 Task: Look for space in El Dorado, United States from 12th July, 2023 to 16th July, 2023 for 8 adults in price range Rs.10000 to Rs.16000. Place can be private room with 8 bedrooms having 8 beds and 8 bathrooms. Property type can be house, flat, guest house, hotel. Amenities needed are: wifi, TV, free parkinig on premises, gym, breakfast. Booking option can be shelf check-in. Required host language is English.
Action: Mouse moved to (442, 99)
Screenshot: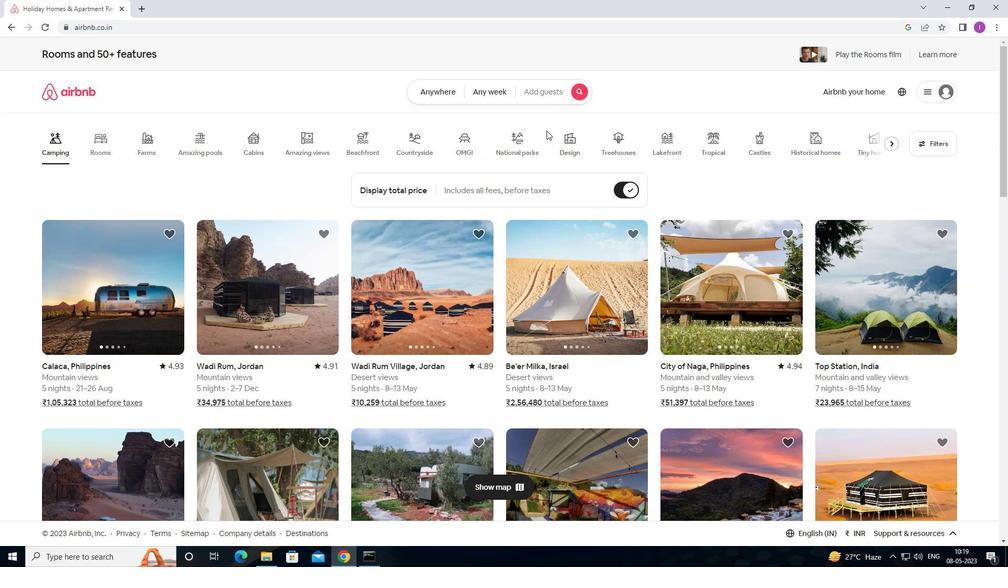 
Action: Mouse pressed left at (442, 99)
Screenshot: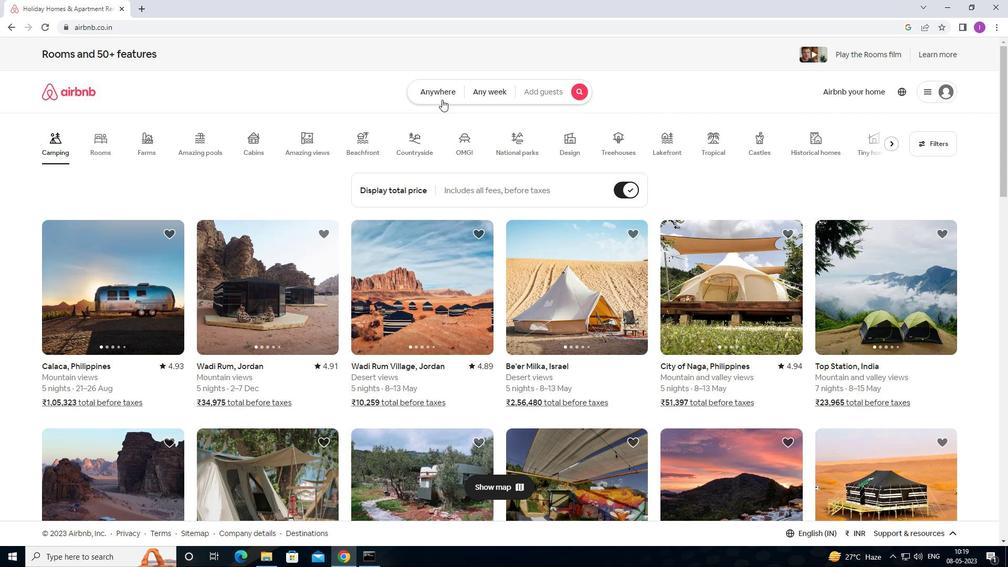 
Action: Mouse moved to (403, 139)
Screenshot: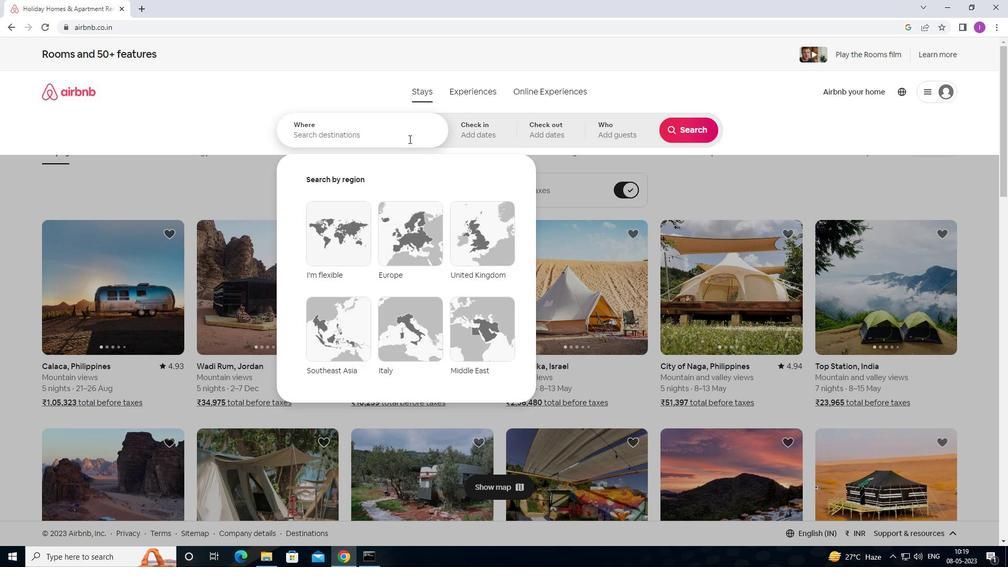 
Action: Mouse pressed left at (403, 139)
Screenshot: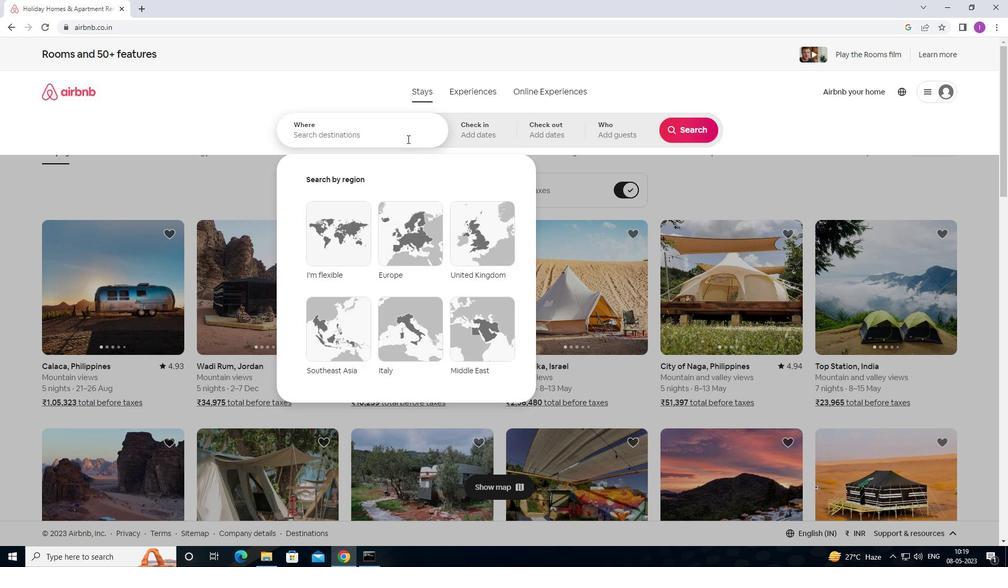 
Action: Mouse moved to (403, 139)
Screenshot: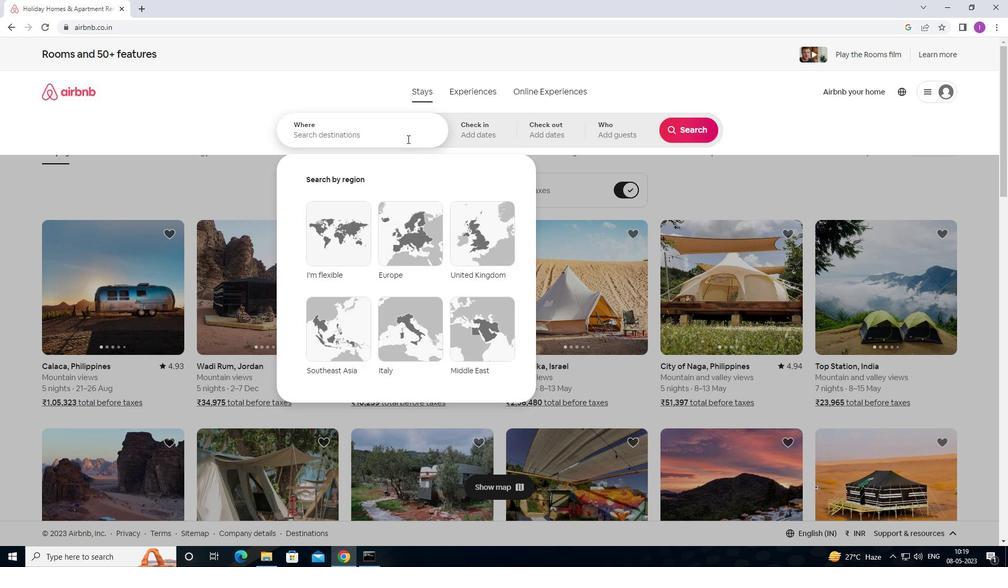 
Action: Key pressed <Key.shift><Key.shift><Key.shift><Key.shift><Key.shift>E<Key.shift>ctrl+L<Key.backspace>L<Key.space><Key.shift>DORADO,<Key.shift><Key.shift><Key.shift>UNITED<Key.space>STAATES
Screenshot: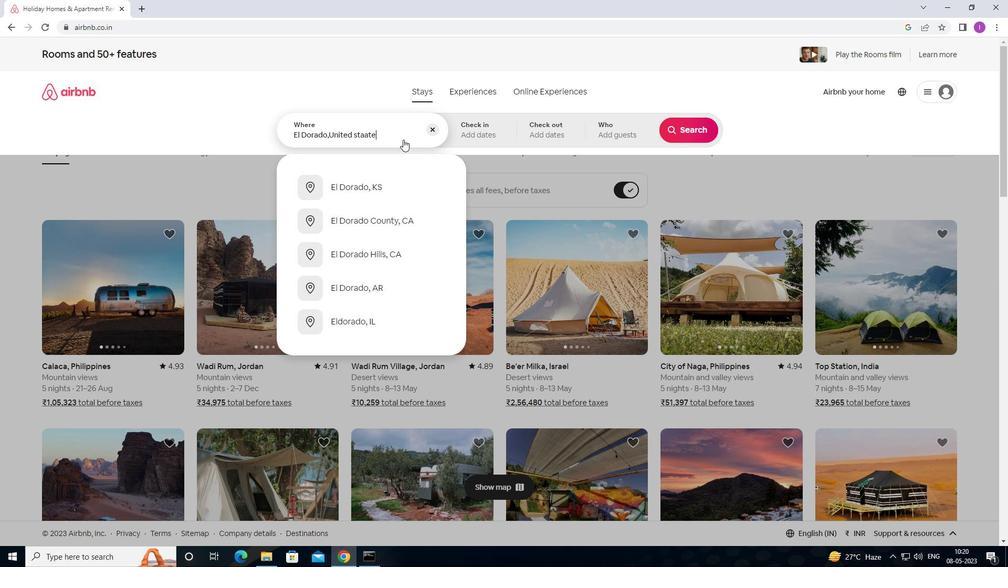 
Action: Mouse moved to (363, 135)
Screenshot: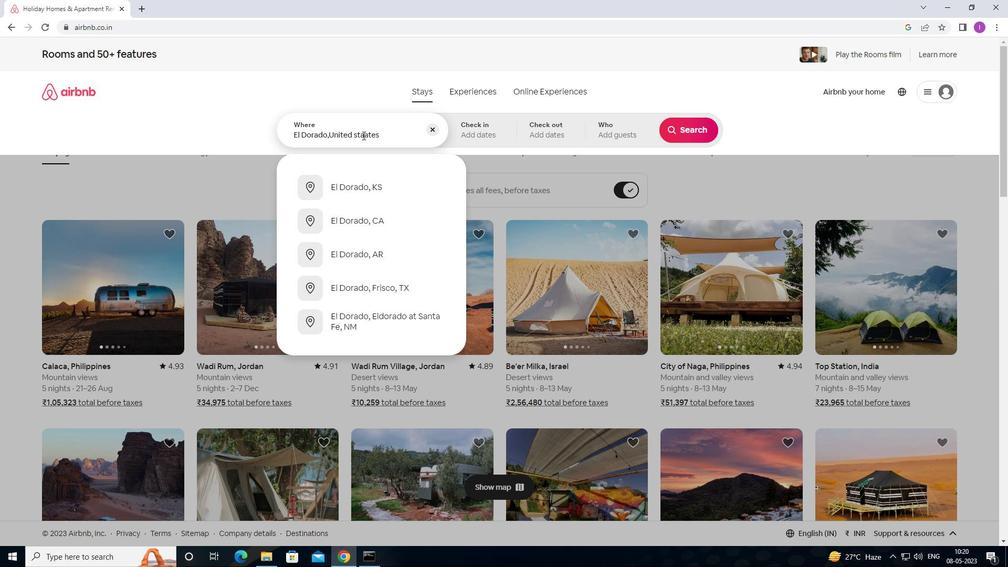 
Action: Mouse pressed left at (363, 135)
Screenshot: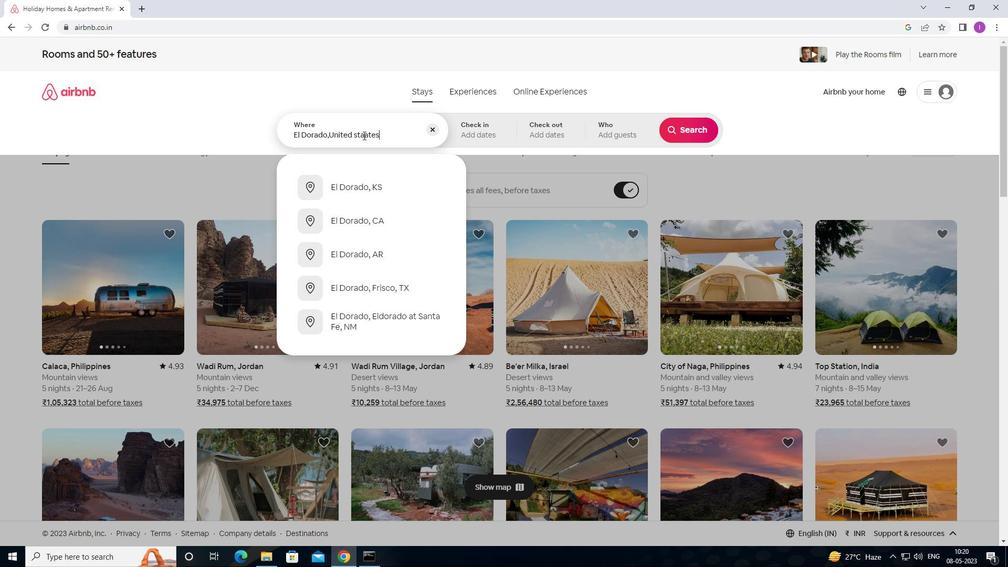
Action: Mouse moved to (363, 136)
Screenshot: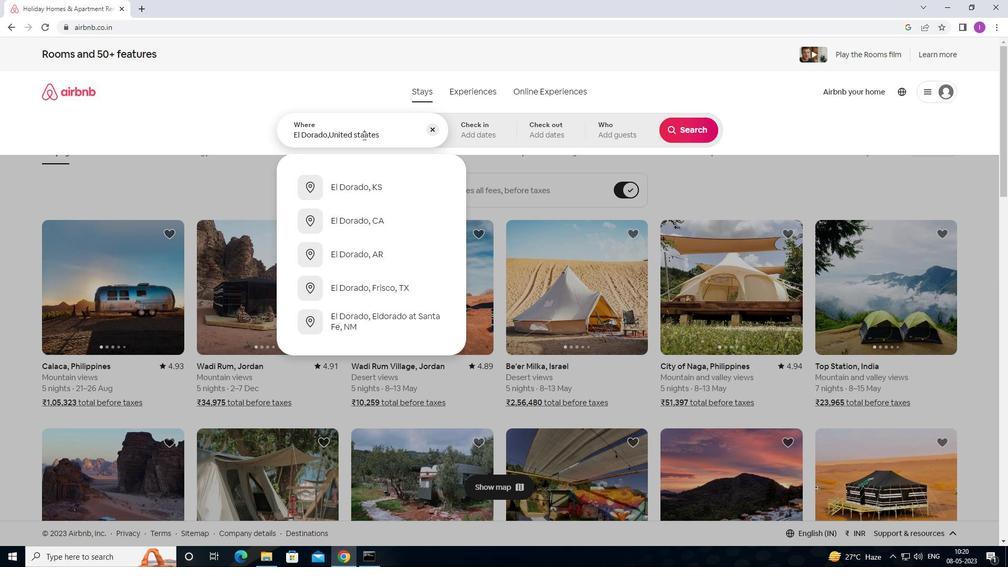
Action: Key pressed <Key.backspace>
Screenshot: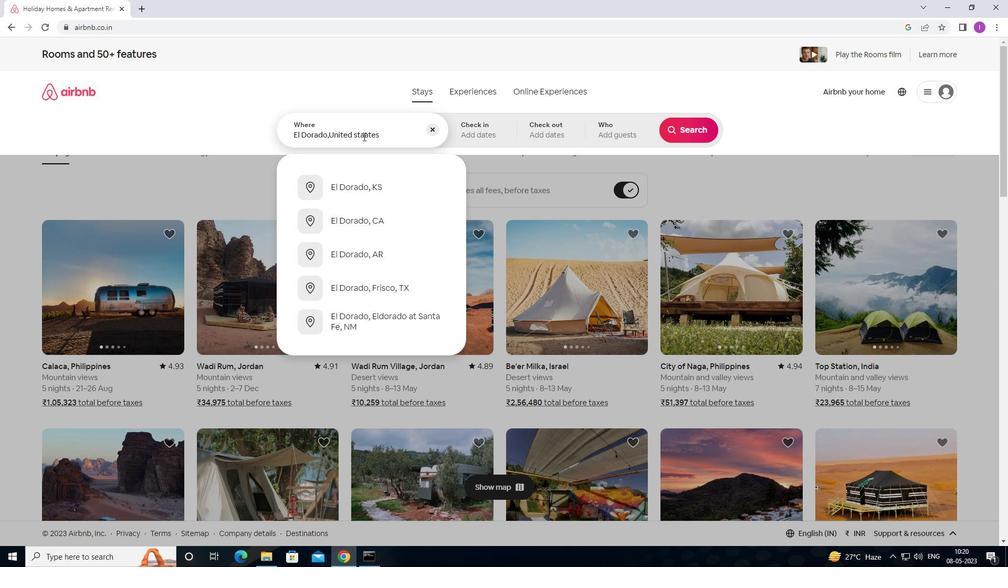 
Action: Mouse moved to (467, 131)
Screenshot: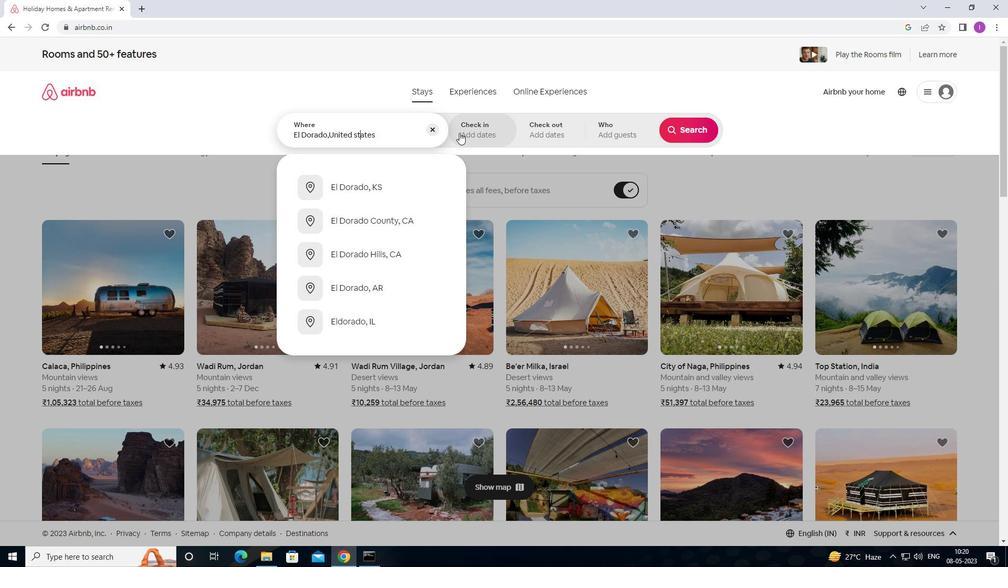 
Action: Mouse pressed left at (467, 131)
Screenshot: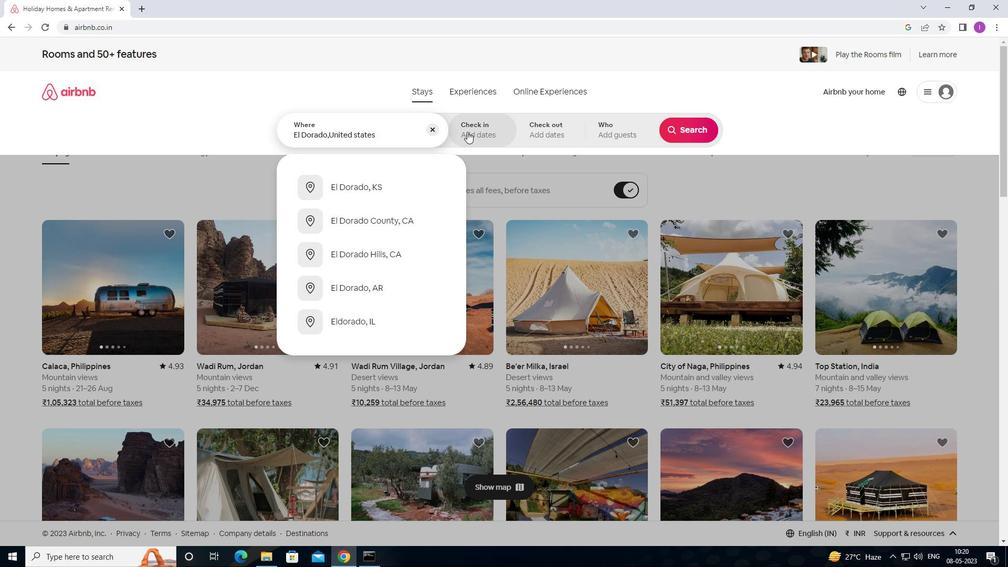 
Action: Mouse moved to (688, 213)
Screenshot: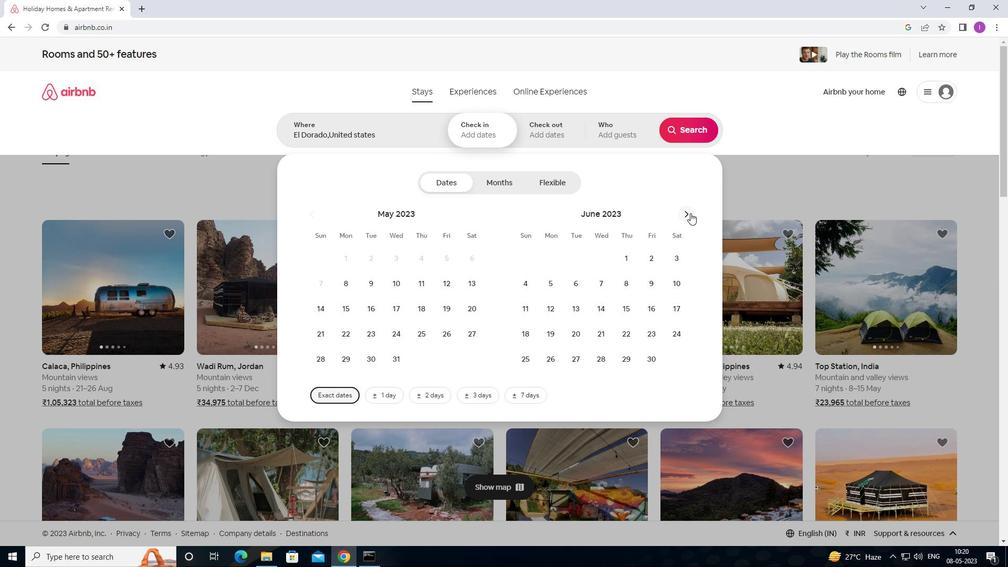 
Action: Mouse pressed left at (688, 213)
Screenshot: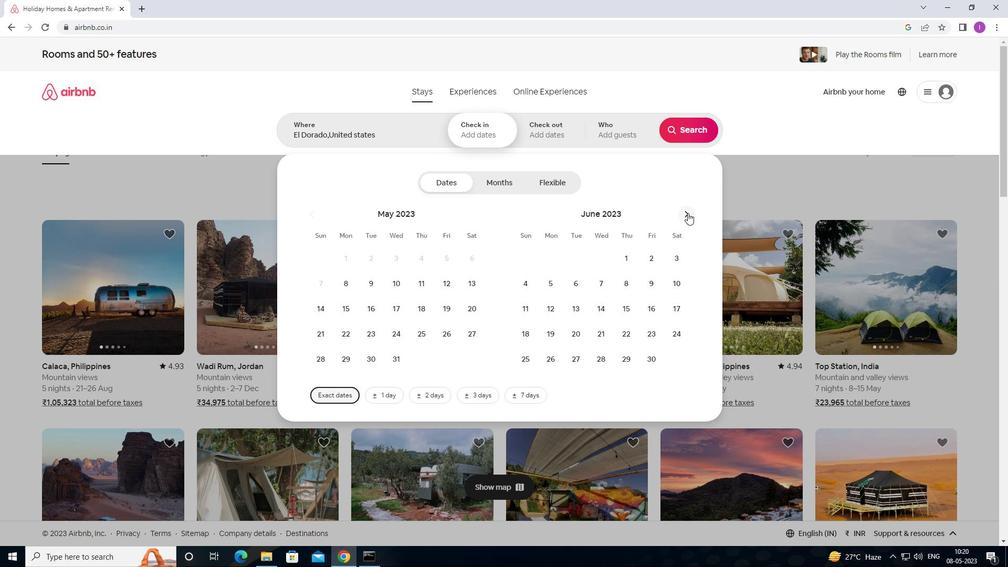 
Action: Mouse pressed left at (688, 213)
Screenshot: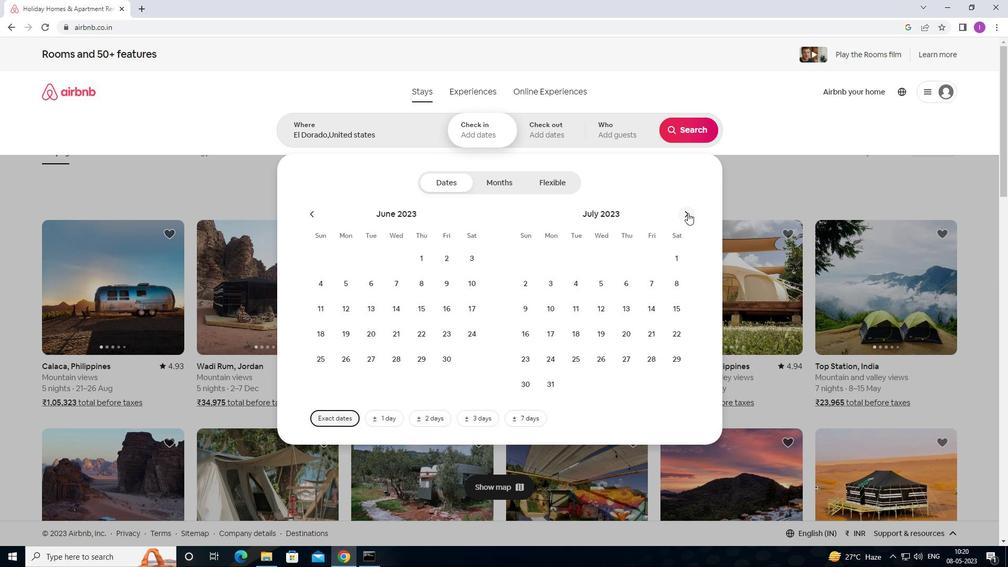 
Action: Mouse moved to (391, 313)
Screenshot: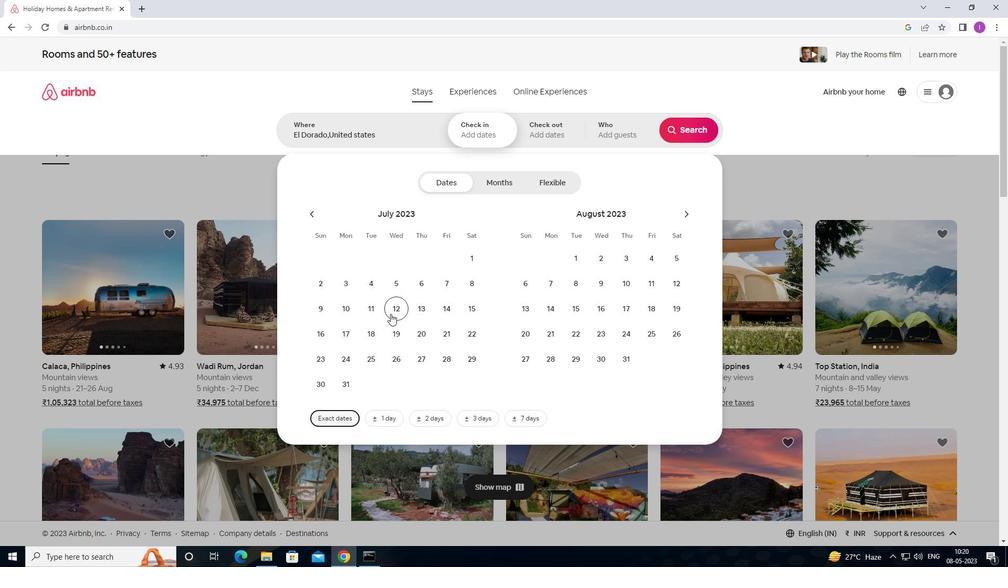 
Action: Mouse pressed left at (391, 313)
Screenshot: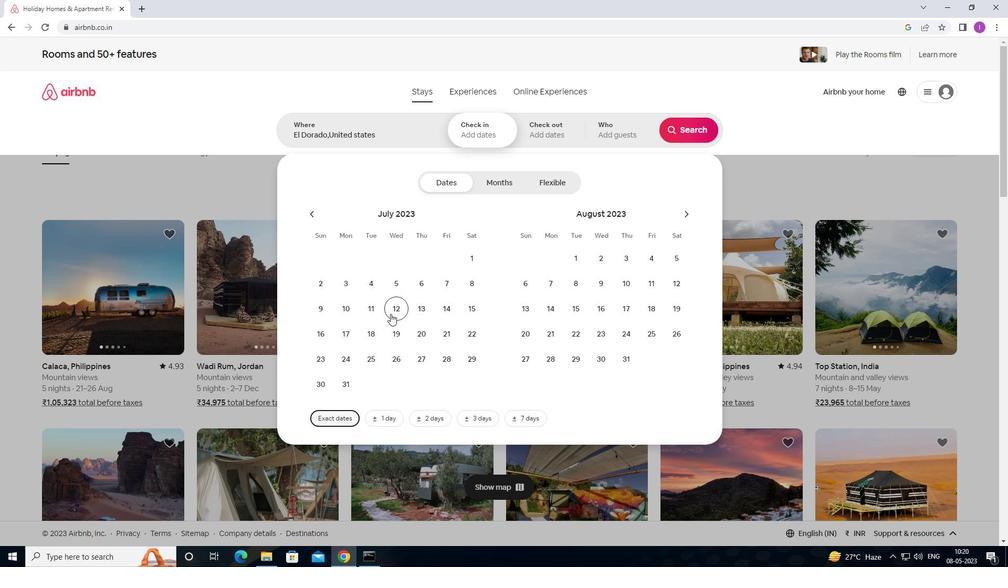 
Action: Mouse moved to (322, 338)
Screenshot: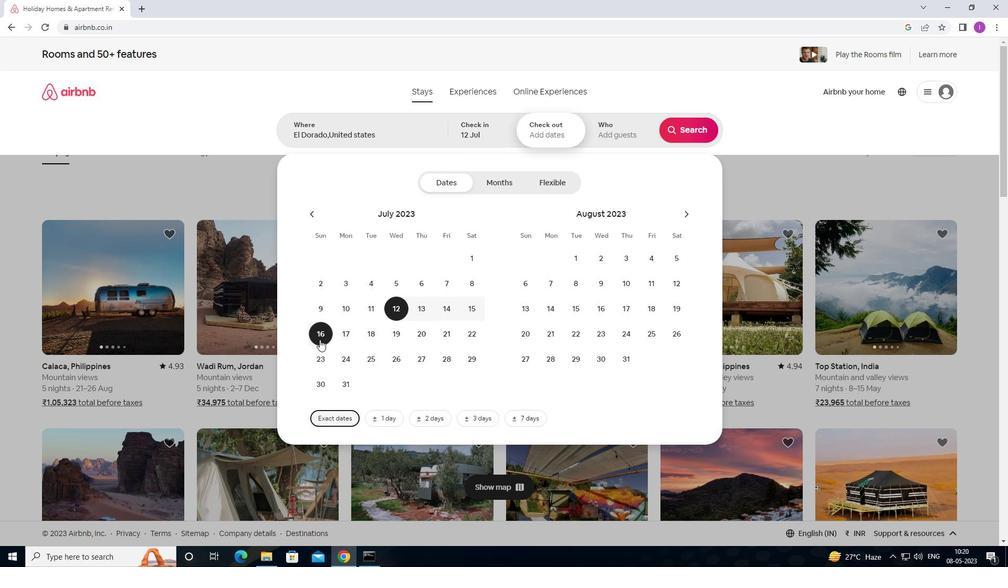 
Action: Mouse pressed left at (322, 338)
Screenshot: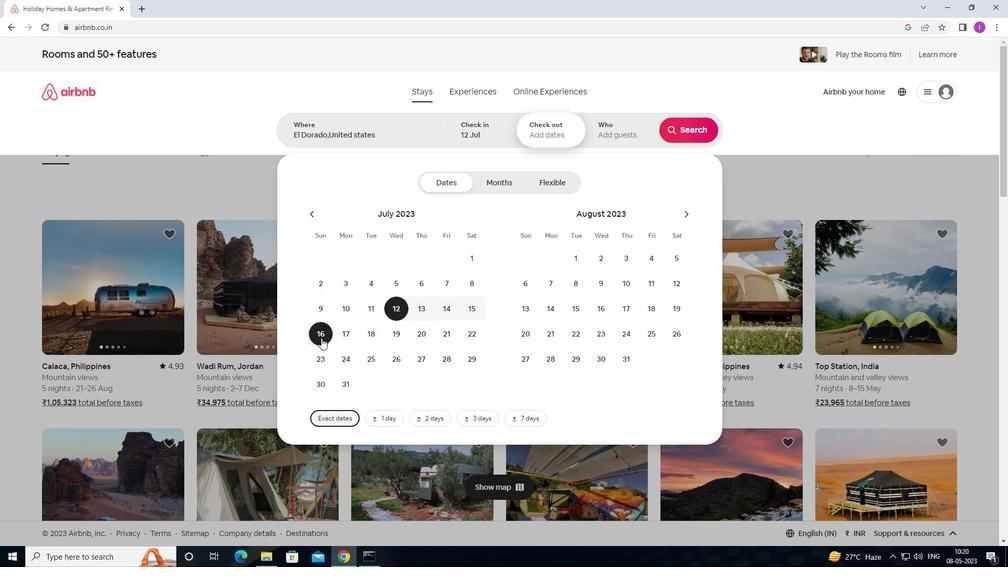 
Action: Mouse moved to (635, 137)
Screenshot: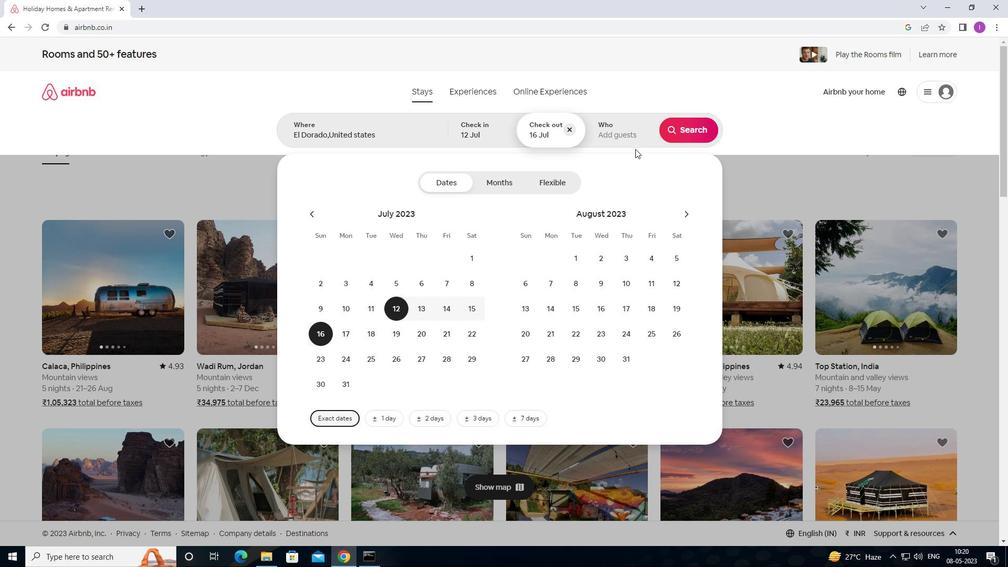 
Action: Mouse pressed left at (635, 137)
Screenshot: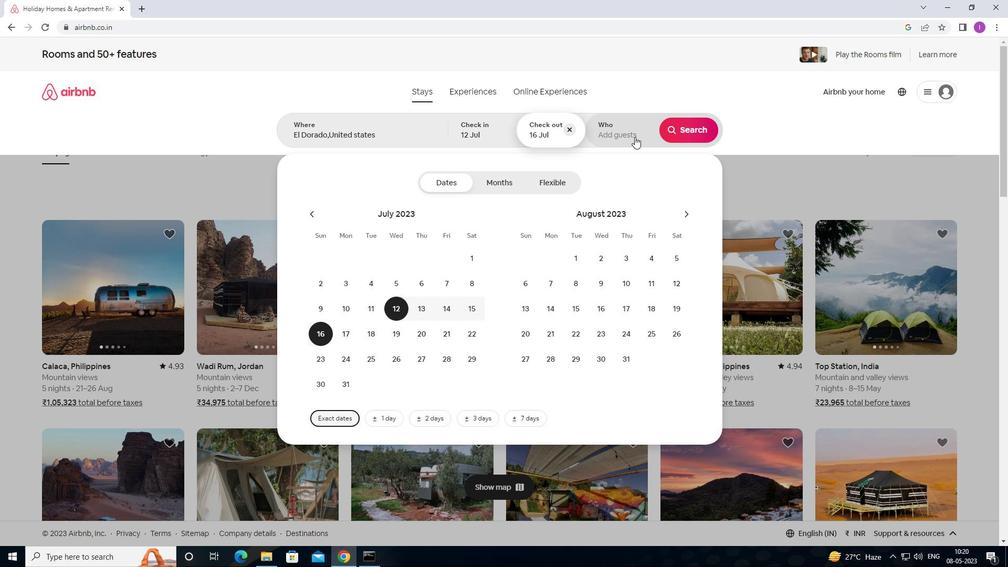 
Action: Mouse moved to (694, 181)
Screenshot: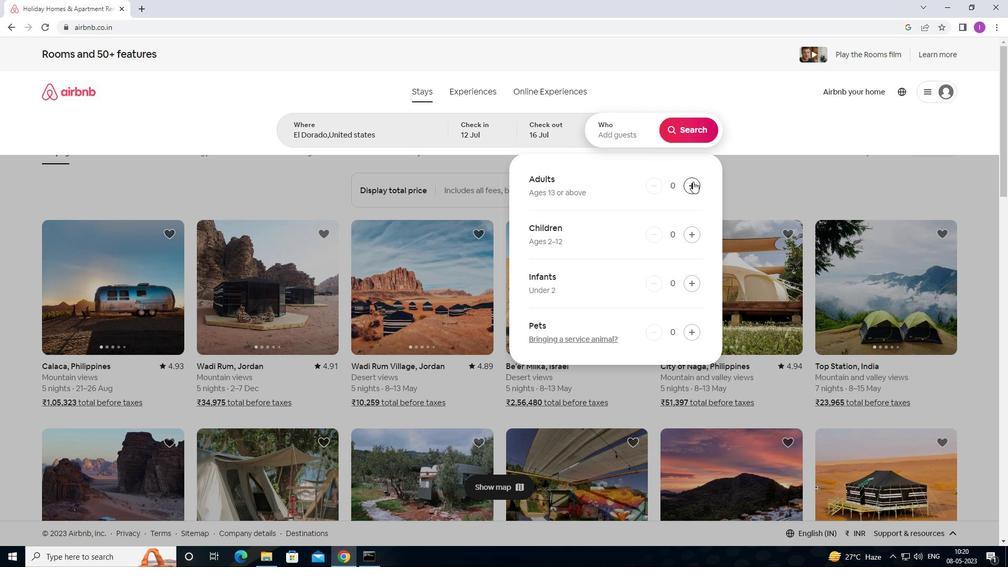 
Action: Mouse pressed left at (694, 181)
Screenshot: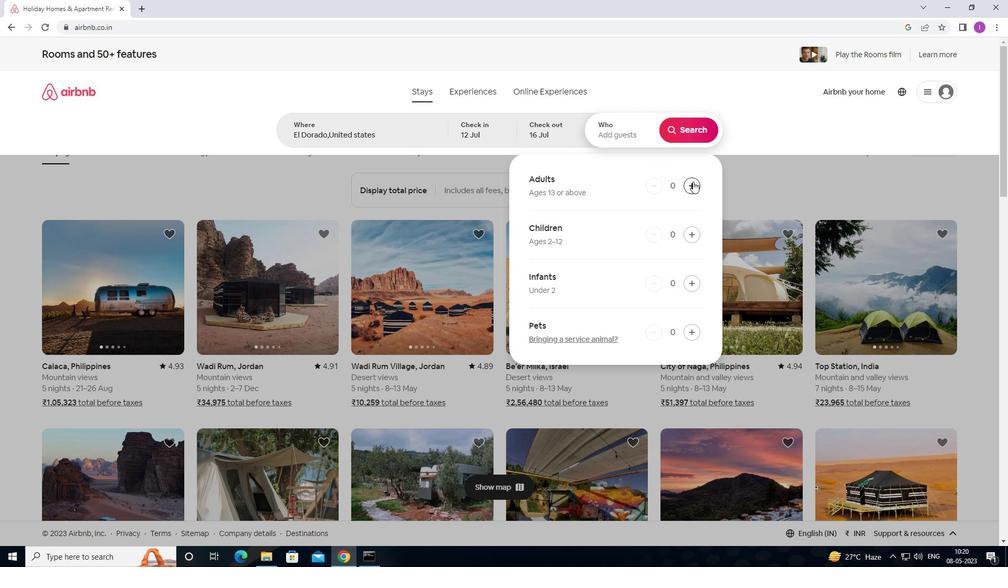 
Action: Mouse moved to (694, 181)
Screenshot: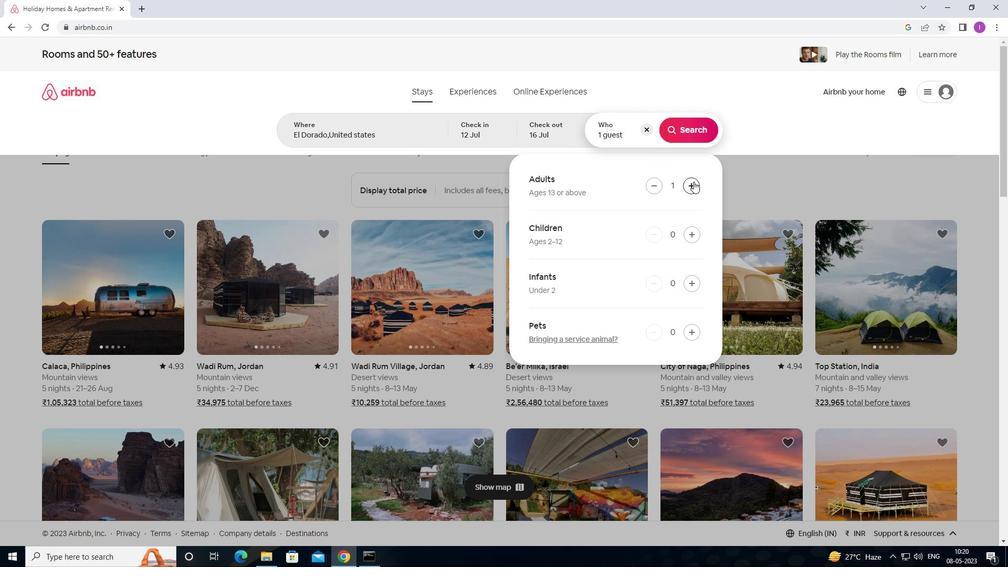 
Action: Mouse pressed left at (694, 181)
Screenshot: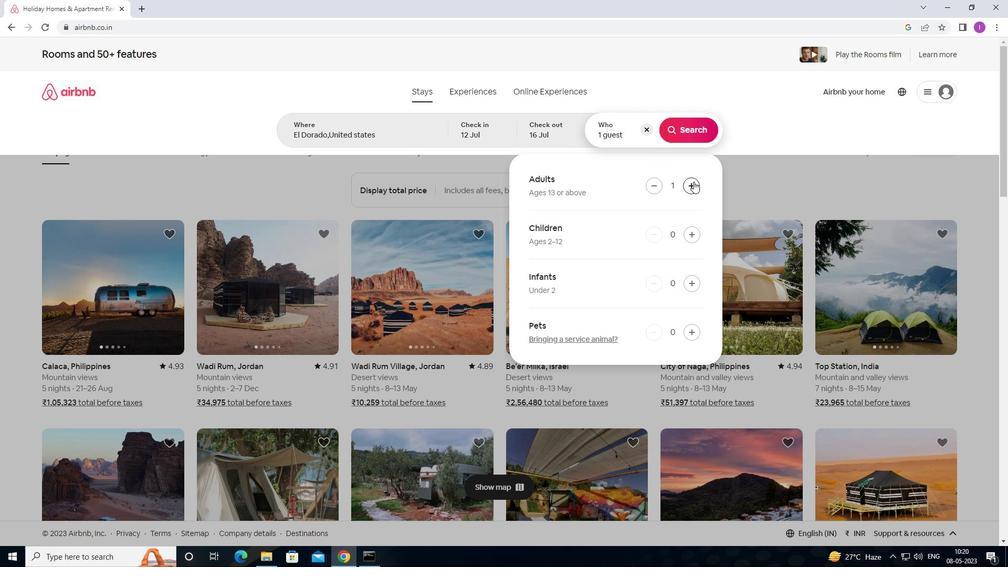 
Action: Mouse pressed left at (694, 181)
Screenshot: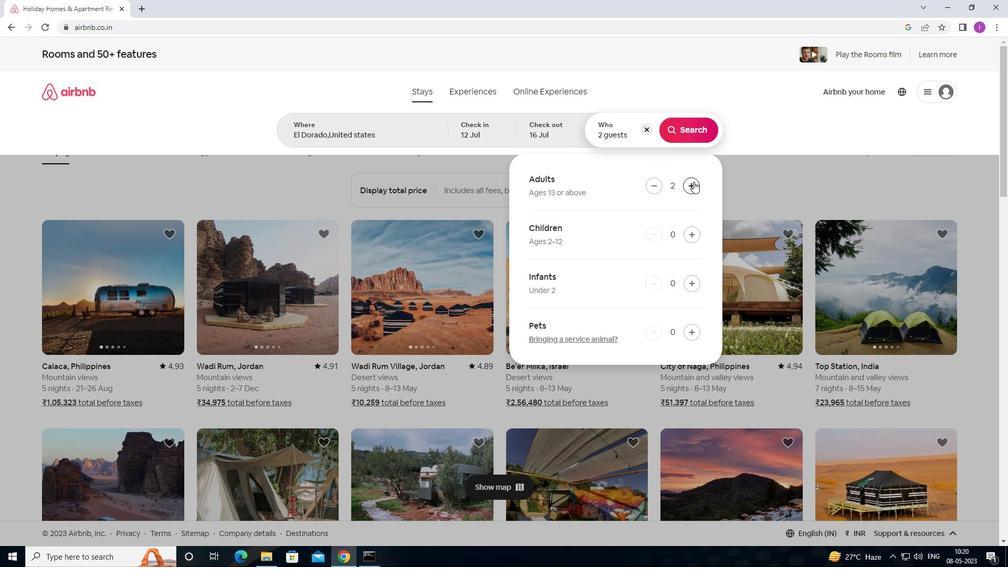 
Action: Mouse moved to (694, 181)
Screenshot: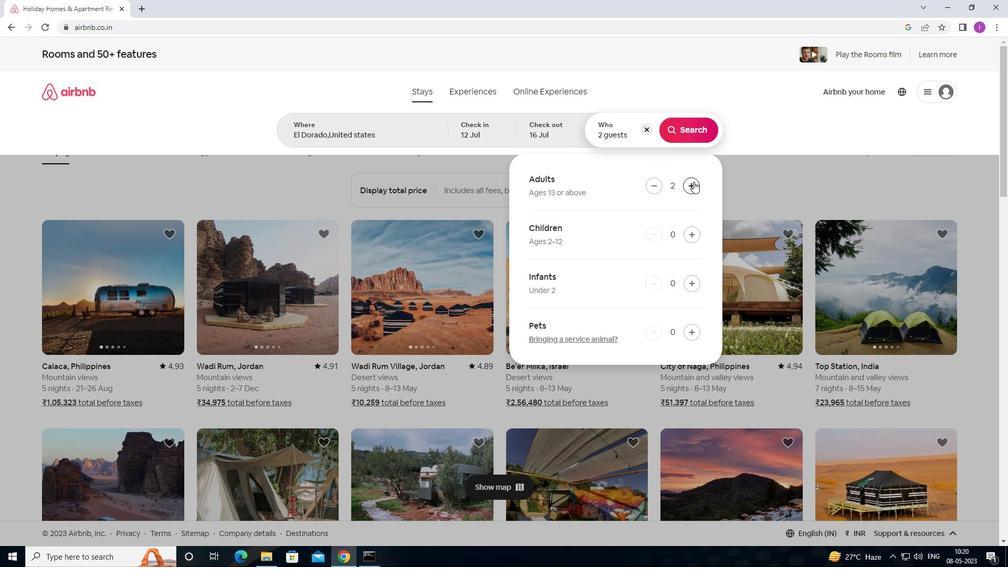 
Action: Mouse pressed left at (694, 181)
Screenshot: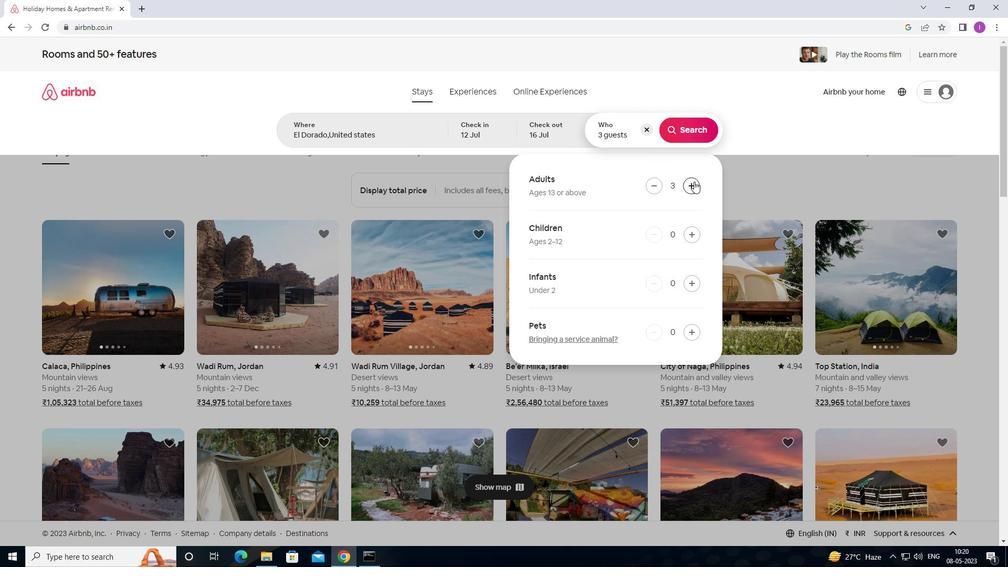 
Action: Mouse moved to (694, 181)
Screenshot: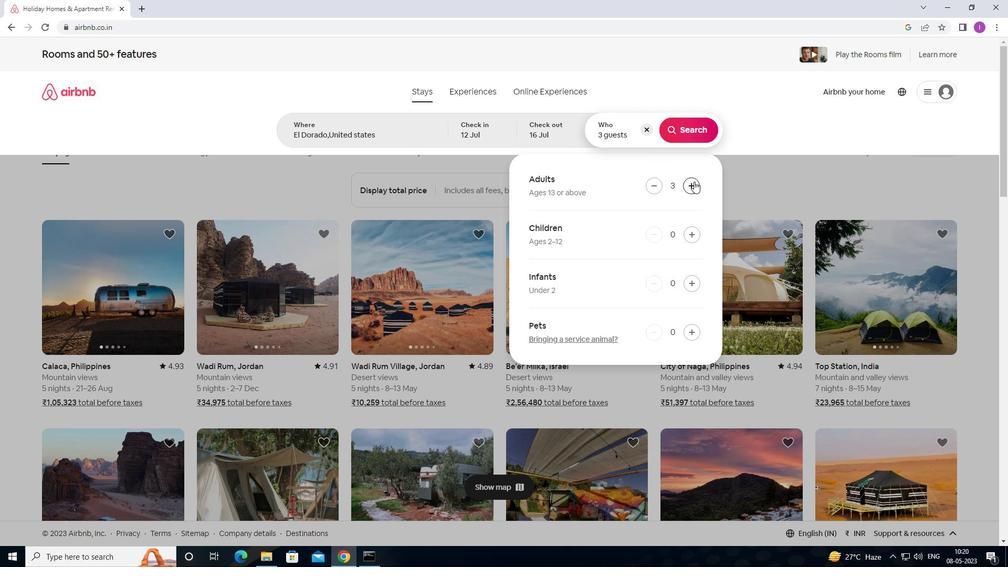 
Action: Mouse pressed left at (694, 181)
Screenshot: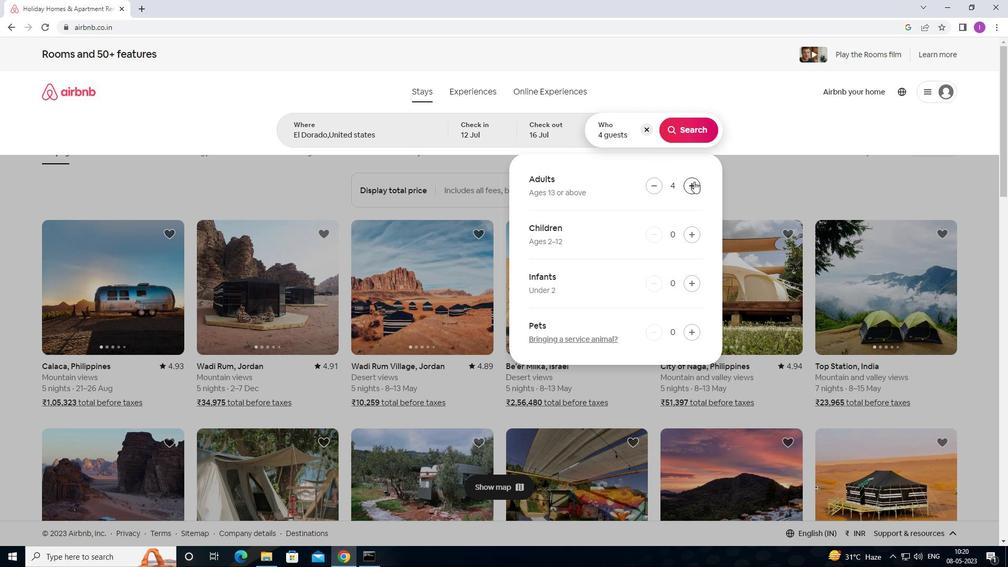 
Action: Mouse pressed left at (694, 181)
Screenshot: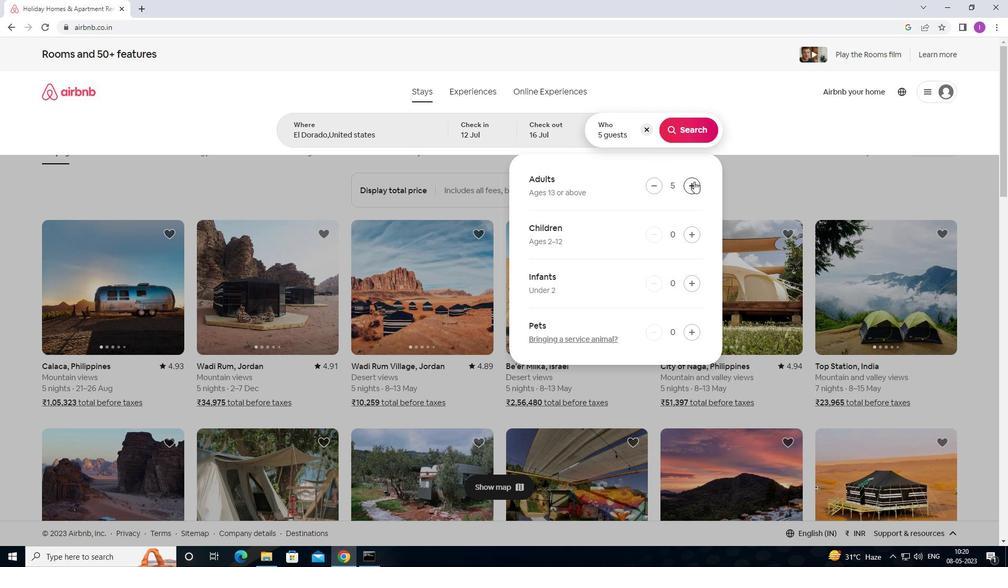 
Action: Mouse pressed left at (694, 181)
Screenshot: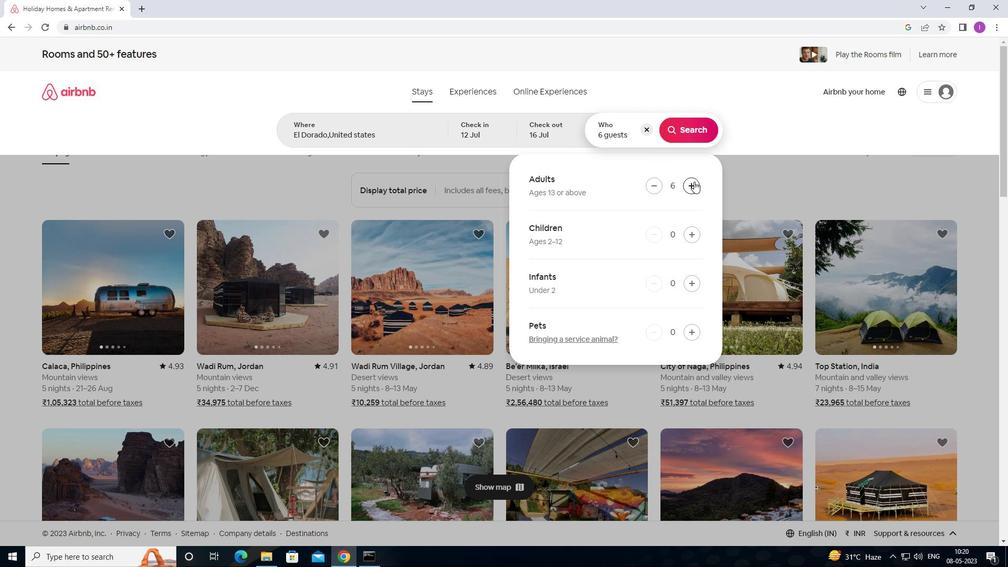 
Action: Mouse pressed left at (694, 181)
Screenshot: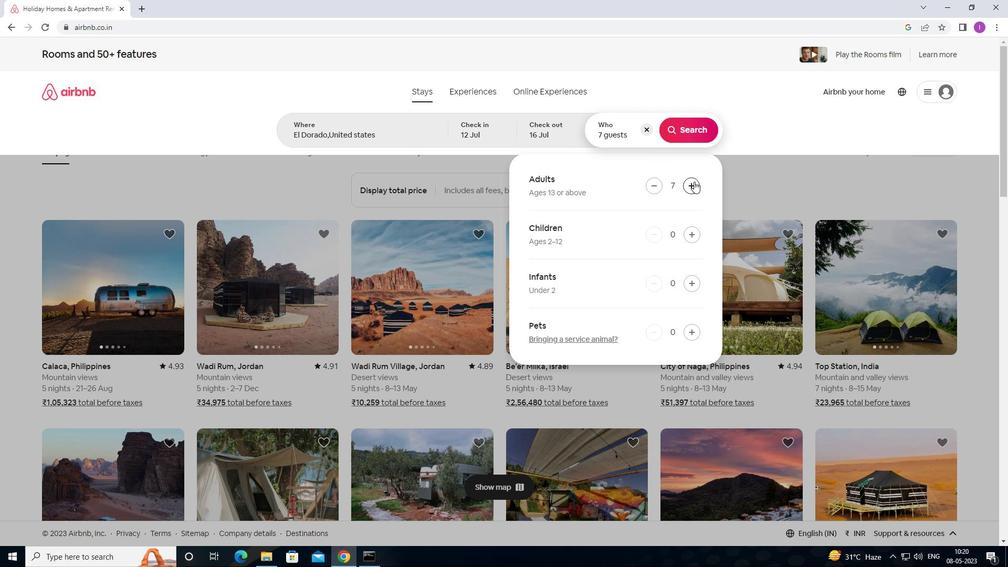 
Action: Mouse moved to (692, 136)
Screenshot: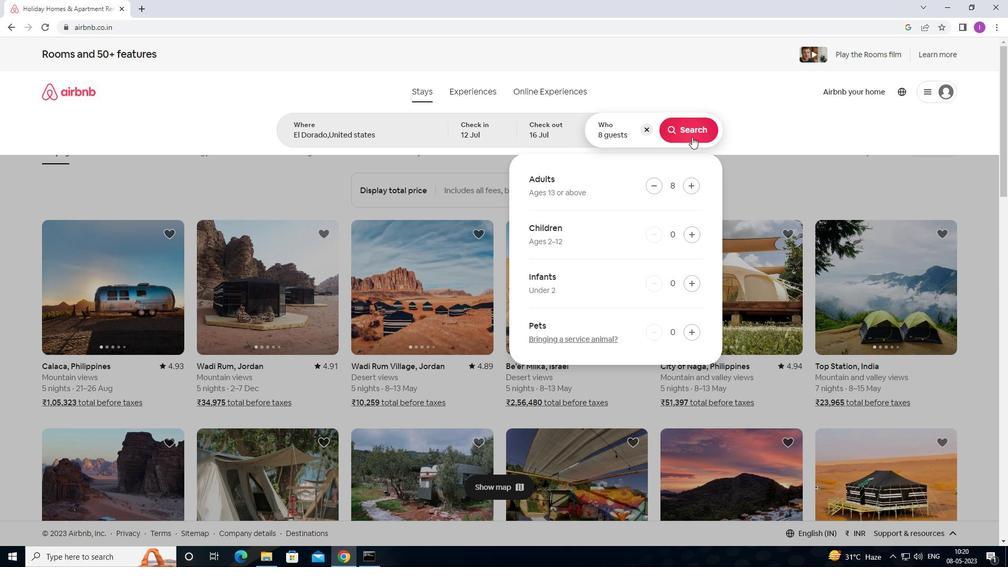 
Action: Mouse pressed left at (692, 136)
Screenshot: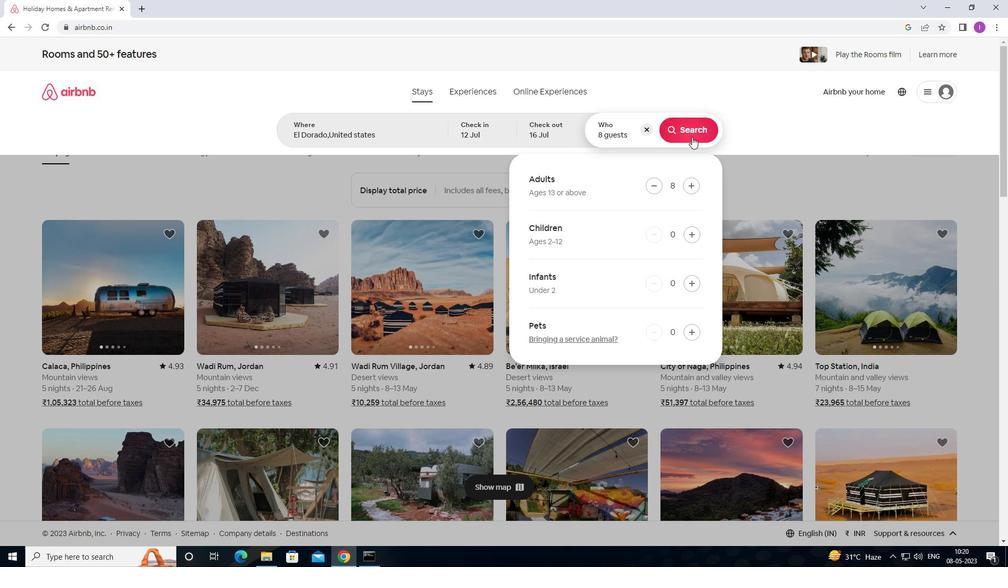 
Action: Mouse moved to (959, 104)
Screenshot: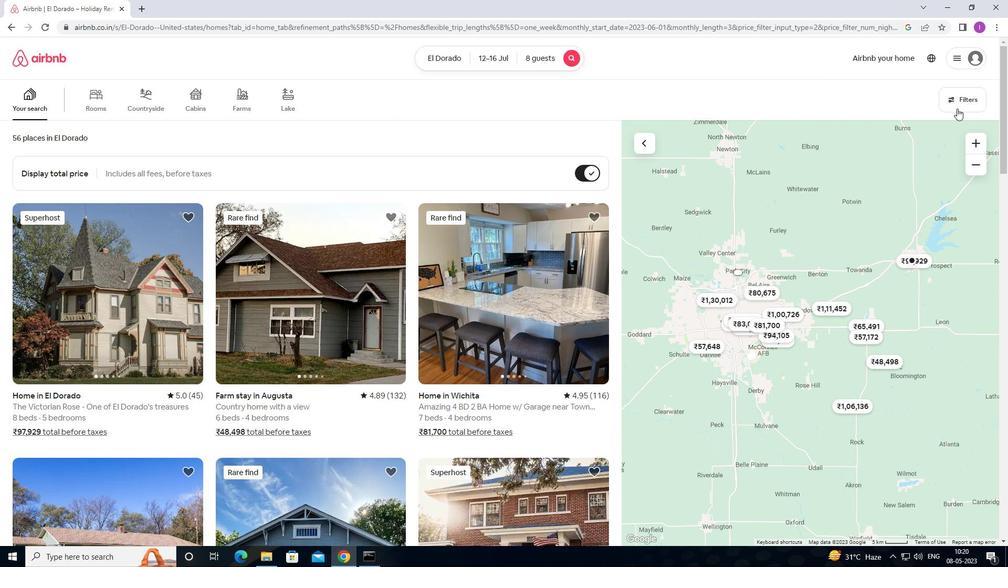 
Action: Mouse pressed left at (959, 104)
Screenshot: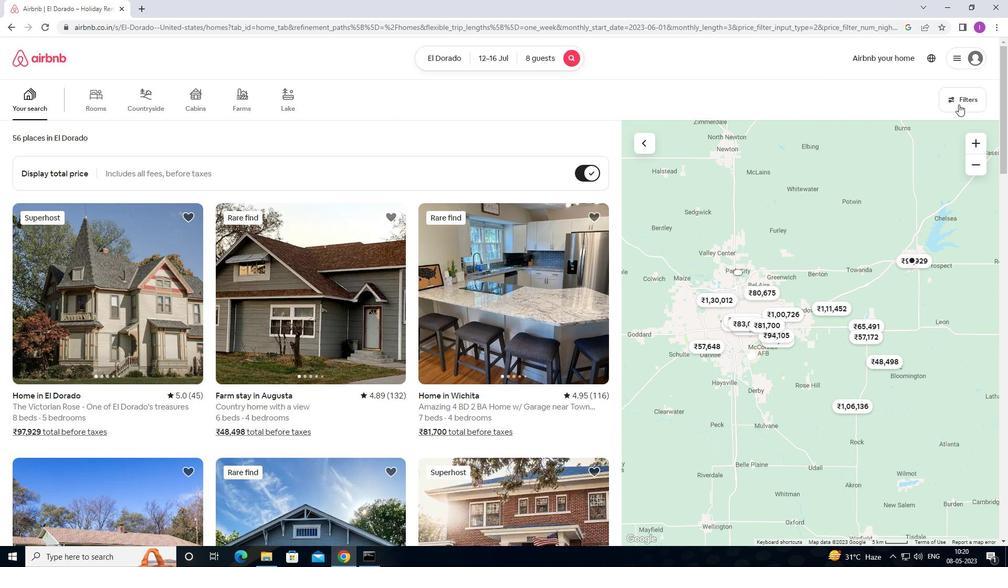 
Action: Mouse moved to (378, 359)
Screenshot: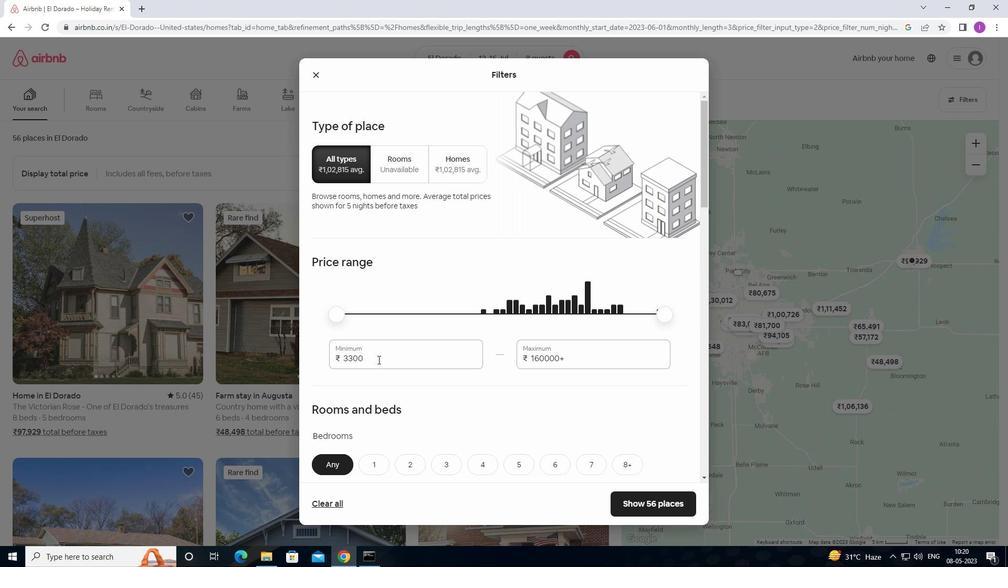 
Action: Mouse pressed left at (378, 359)
Screenshot: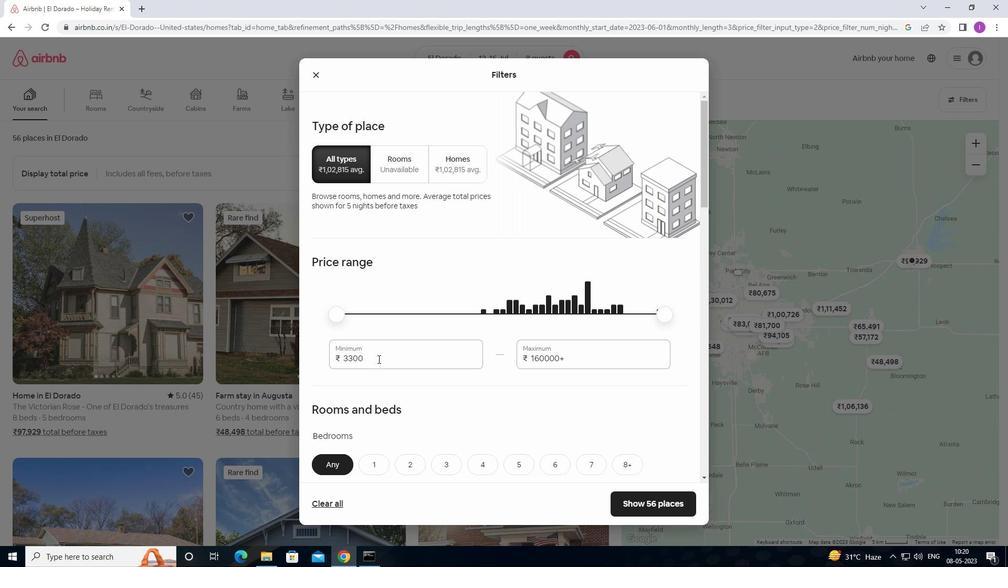 
Action: Mouse moved to (324, 360)
Screenshot: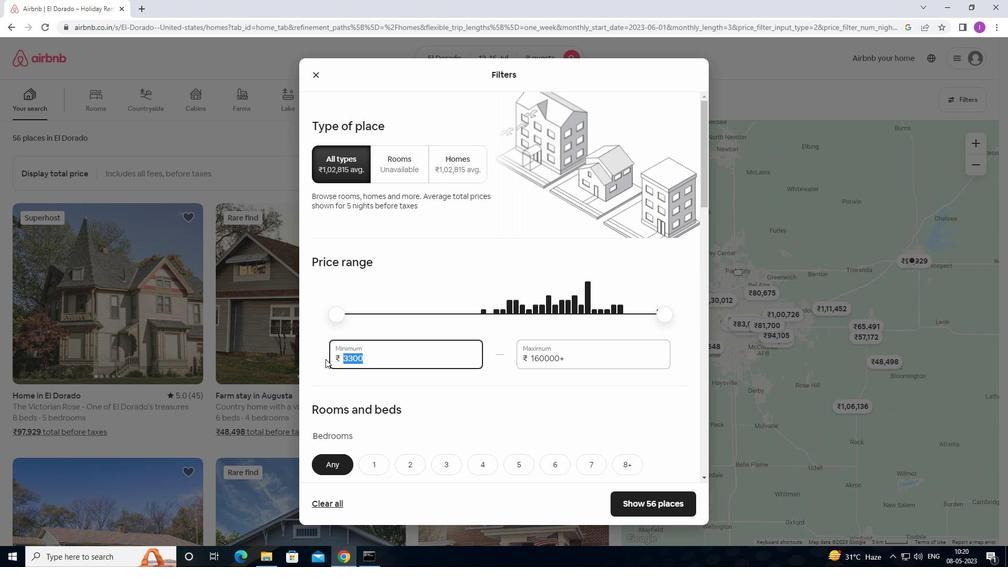 
Action: Key pressed 10000
Screenshot: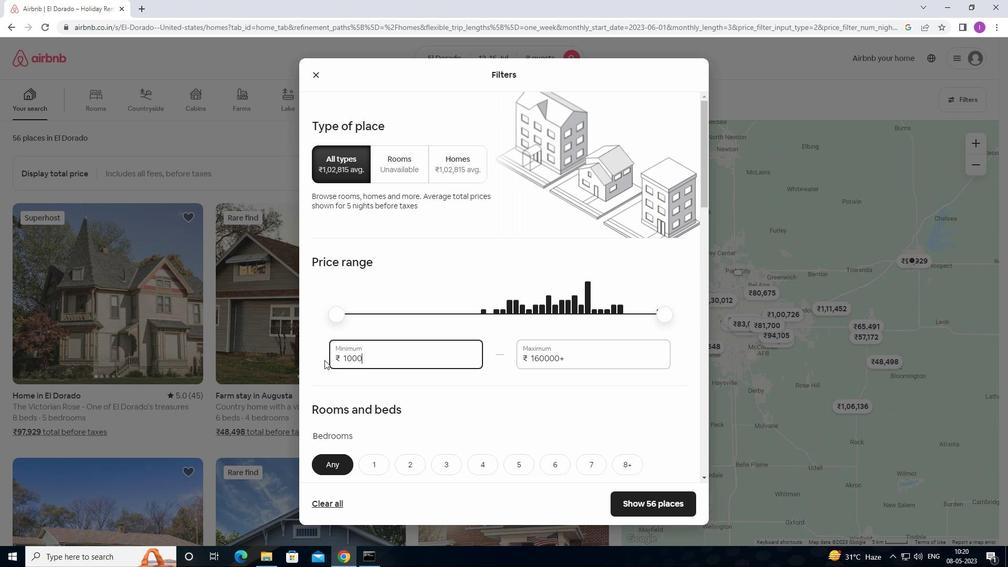 
Action: Mouse moved to (573, 360)
Screenshot: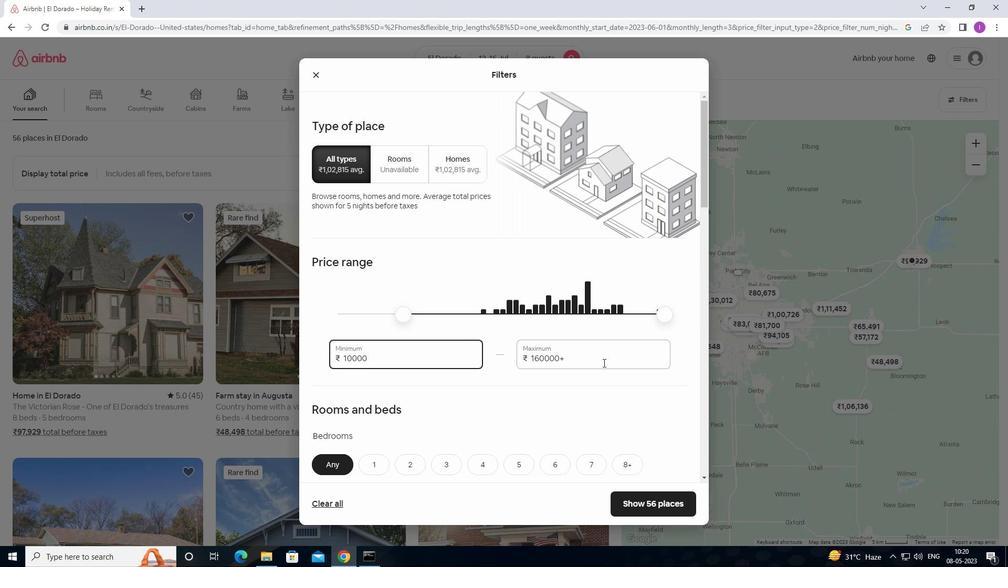 
Action: Mouse pressed left at (573, 360)
Screenshot: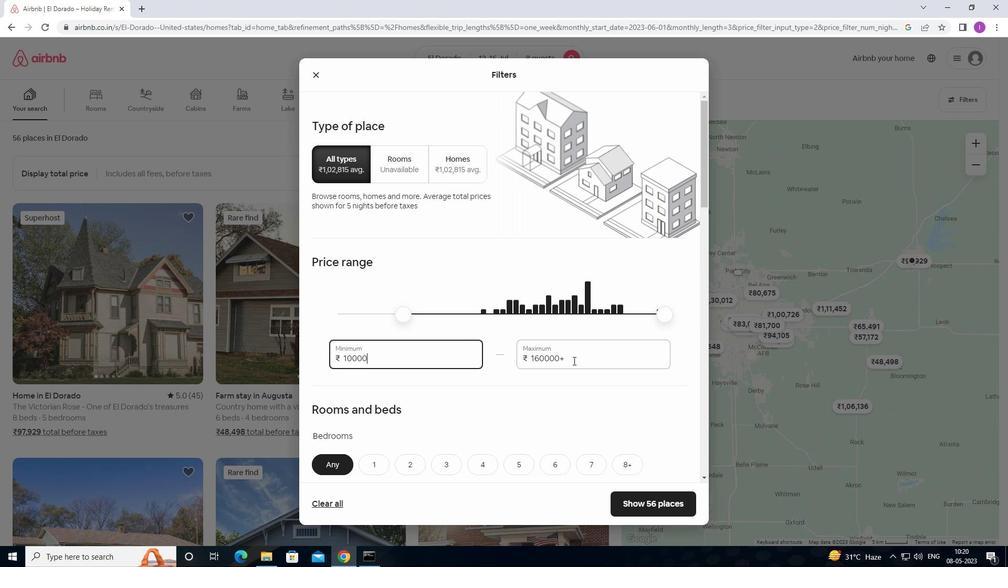 
Action: Mouse moved to (584, 346)
Screenshot: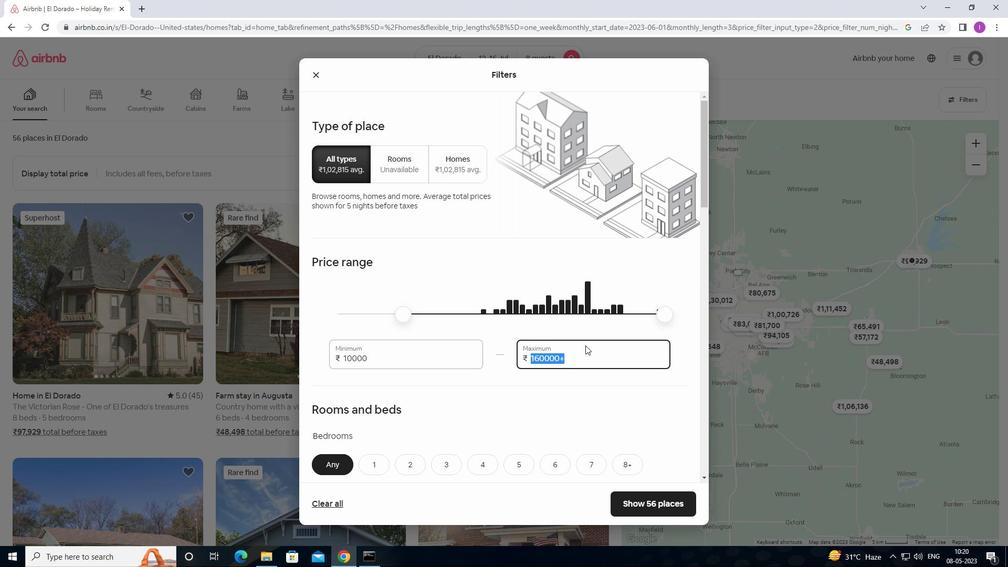
Action: Key pressed 16000
Screenshot: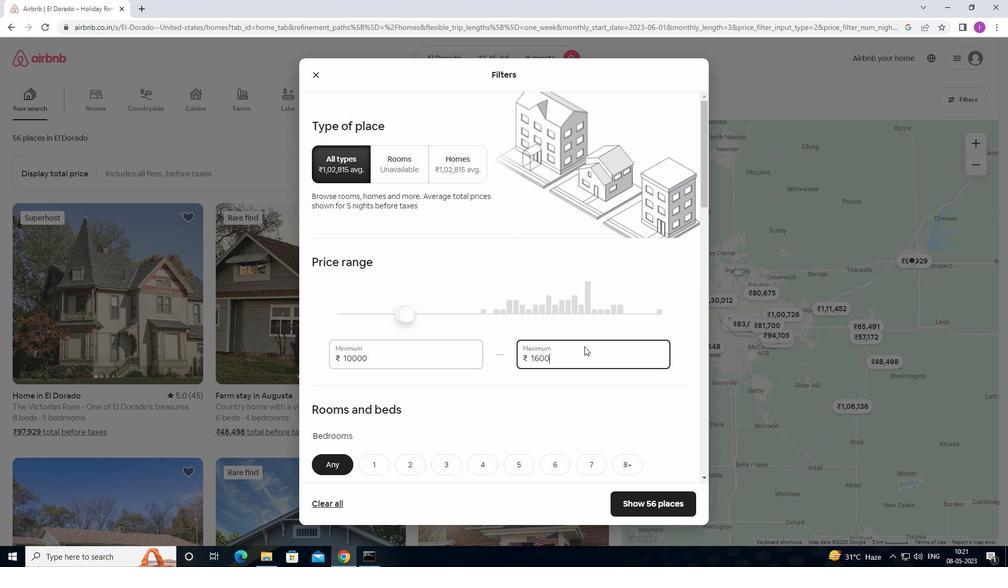 
Action: Mouse moved to (578, 346)
Screenshot: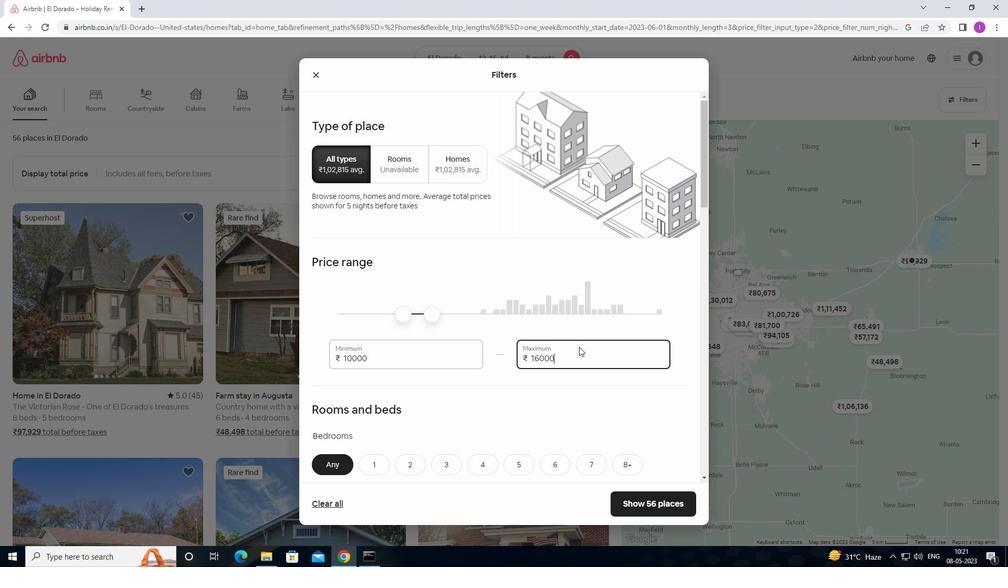 
Action: Mouse scrolled (578, 345) with delta (0, 0)
Screenshot: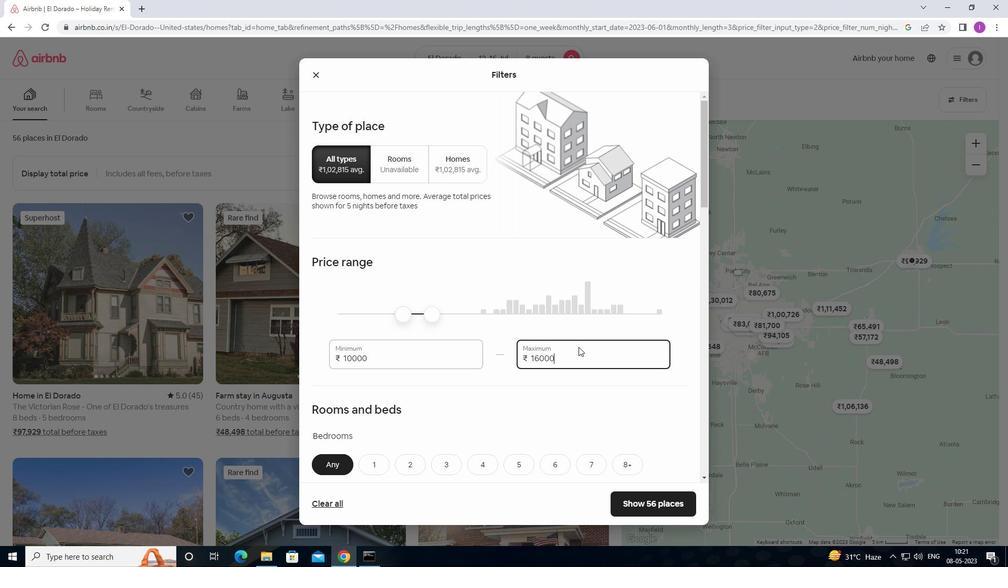 
Action: Mouse moved to (570, 357)
Screenshot: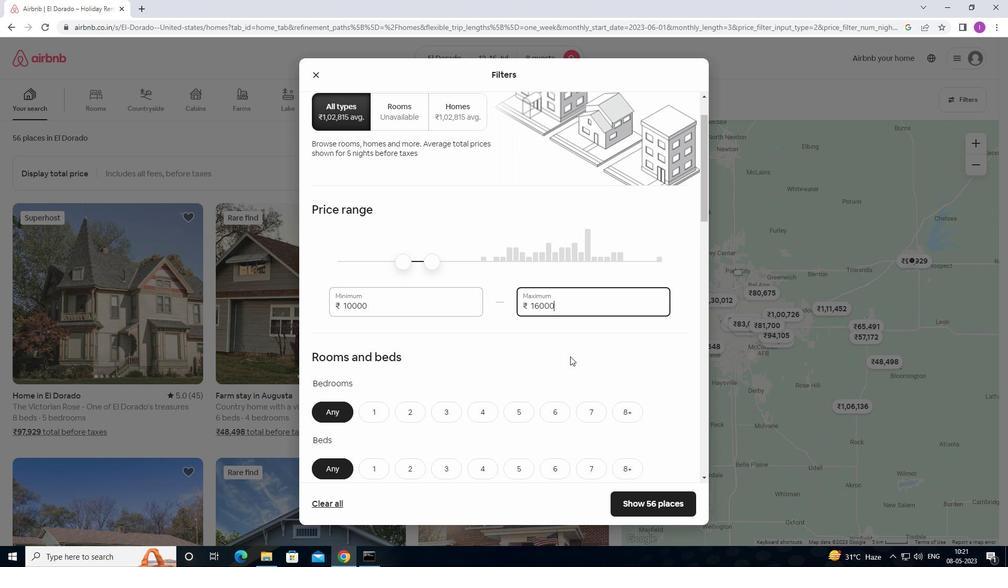 
Action: Mouse scrolled (570, 356) with delta (0, 0)
Screenshot: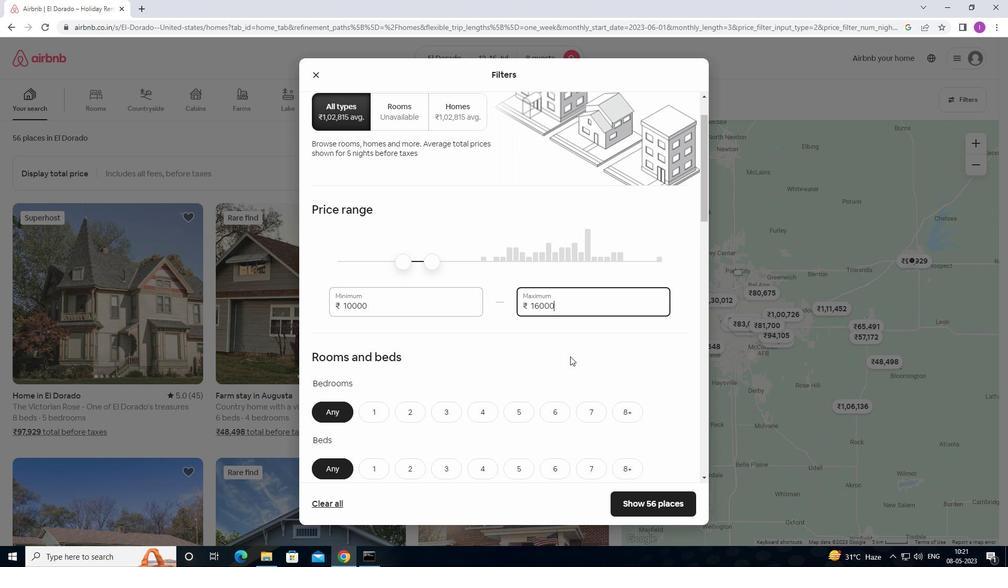 
Action: Mouse scrolled (570, 356) with delta (0, 0)
Screenshot: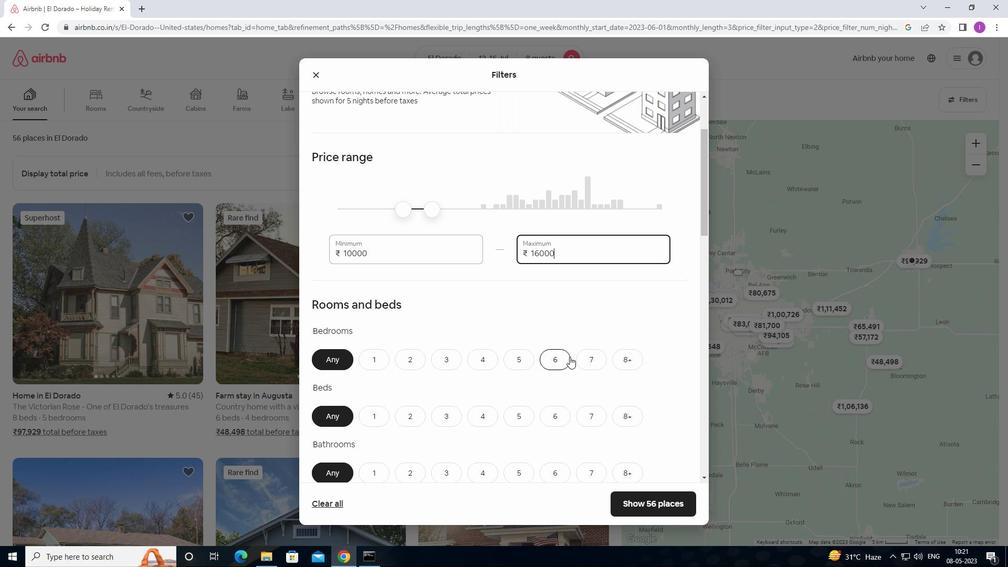 
Action: Mouse scrolled (570, 356) with delta (0, 0)
Screenshot: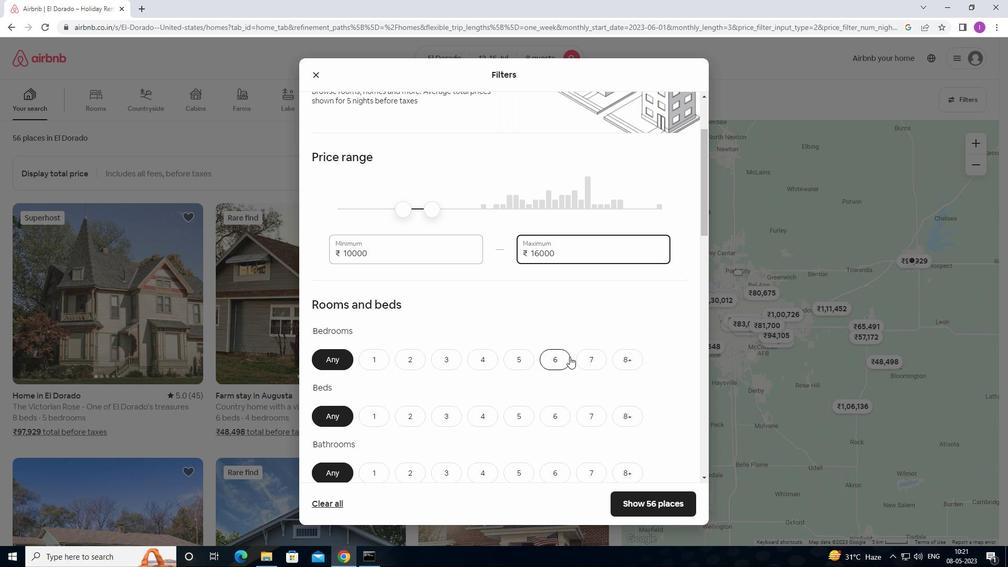 
Action: Mouse moved to (570, 357)
Screenshot: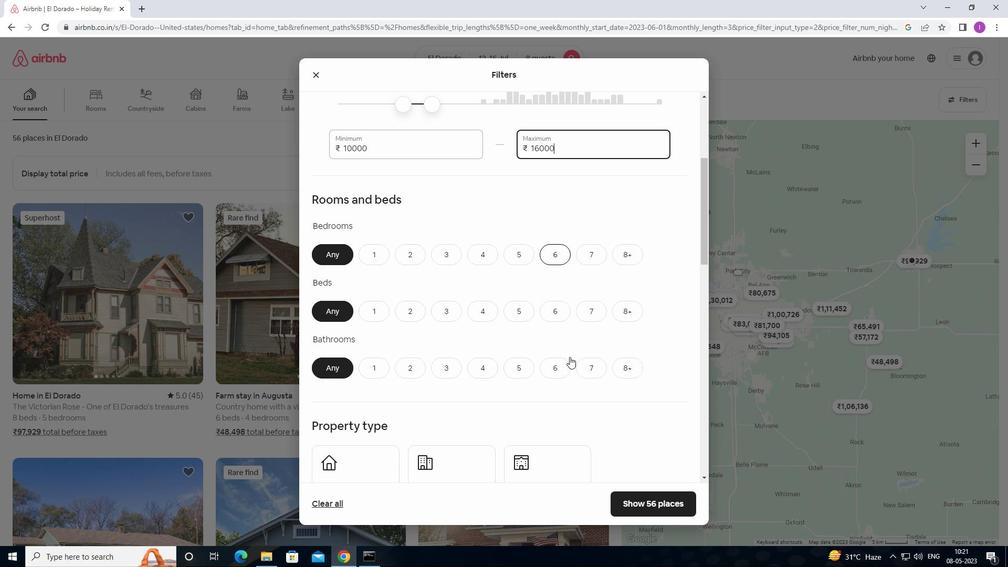 
Action: Mouse scrolled (570, 356) with delta (0, 0)
Screenshot: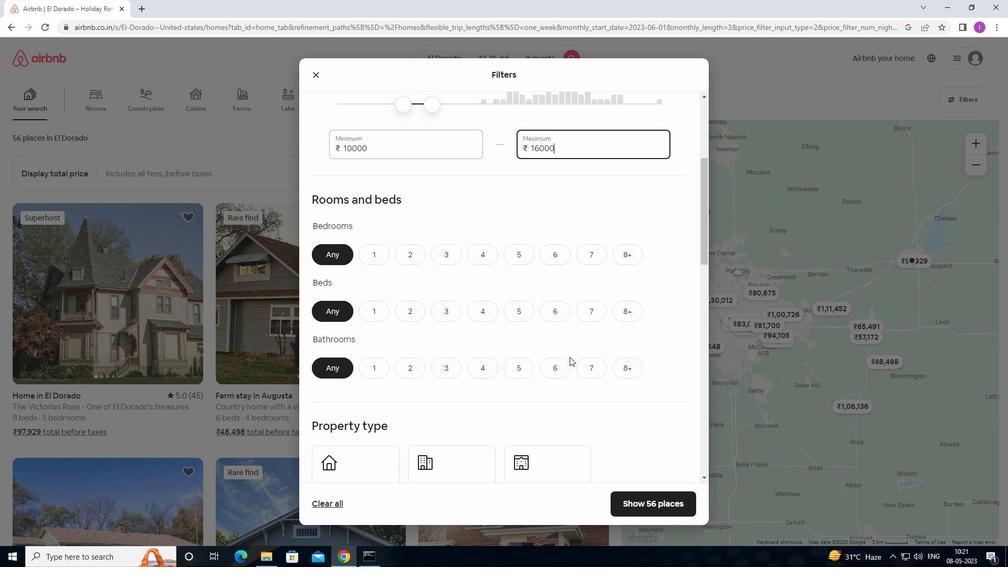 
Action: Mouse scrolled (570, 356) with delta (0, 0)
Screenshot: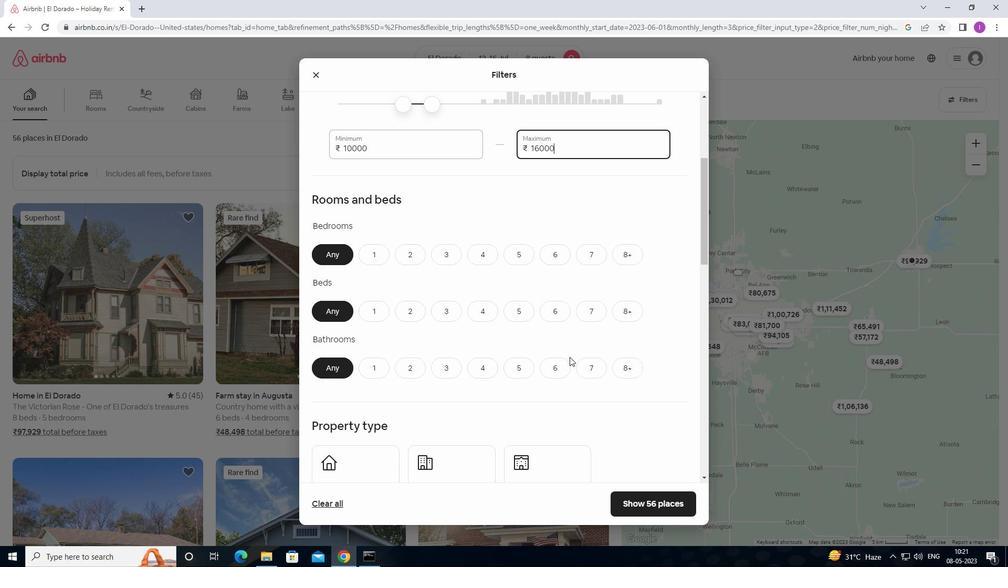
Action: Mouse moved to (629, 145)
Screenshot: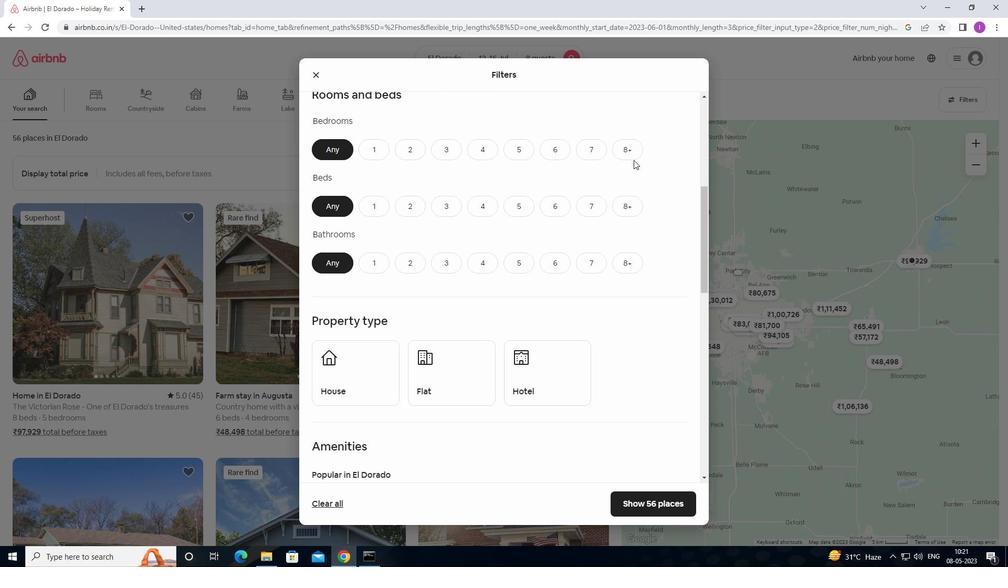 
Action: Mouse pressed left at (629, 145)
Screenshot: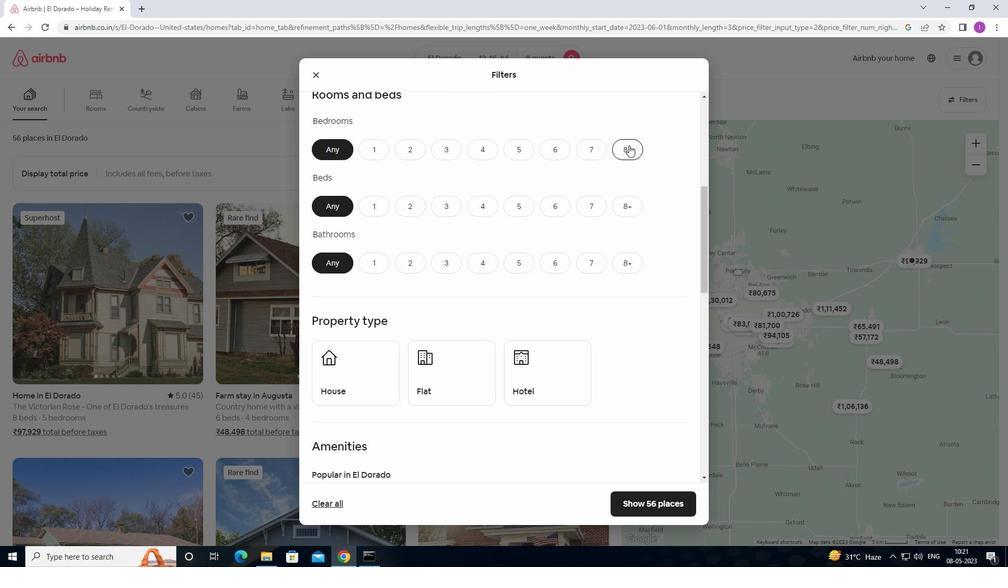 
Action: Mouse moved to (624, 203)
Screenshot: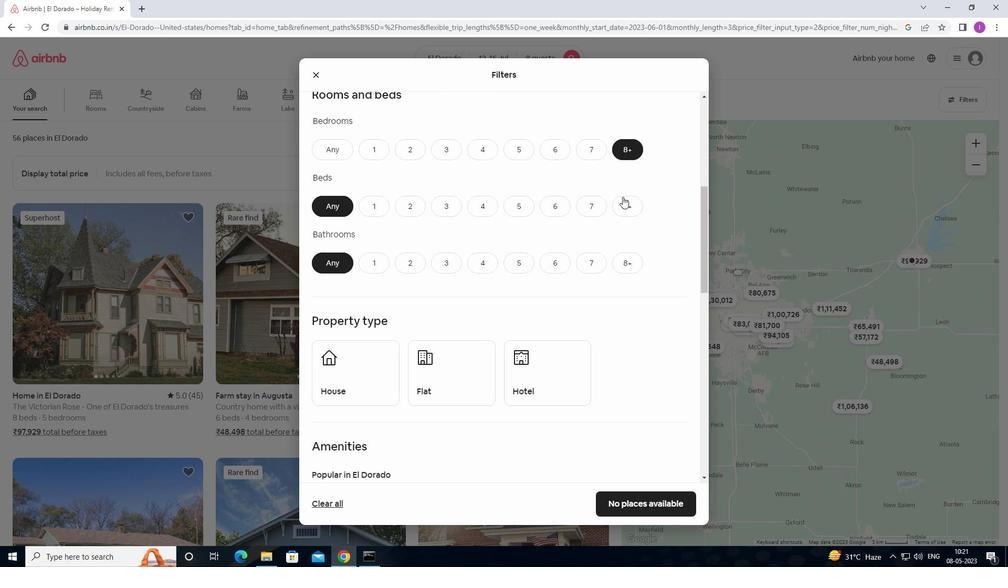 
Action: Mouse pressed left at (624, 203)
Screenshot: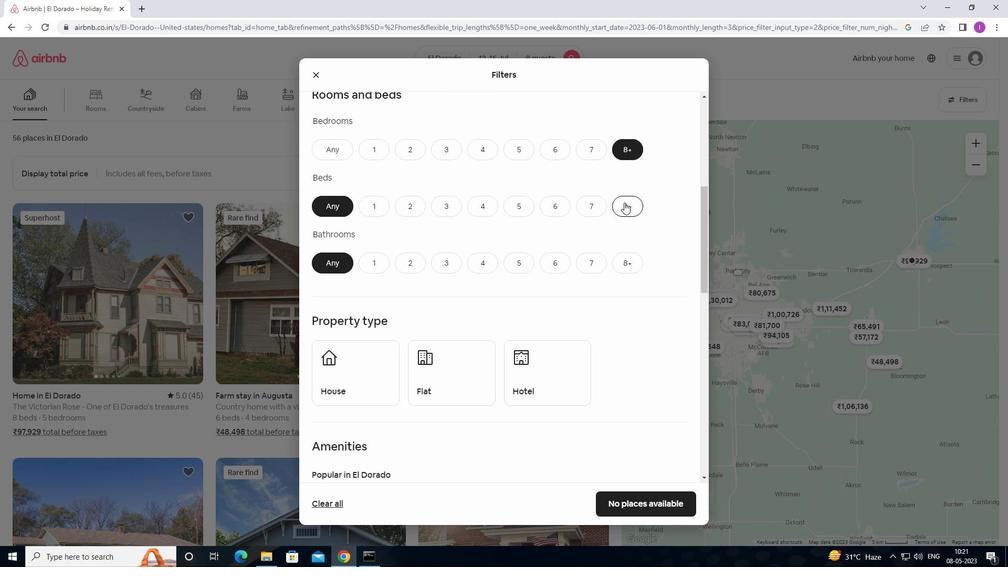 
Action: Mouse moved to (630, 266)
Screenshot: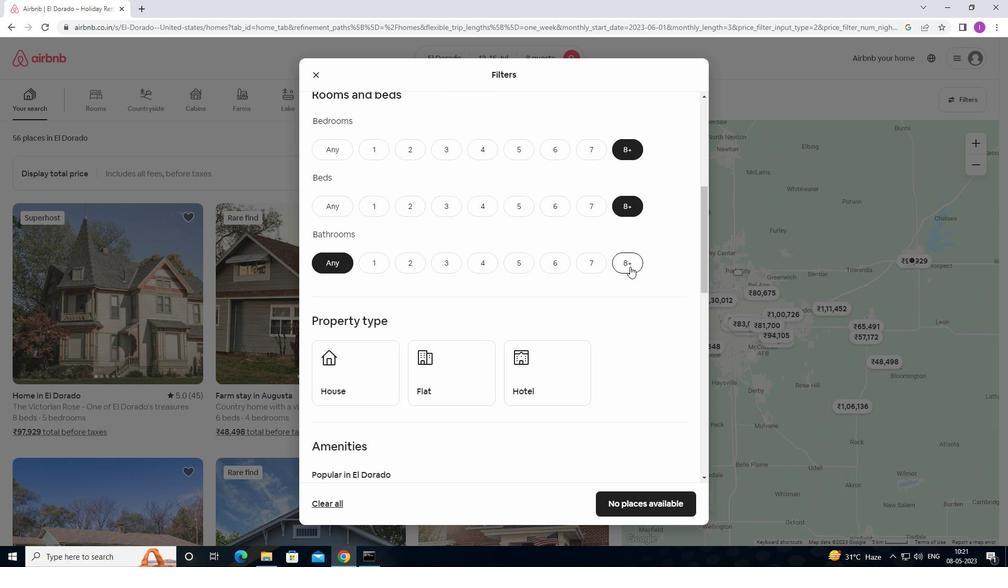 
Action: Mouse pressed left at (630, 266)
Screenshot: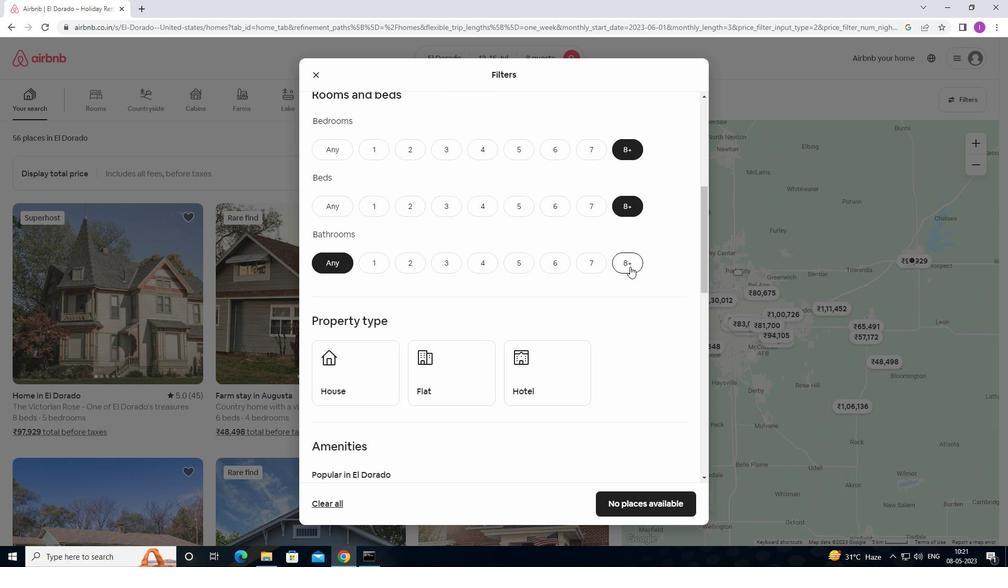
Action: Mouse moved to (530, 327)
Screenshot: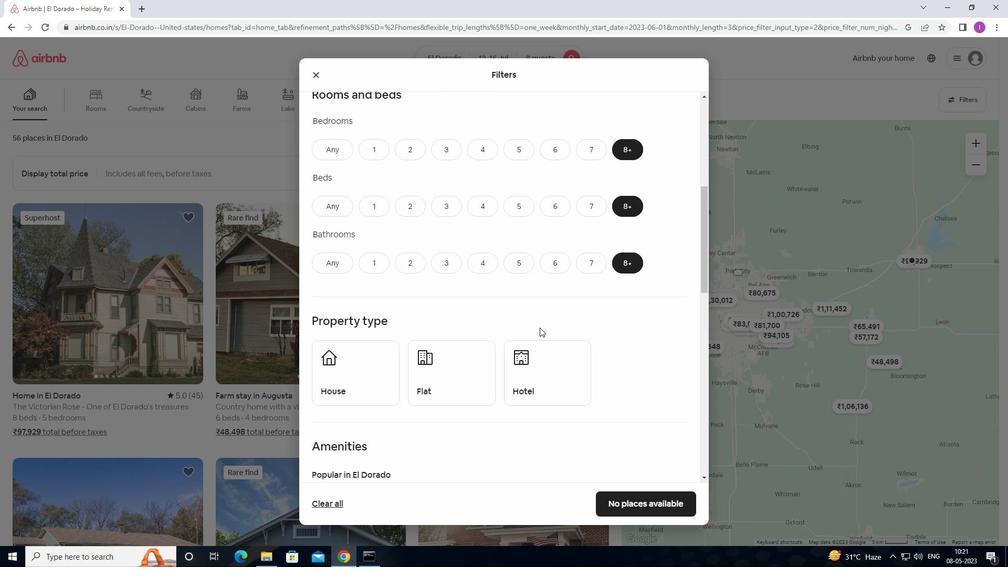 
Action: Mouse scrolled (530, 326) with delta (0, 0)
Screenshot: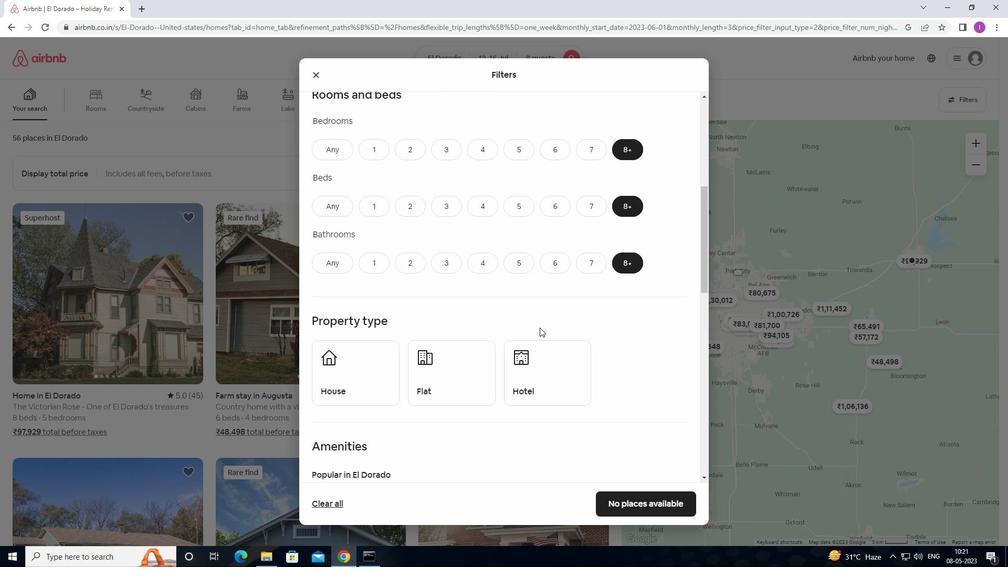 
Action: Mouse moved to (527, 325)
Screenshot: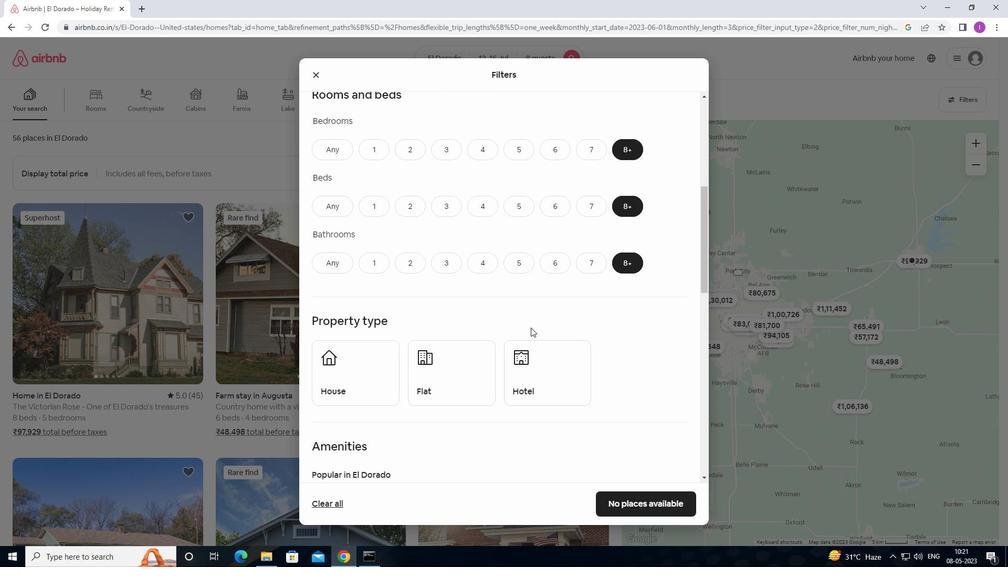 
Action: Mouse scrolled (527, 325) with delta (0, 0)
Screenshot: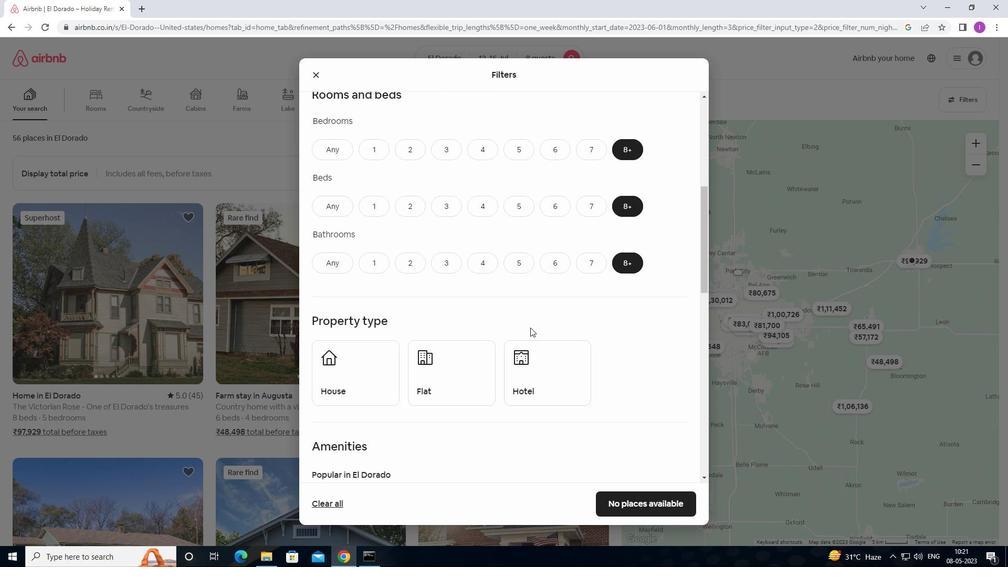 
Action: Mouse moved to (363, 293)
Screenshot: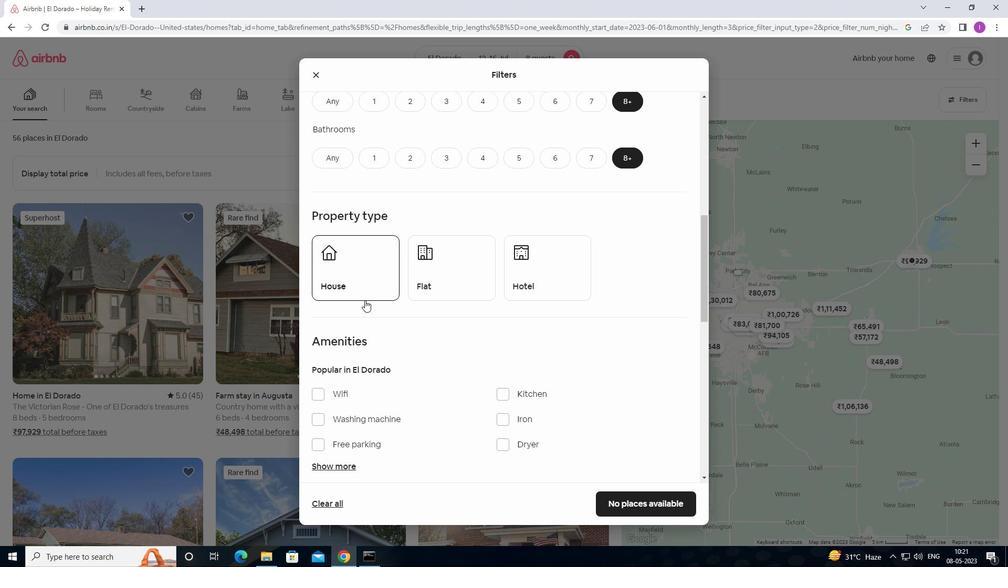 
Action: Mouse pressed left at (363, 293)
Screenshot: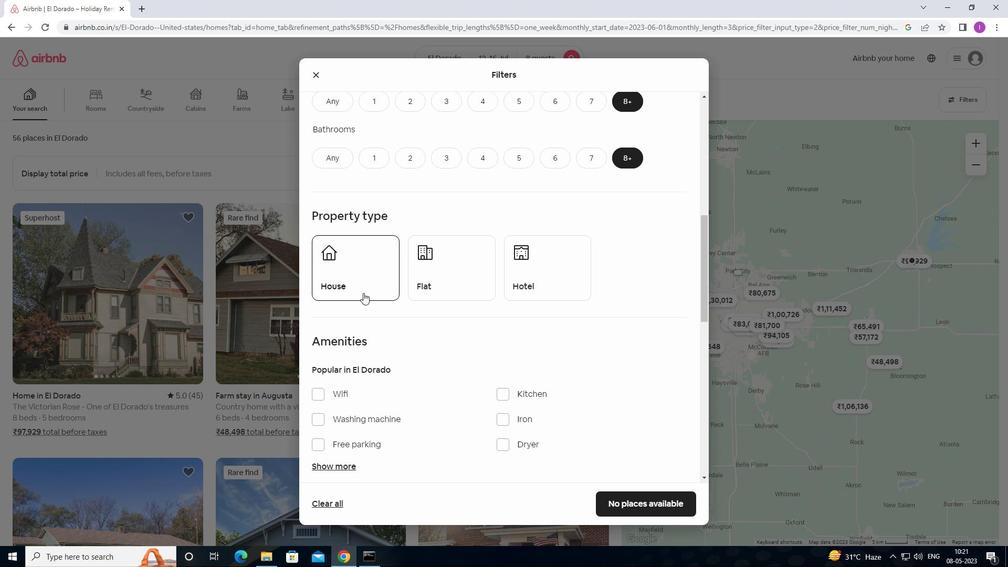 
Action: Mouse moved to (469, 288)
Screenshot: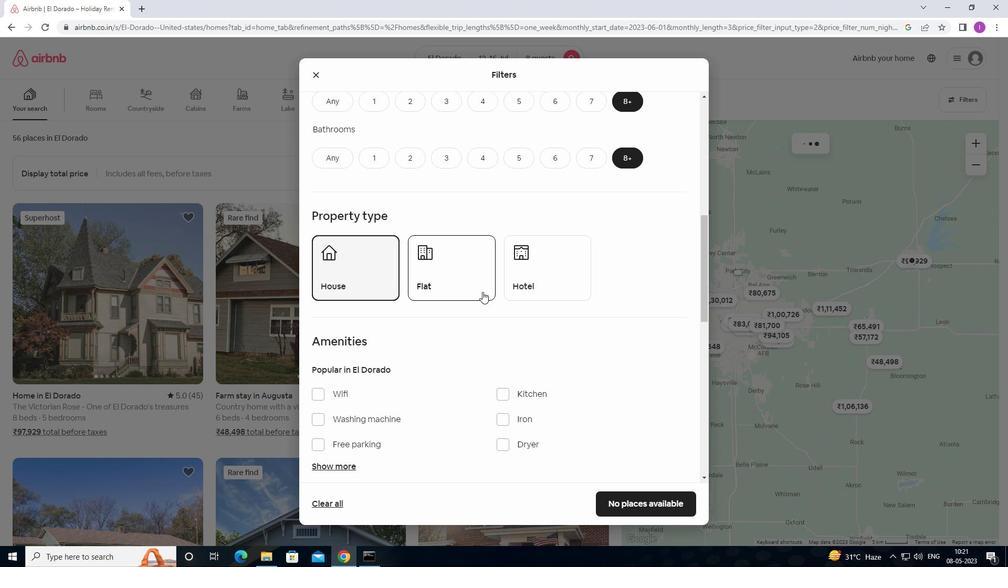 
Action: Mouse pressed left at (469, 288)
Screenshot: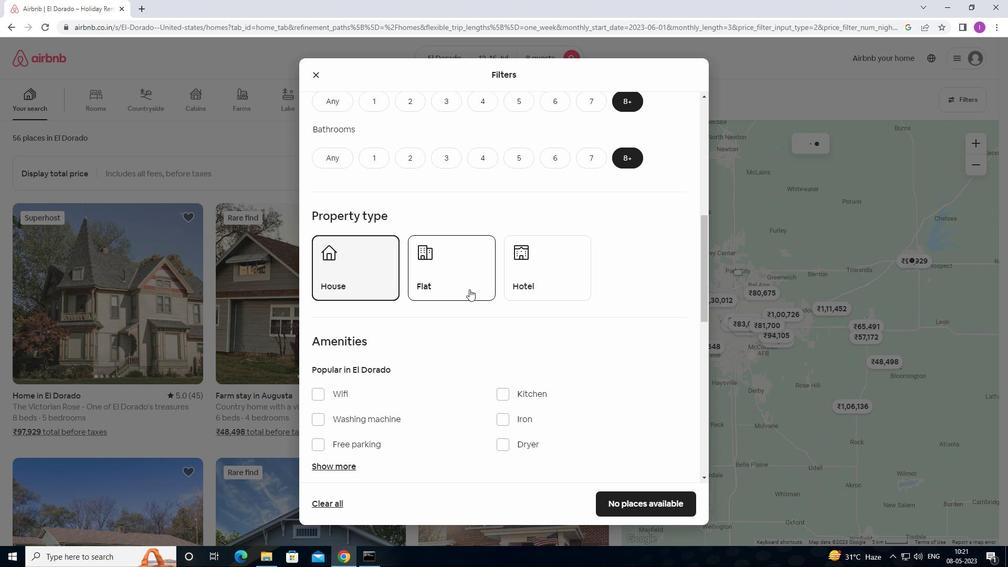 
Action: Mouse moved to (573, 283)
Screenshot: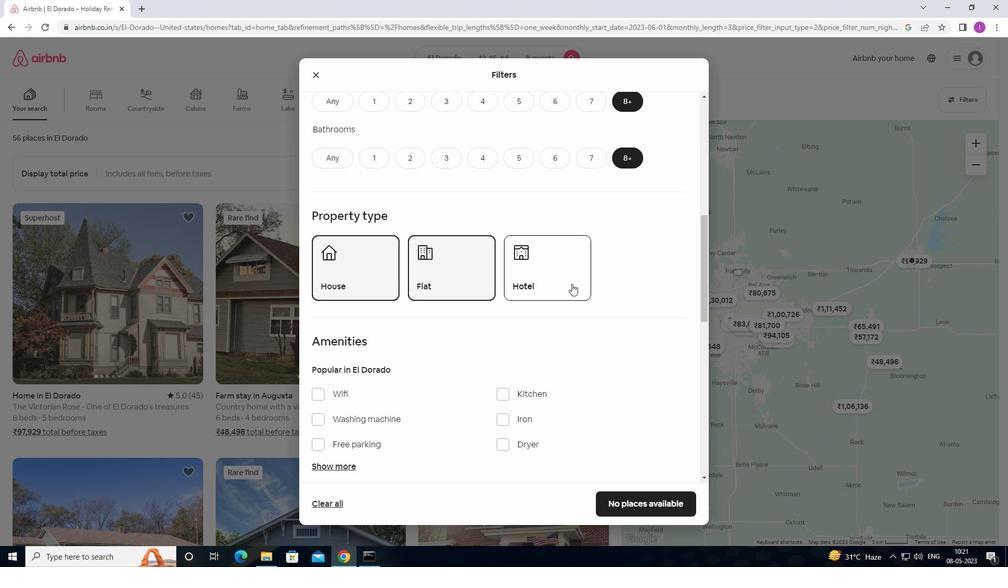 
Action: Mouse pressed left at (573, 283)
Screenshot: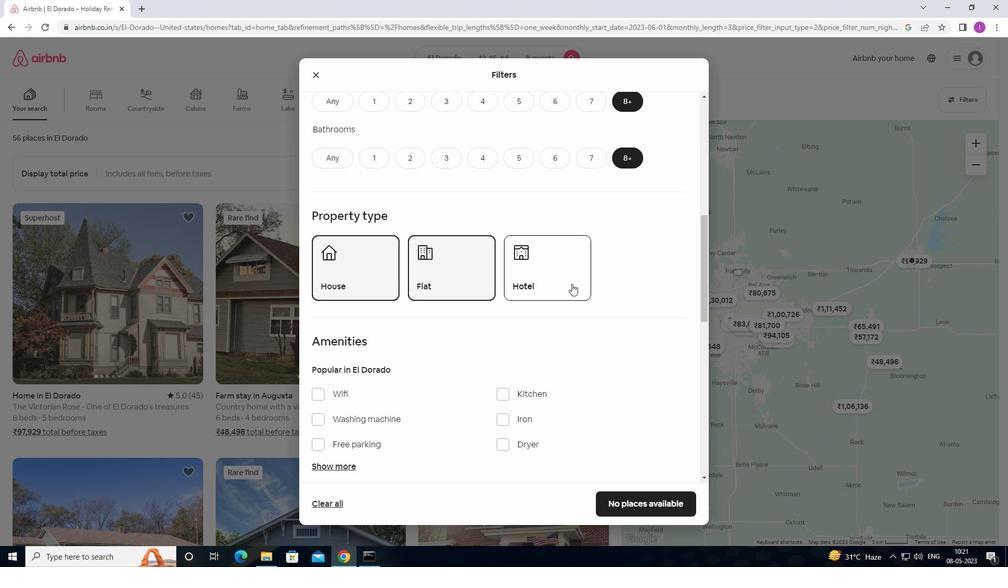 
Action: Mouse moved to (551, 319)
Screenshot: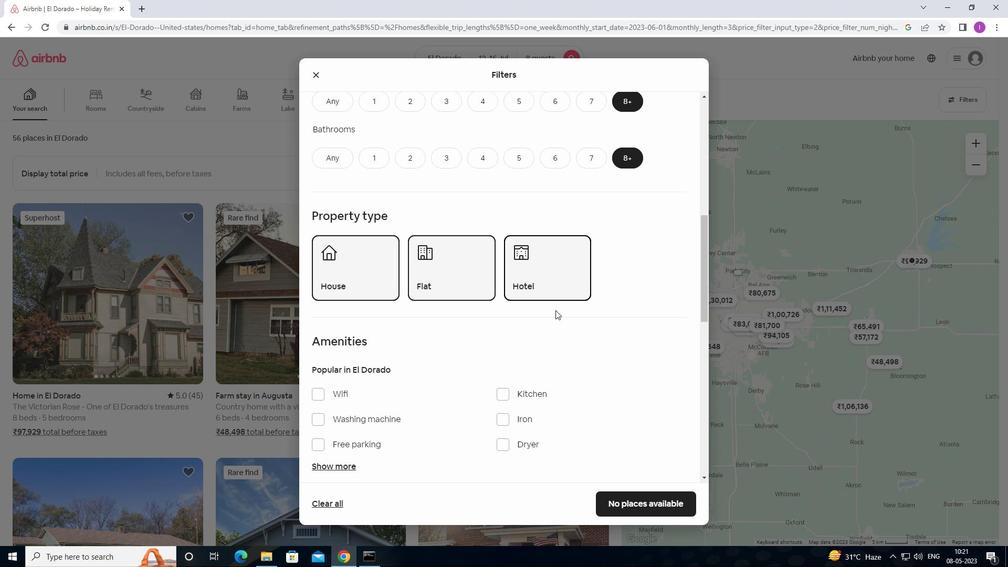 
Action: Mouse scrolled (551, 319) with delta (0, 0)
Screenshot: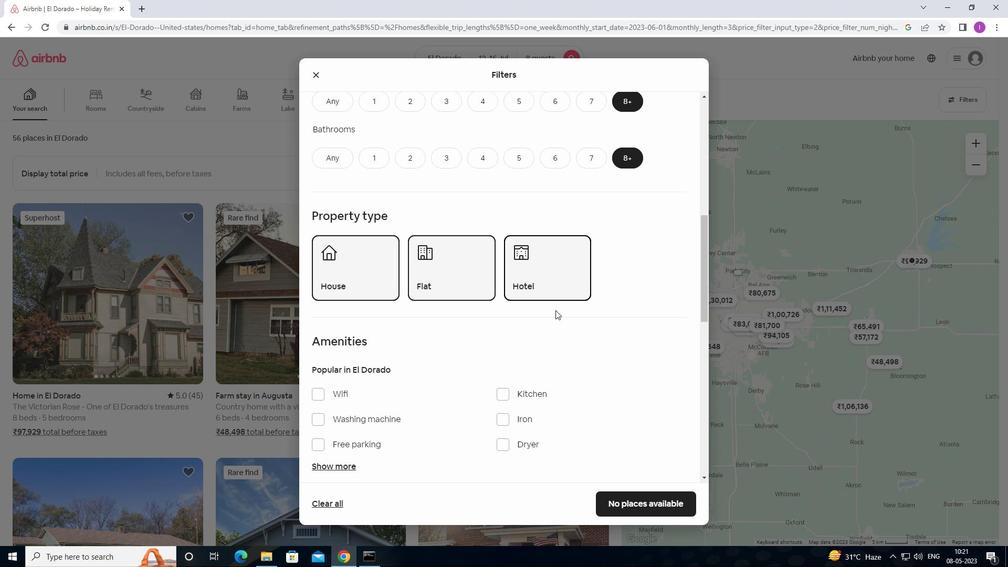
Action: Mouse moved to (550, 321)
Screenshot: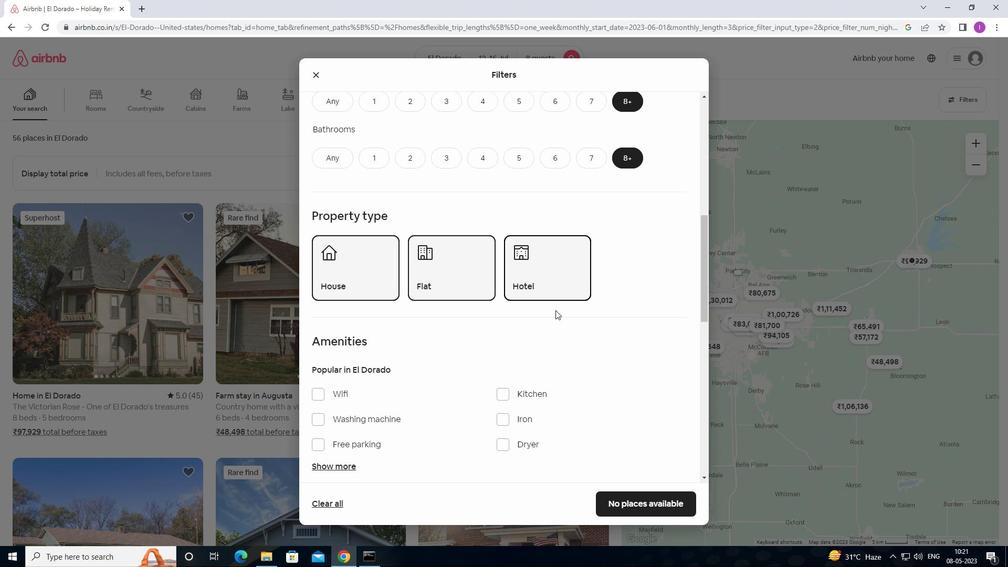 
Action: Mouse scrolled (550, 320) with delta (0, 0)
Screenshot: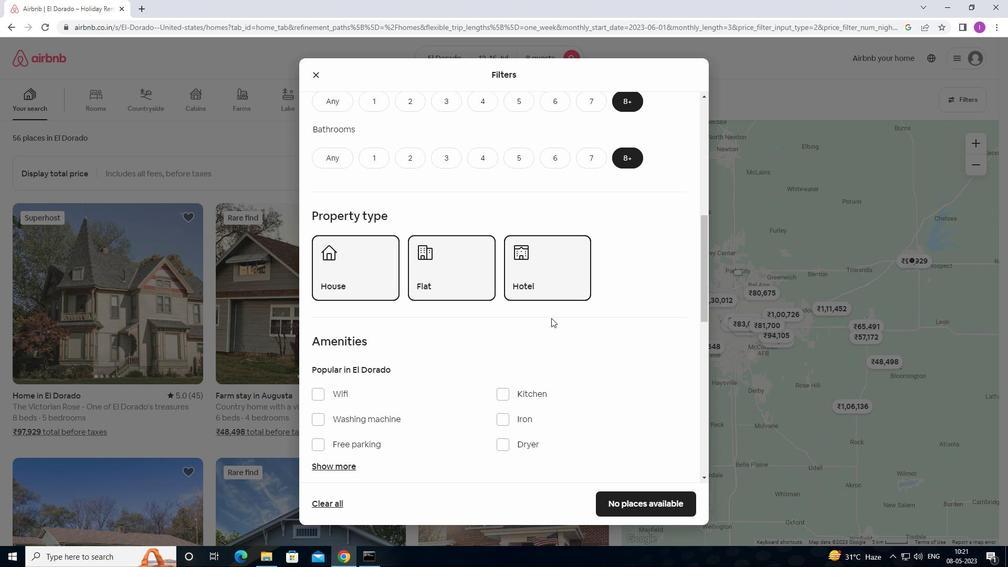 
Action: Mouse moved to (545, 324)
Screenshot: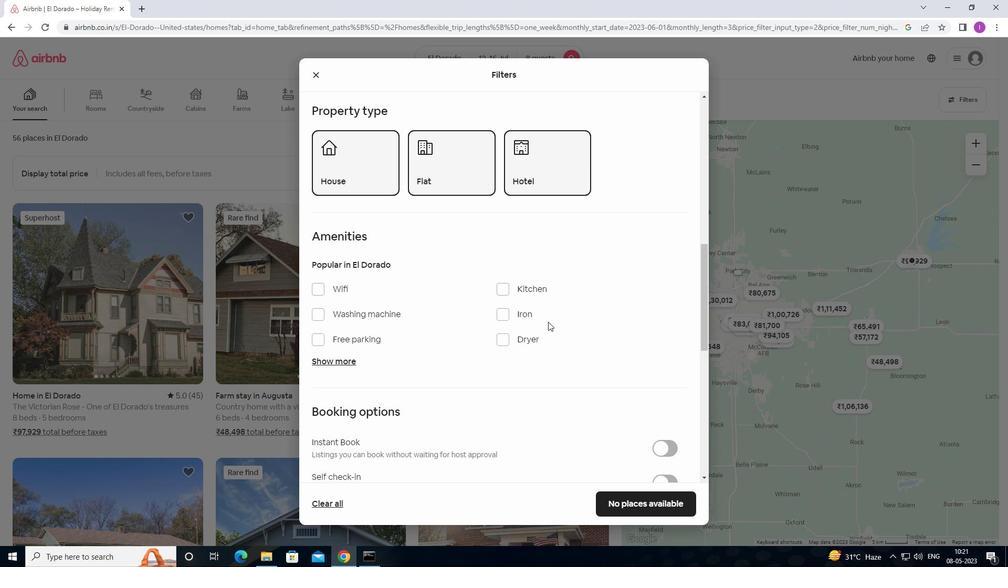 
Action: Mouse scrolled (545, 323) with delta (0, 0)
Screenshot: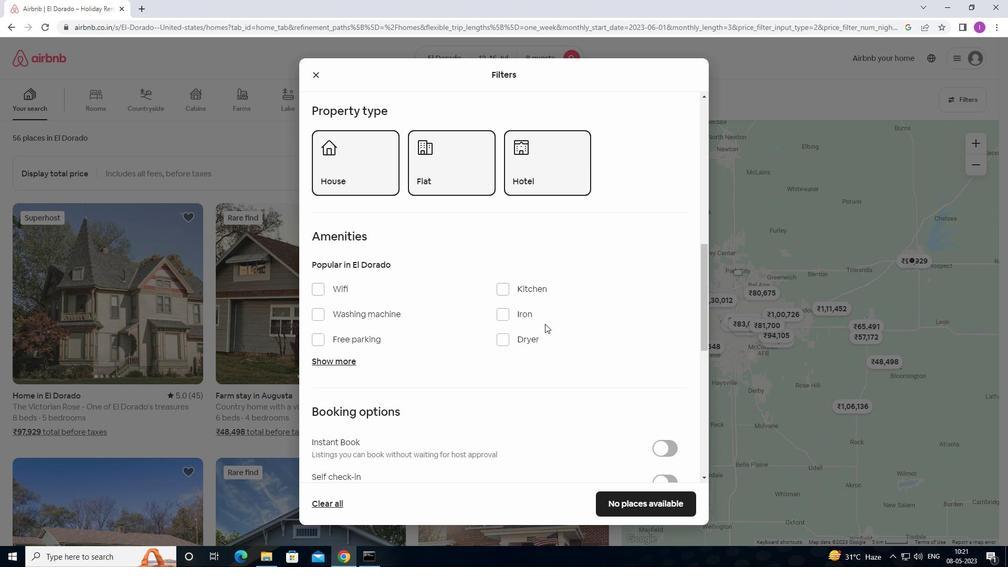 
Action: Mouse moved to (493, 345)
Screenshot: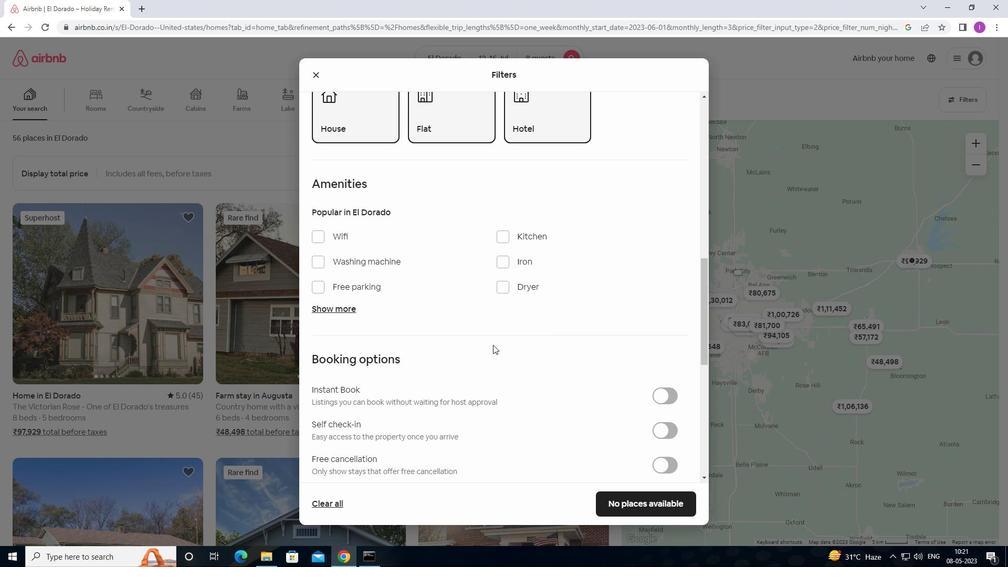 
Action: Mouse scrolled (493, 344) with delta (0, 0)
Screenshot: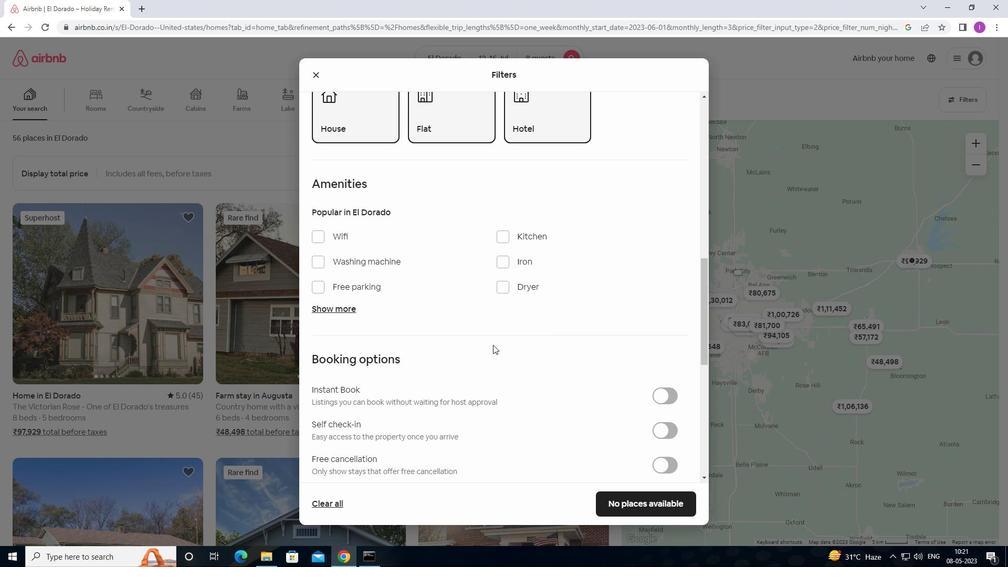 
Action: Mouse moved to (324, 184)
Screenshot: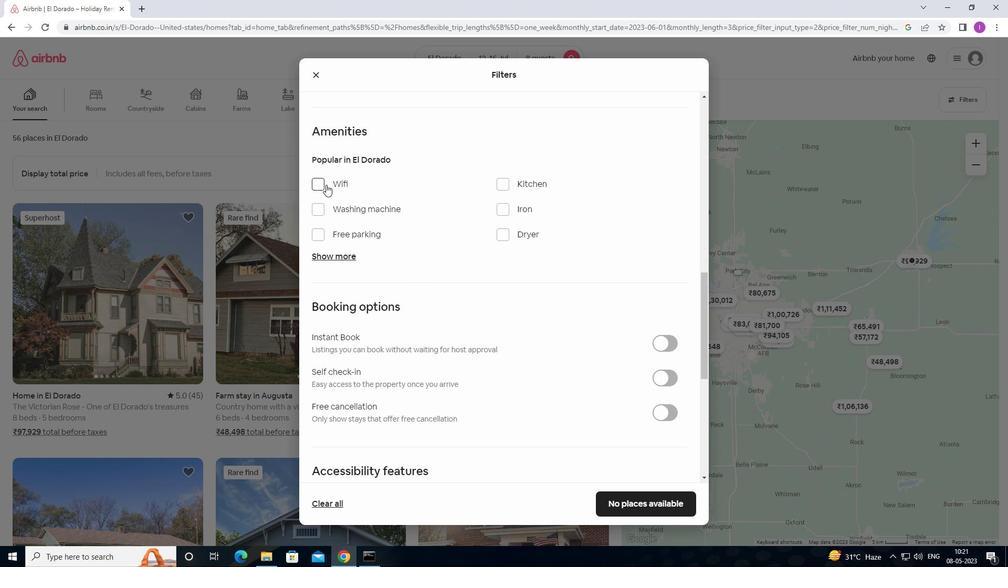 
Action: Mouse pressed left at (324, 184)
Screenshot: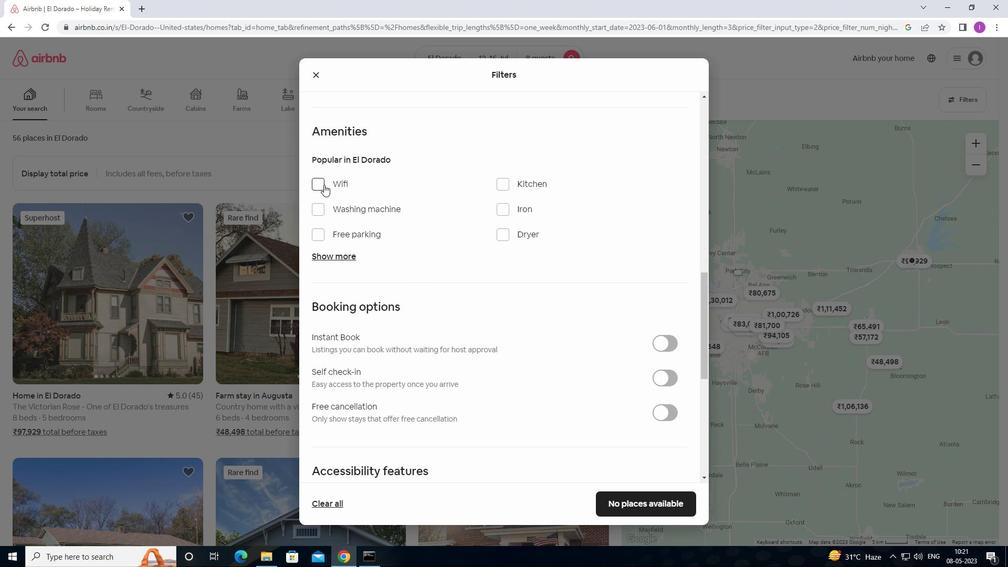 
Action: Mouse moved to (318, 238)
Screenshot: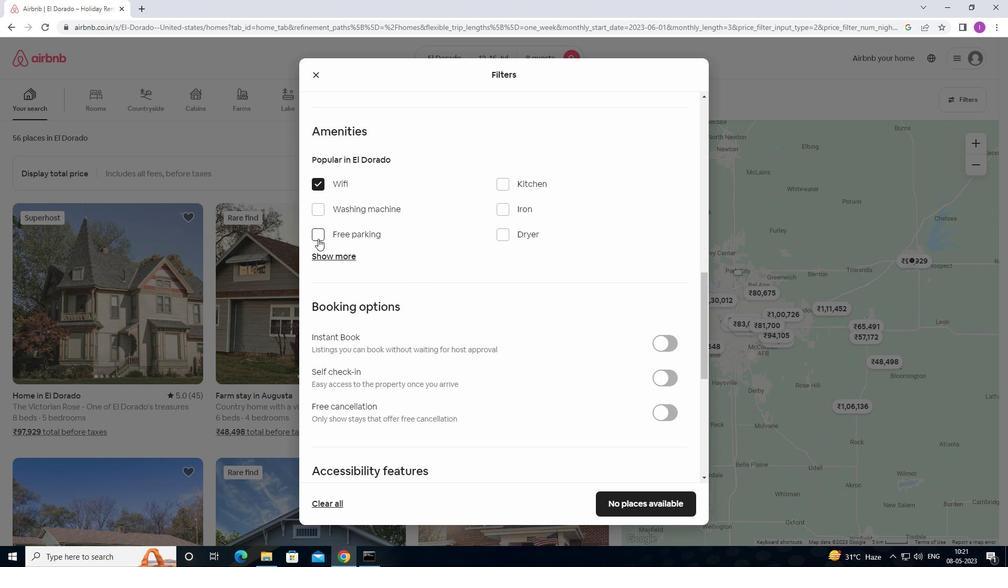 
Action: Mouse pressed left at (318, 238)
Screenshot: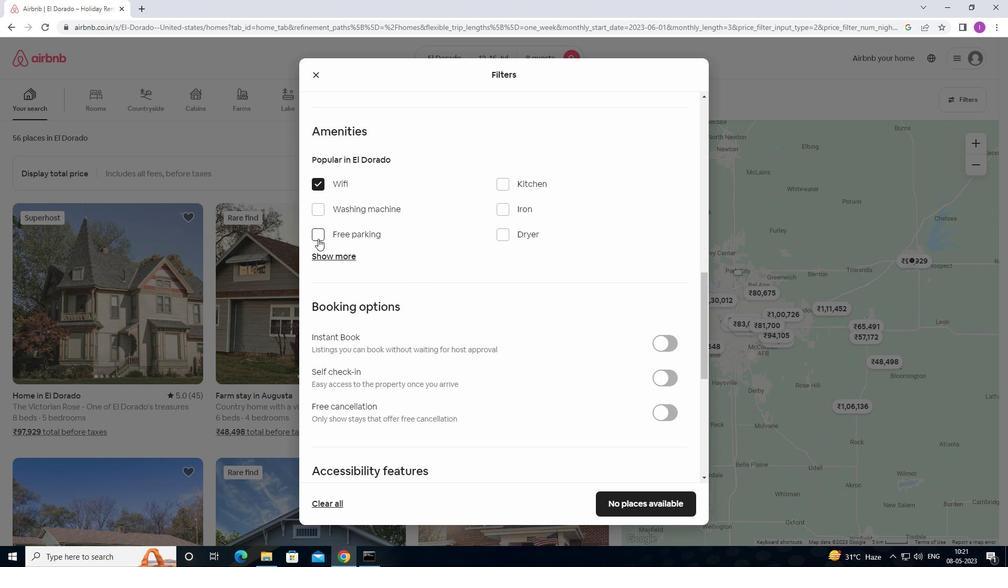 
Action: Mouse moved to (361, 258)
Screenshot: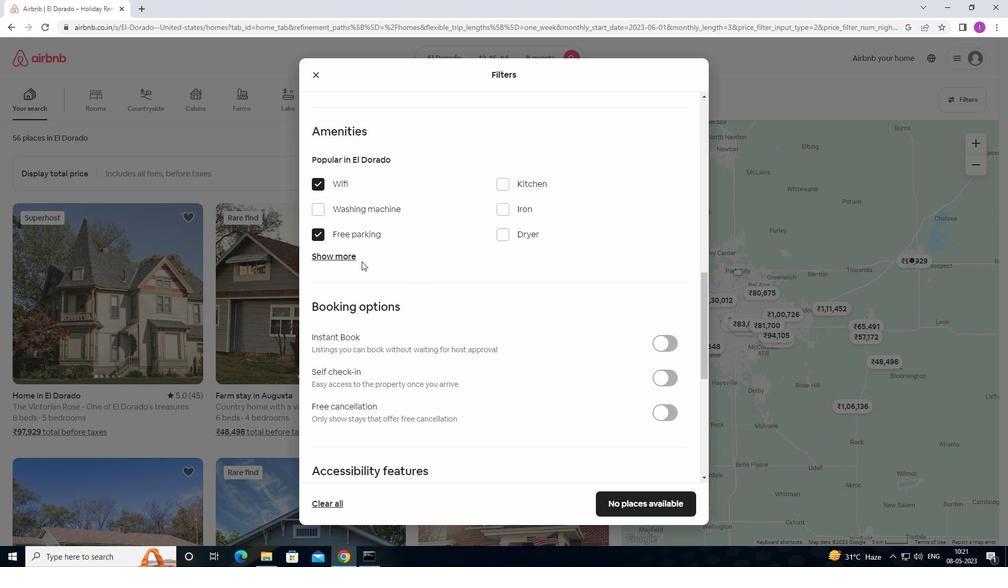 
Action: Mouse pressed left at (361, 258)
Screenshot: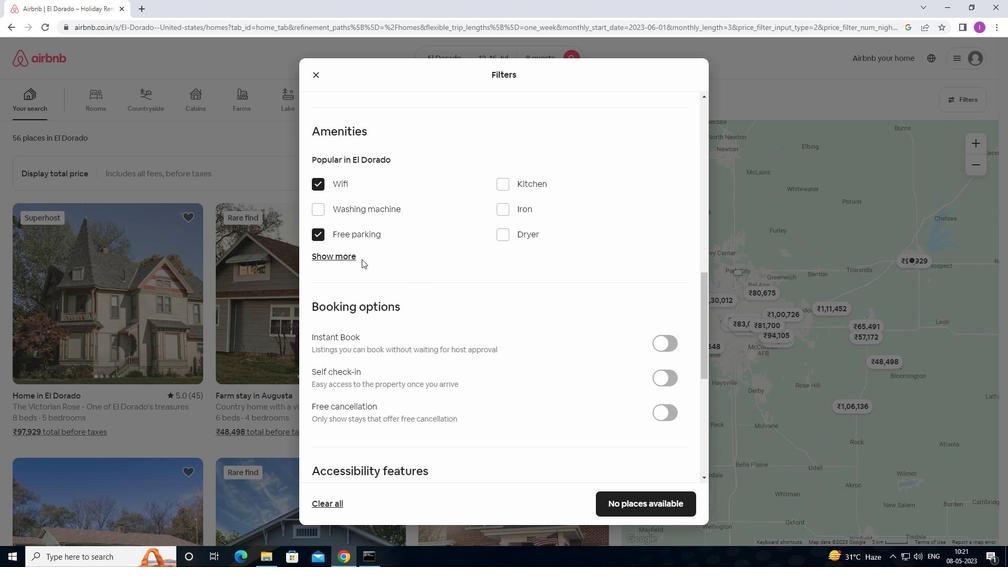 
Action: Mouse moved to (328, 253)
Screenshot: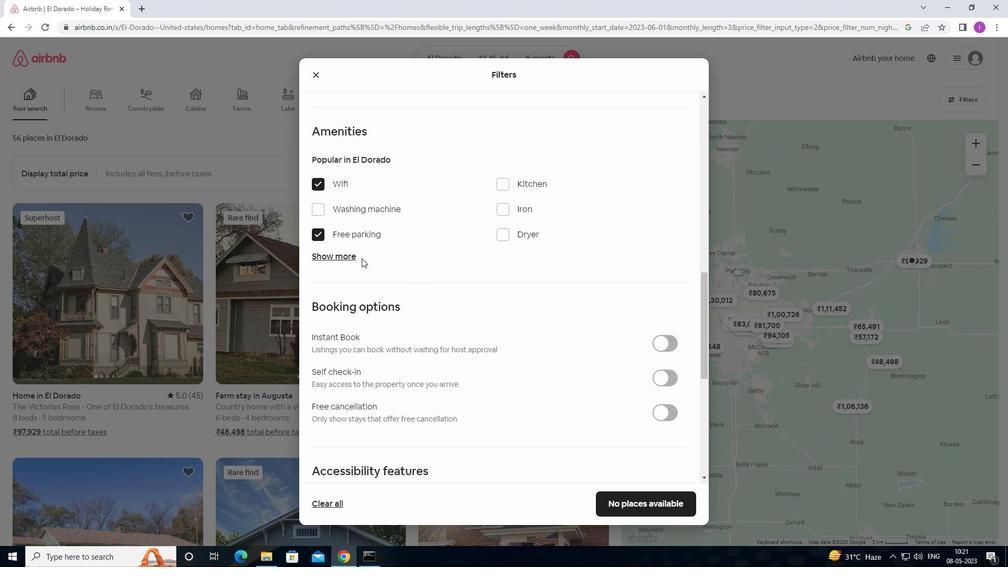 
Action: Mouse pressed left at (328, 253)
Screenshot: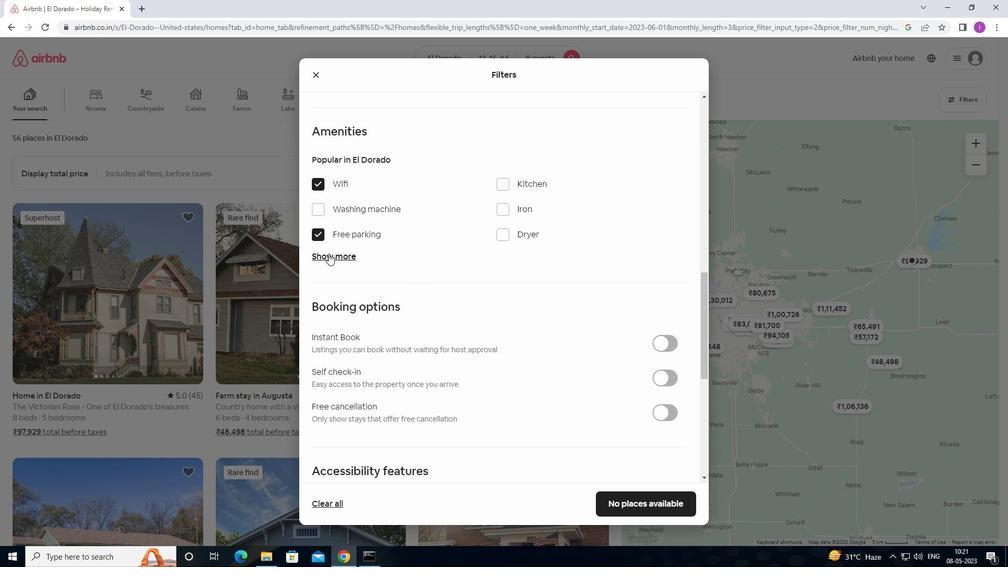 
Action: Mouse moved to (504, 315)
Screenshot: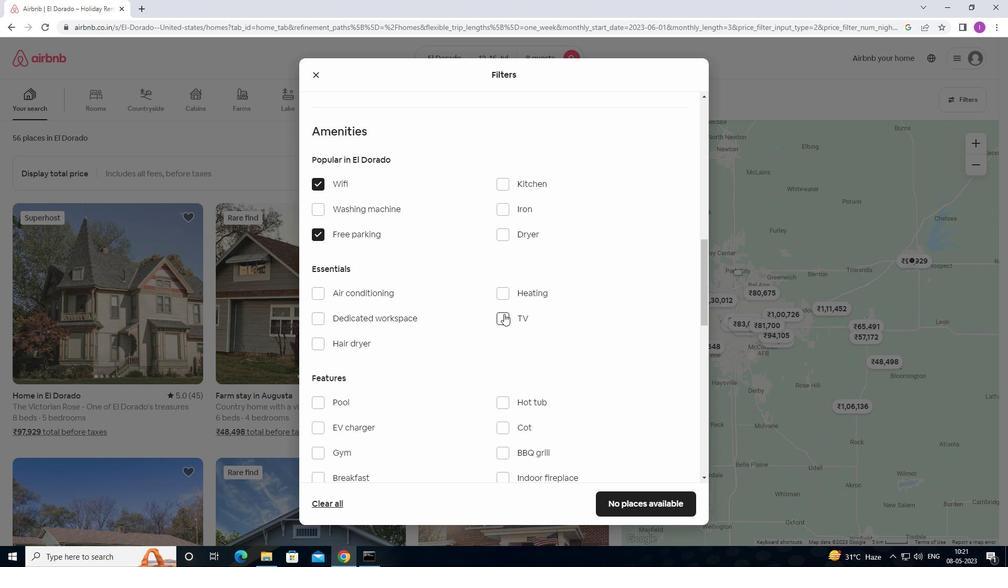 
Action: Mouse pressed left at (504, 315)
Screenshot: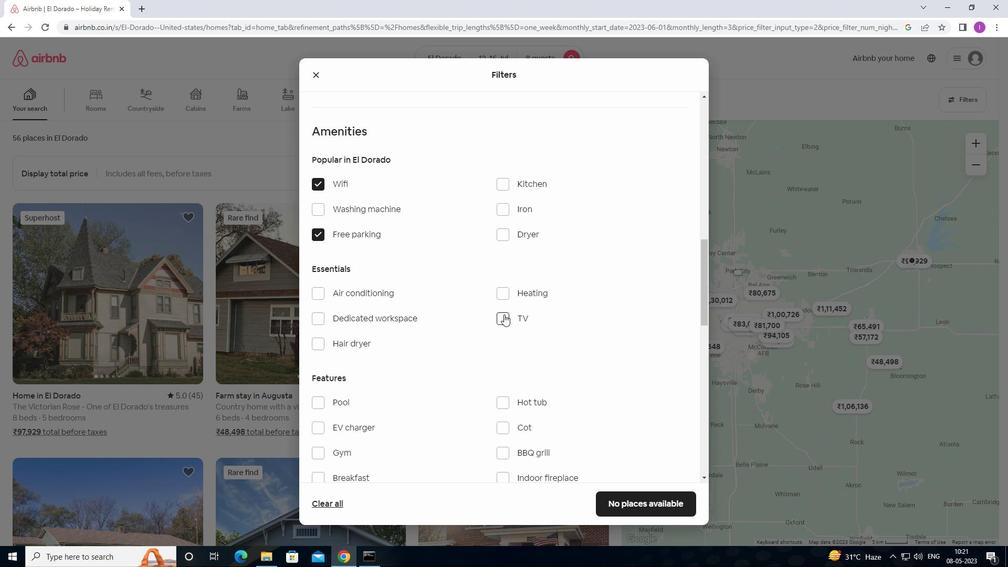 
Action: Mouse moved to (367, 329)
Screenshot: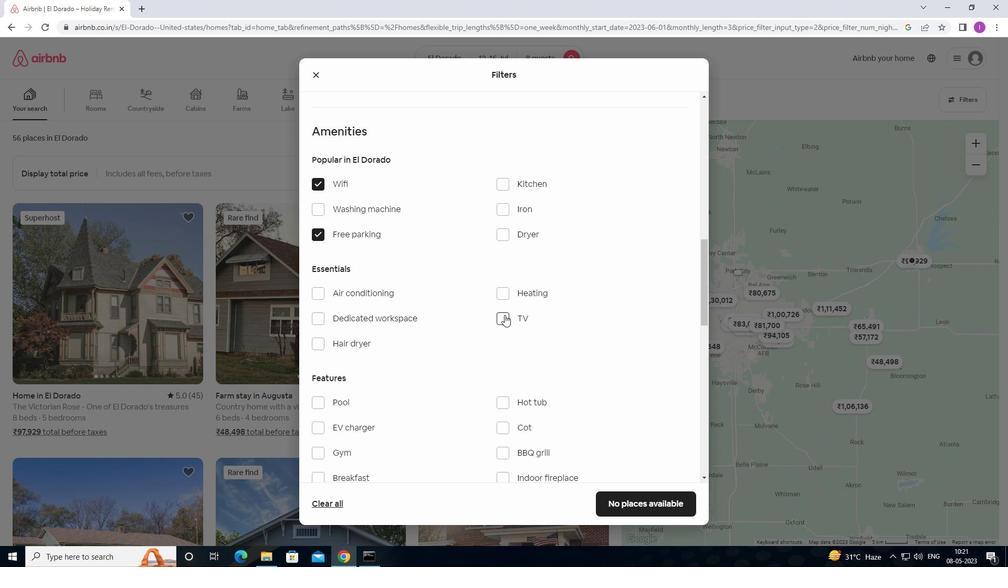 
Action: Mouse scrolled (367, 329) with delta (0, 0)
Screenshot: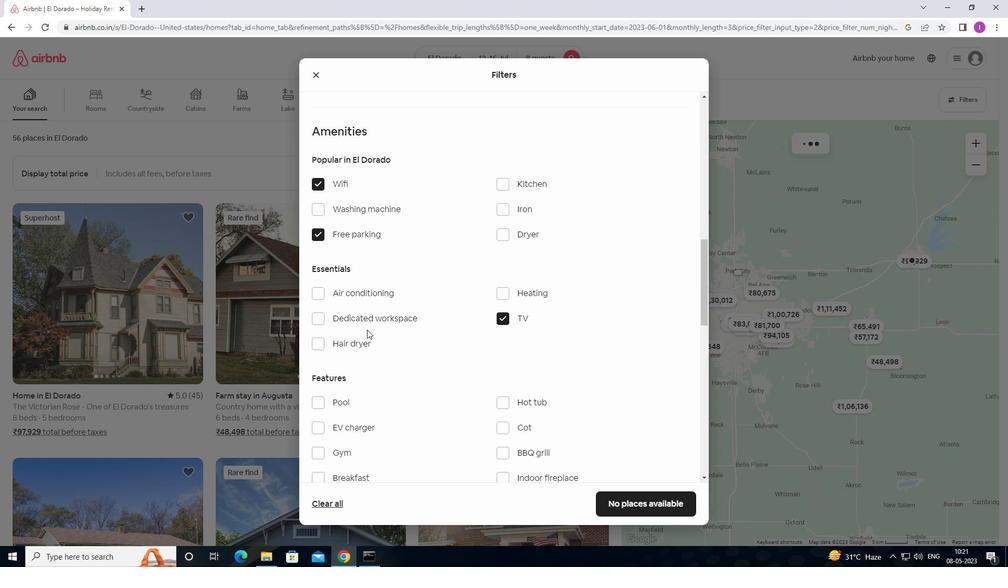 
Action: Mouse scrolled (367, 329) with delta (0, 0)
Screenshot: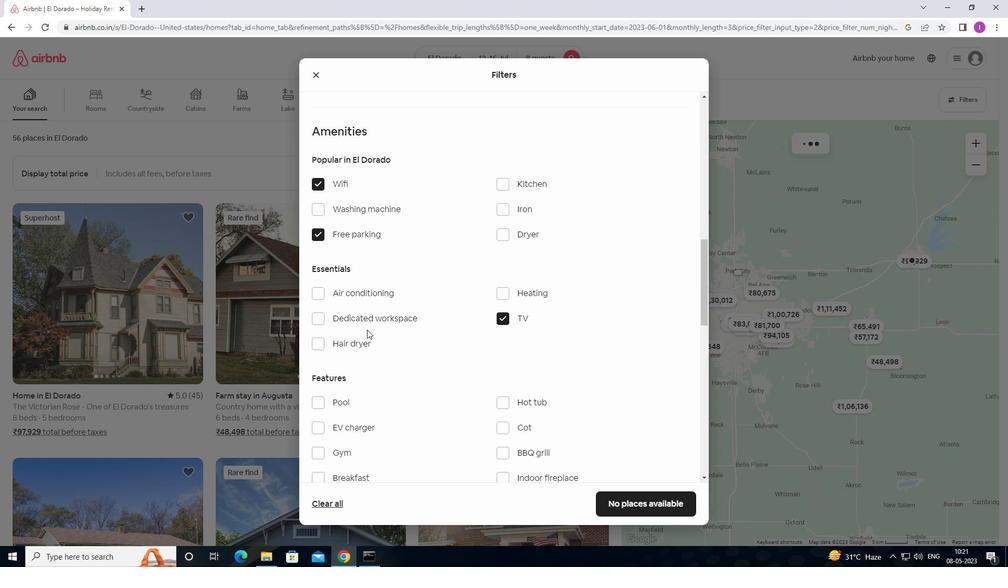 
Action: Mouse moved to (318, 343)
Screenshot: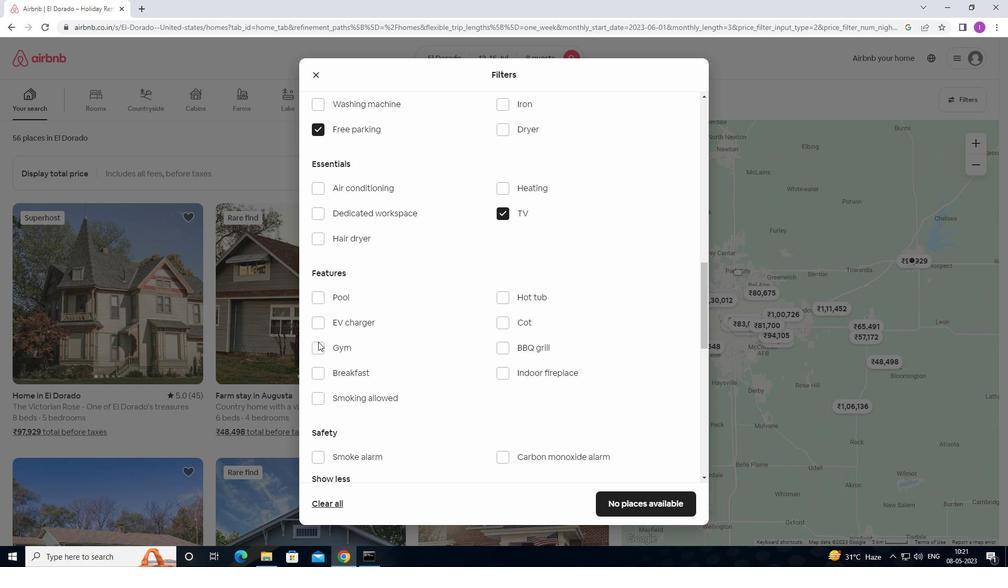 
Action: Mouse pressed left at (318, 343)
Screenshot: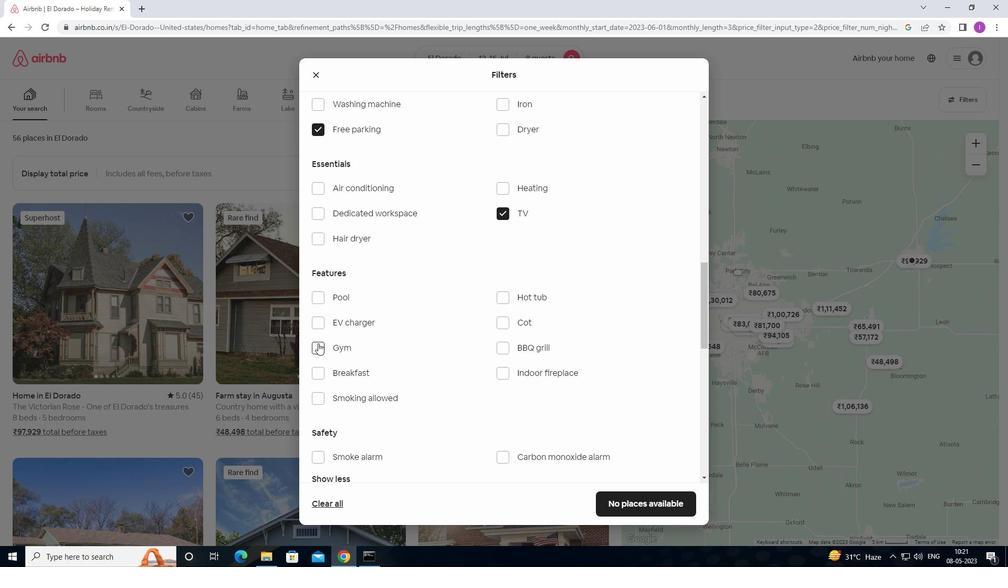 
Action: Mouse moved to (323, 371)
Screenshot: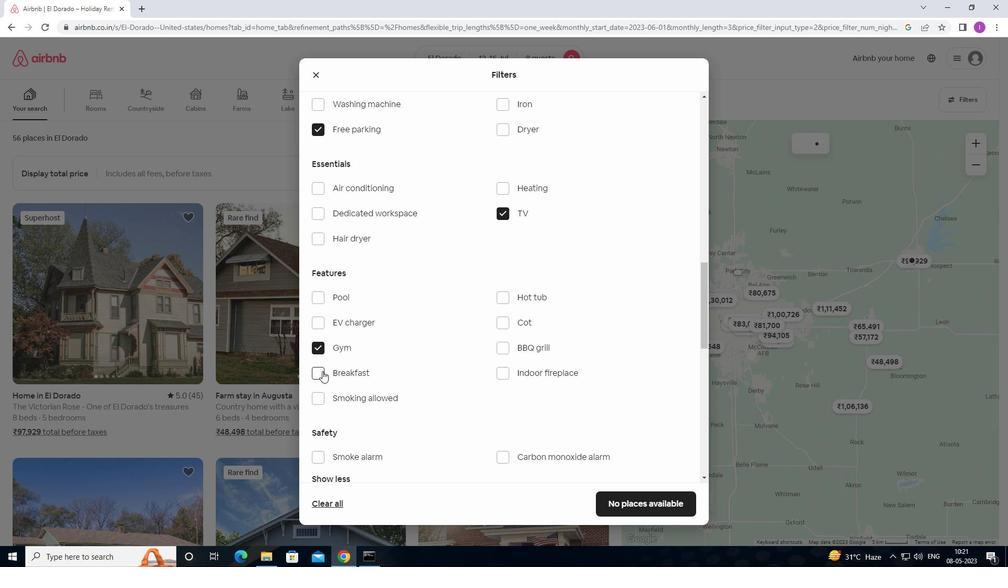 
Action: Mouse pressed left at (323, 371)
Screenshot: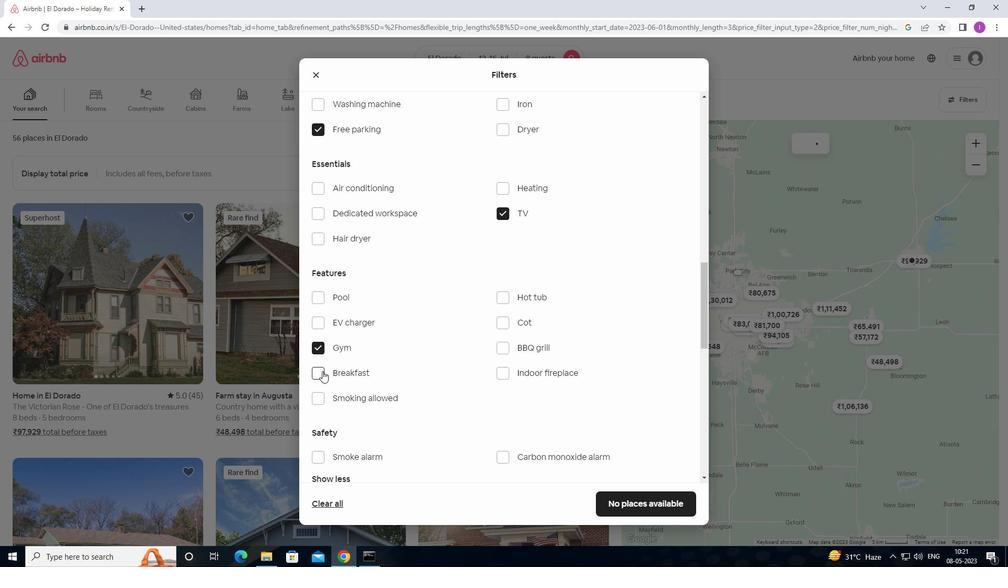 
Action: Mouse moved to (432, 366)
Screenshot: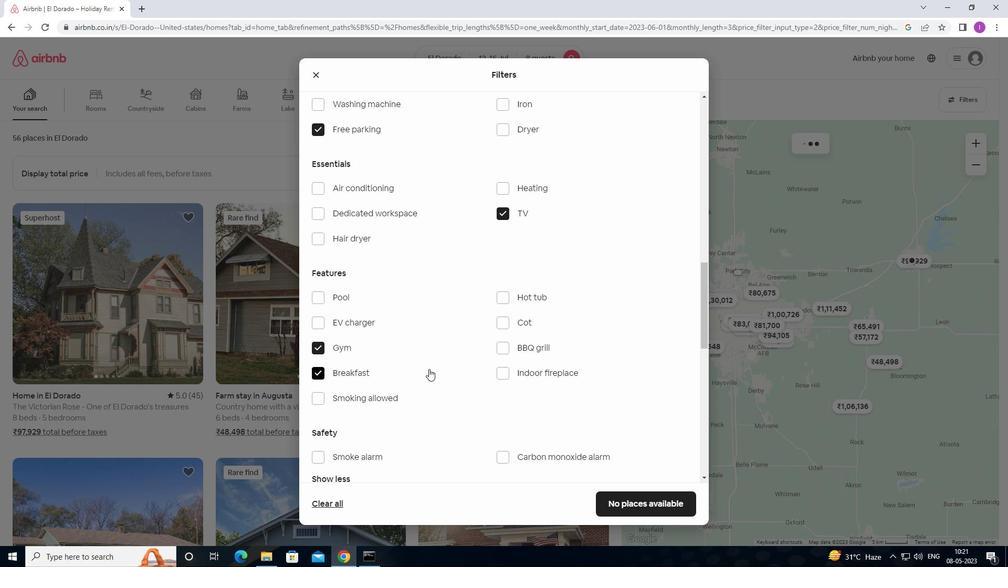 
Action: Mouse scrolled (432, 366) with delta (0, 0)
Screenshot: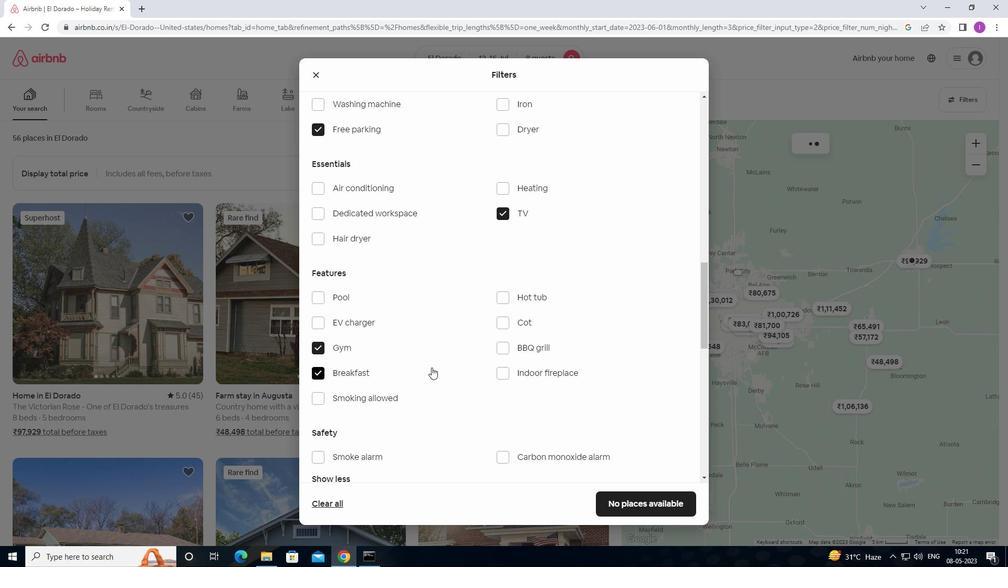 
Action: Mouse scrolled (432, 366) with delta (0, 0)
Screenshot: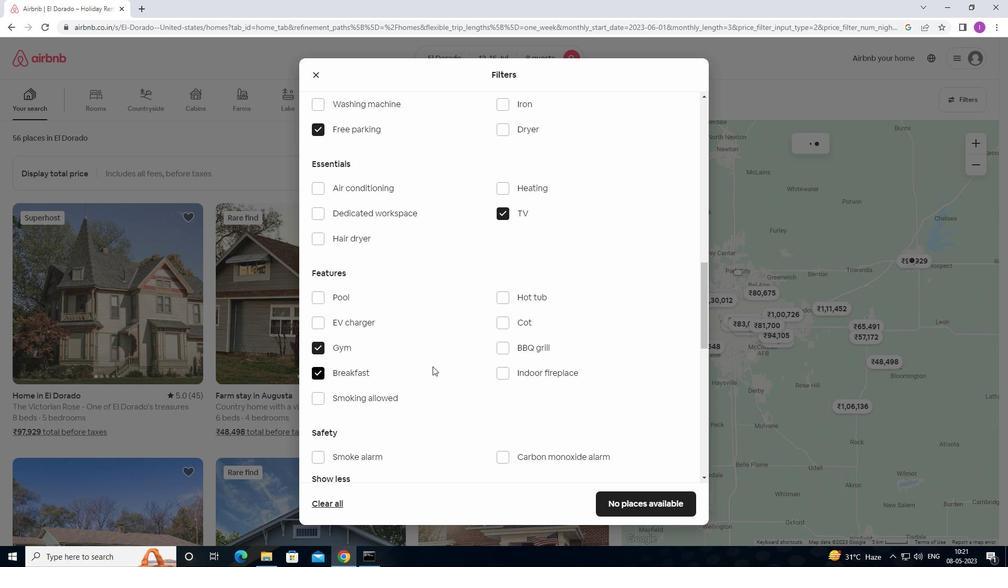 
Action: Mouse moved to (433, 364)
Screenshot: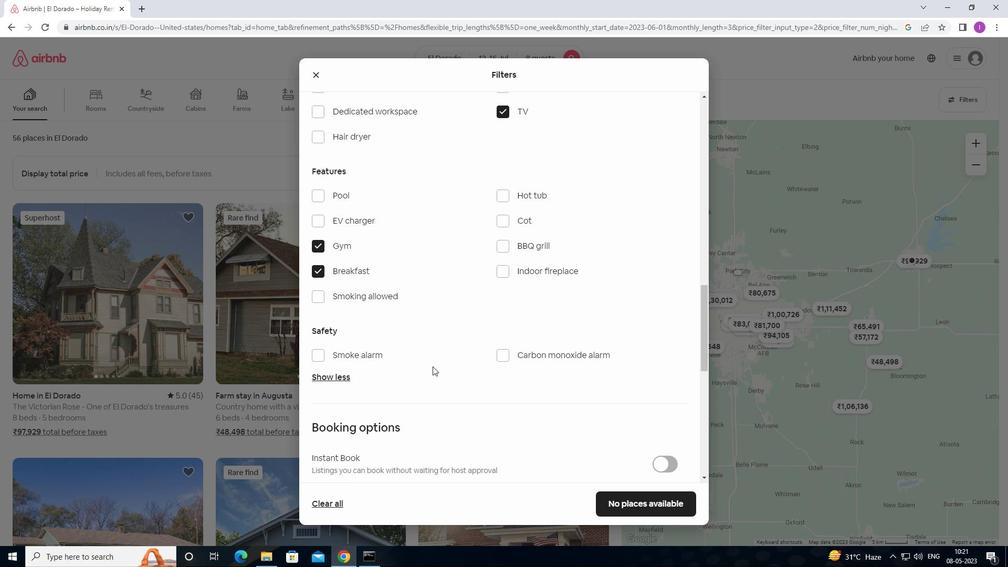 
Action: Mouse scrolled (433, 364) with delta (0, 0)
Screenshot: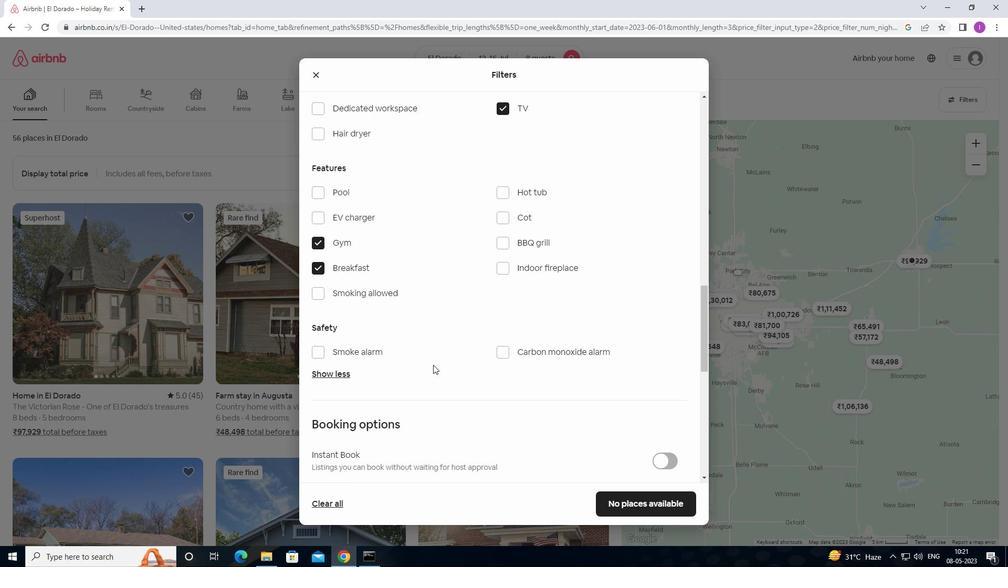 
Action: Mouse scrolled (433, 364) with delta (0, 0)
Screenshot: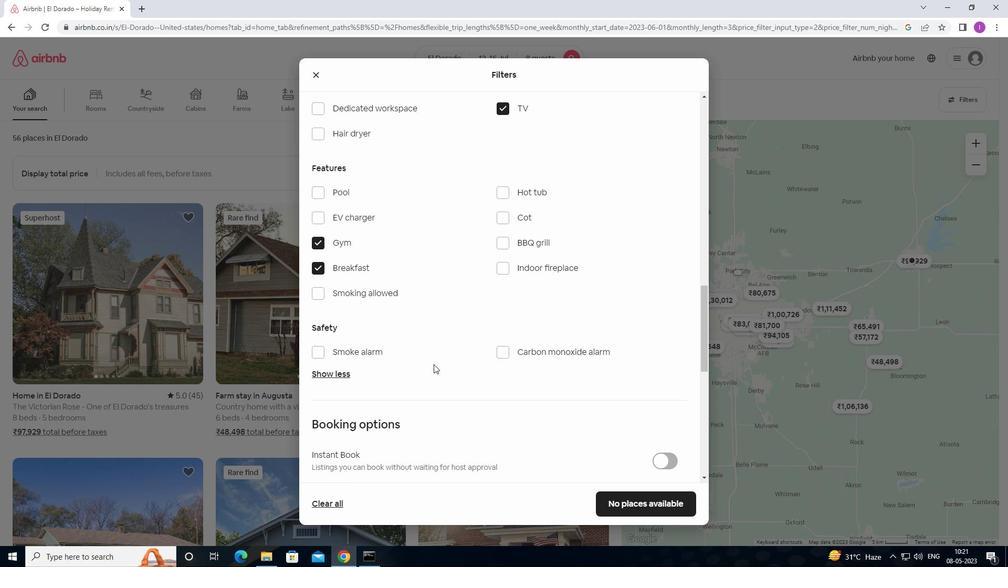 
Action: Mouse moved to (454, 355)
Screenshot: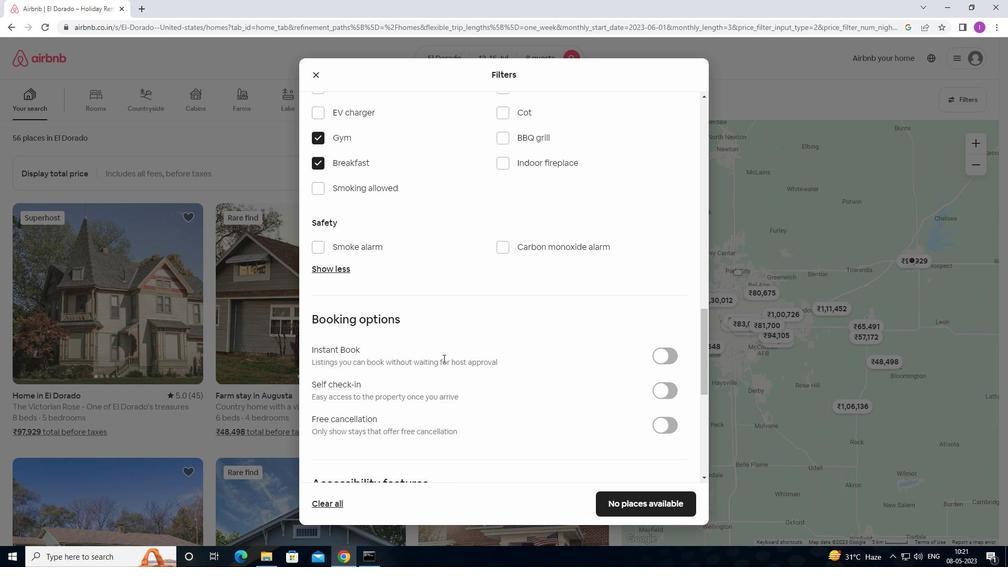 
Action: Mouse scrolled (454, 354) with delta (0, 0)
Screenshot: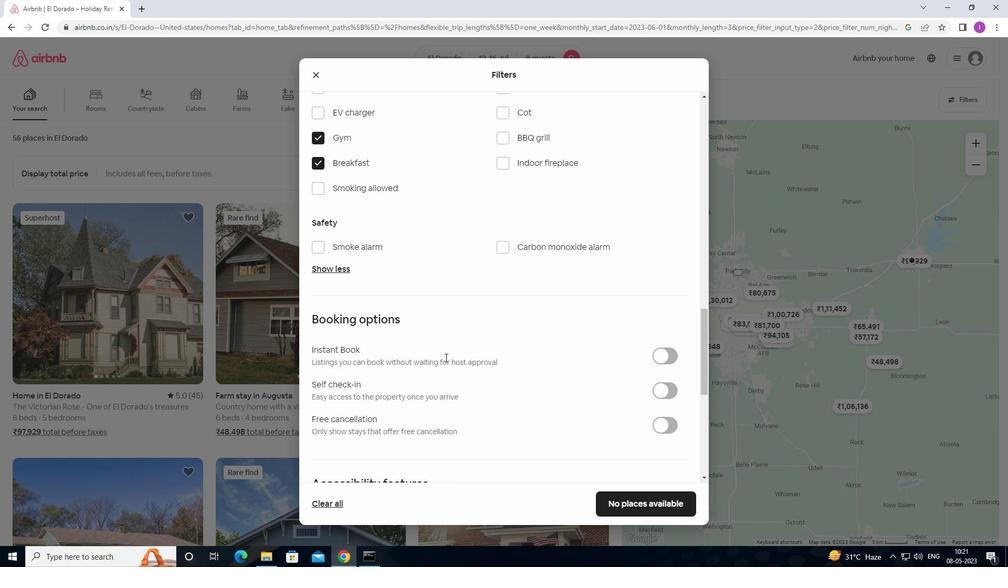 
Action: Mouse moved to (456, 355)
Screenshot: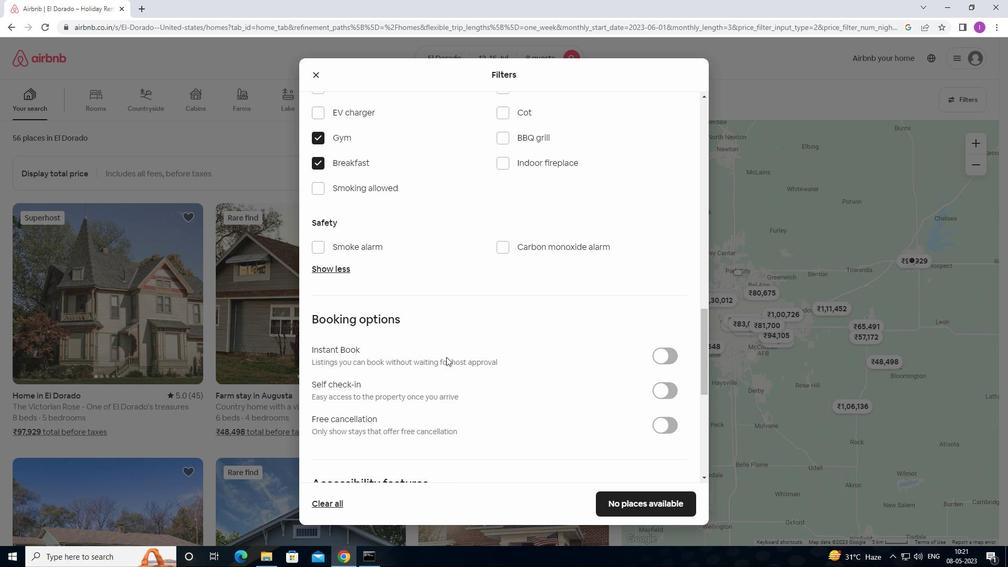 
Action: Mouse scrolled (456, 354) with delta (0, 0)
Screenshot: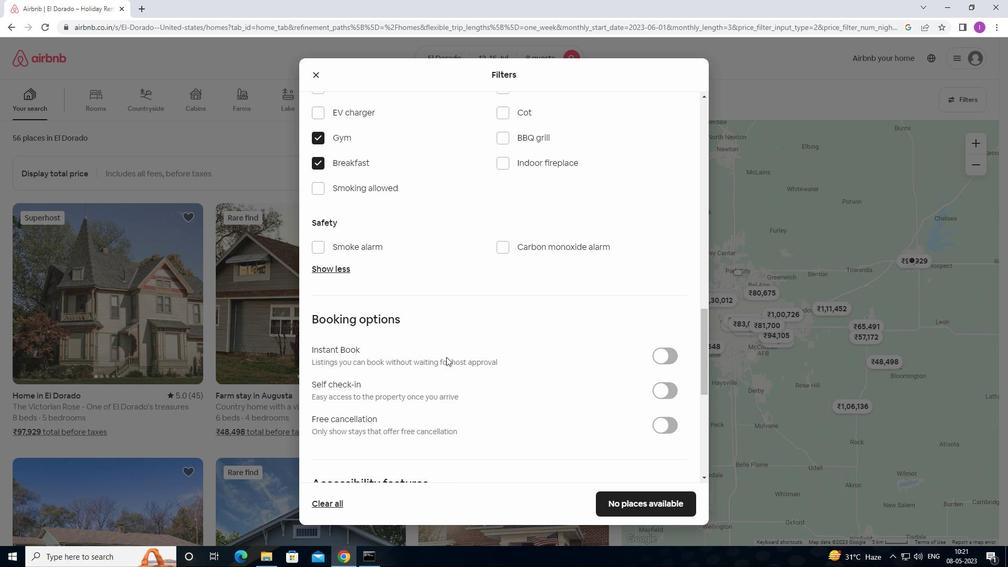 
Action: Mouse moved to (671, 293)
Screenshot: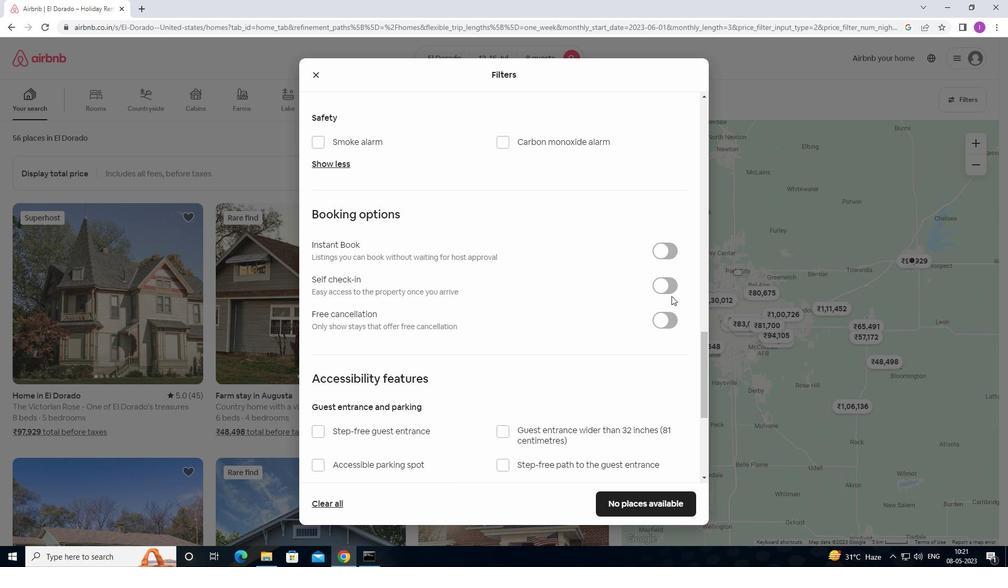 
Action: Mouse pressed left at (671, 293)
Screenshot: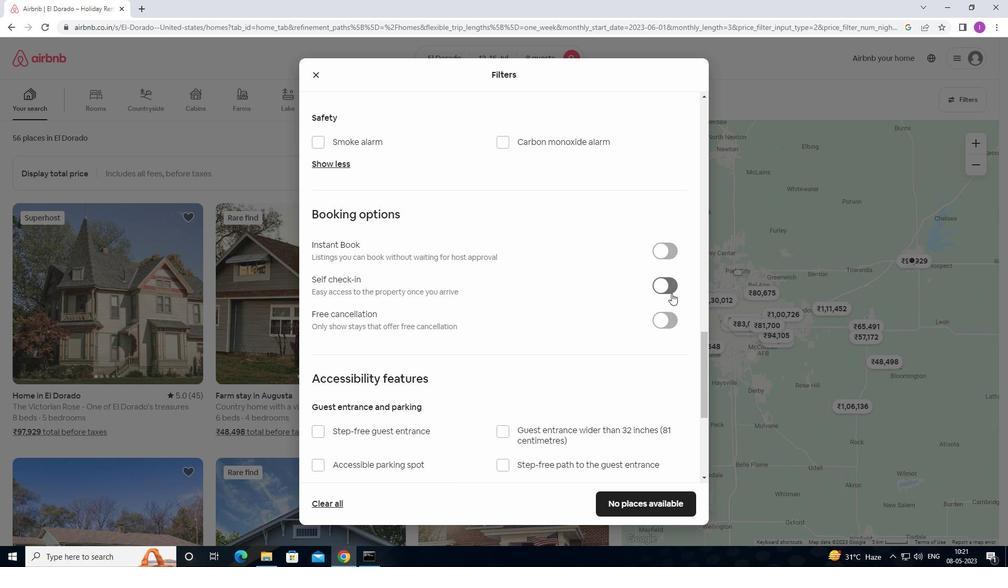 
Action: Mouse moved to (670, 302)
Screenshot: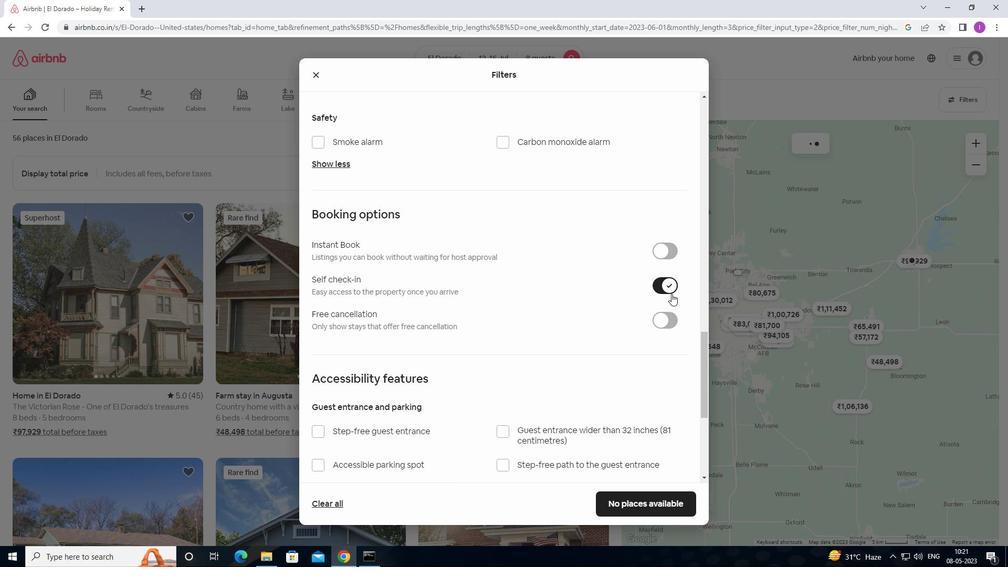 
Action: Mouse scrolled (670, 301) with delta (0, 0)
Screenshot: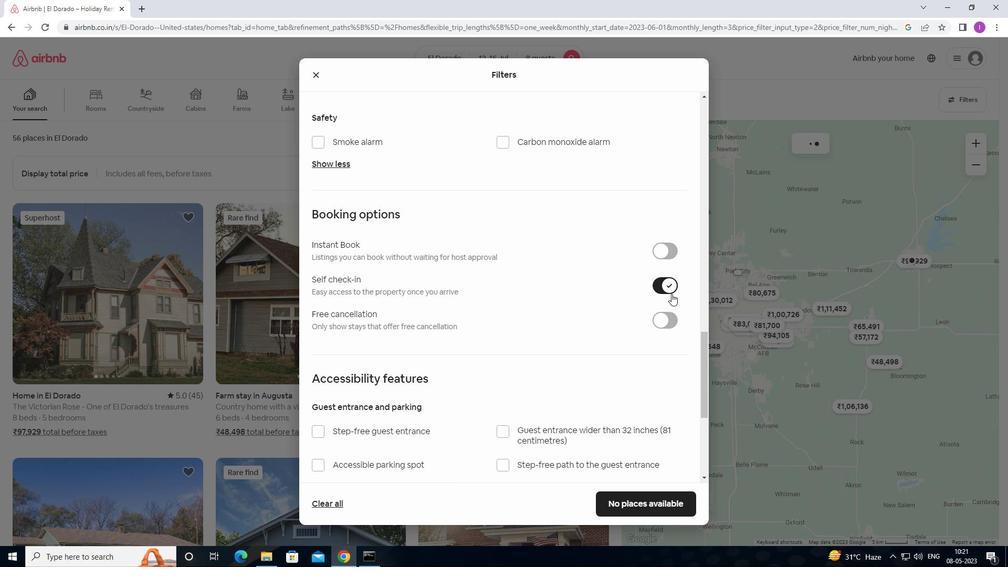 
Action: Mouse moved to (670, 302)
Screenshot: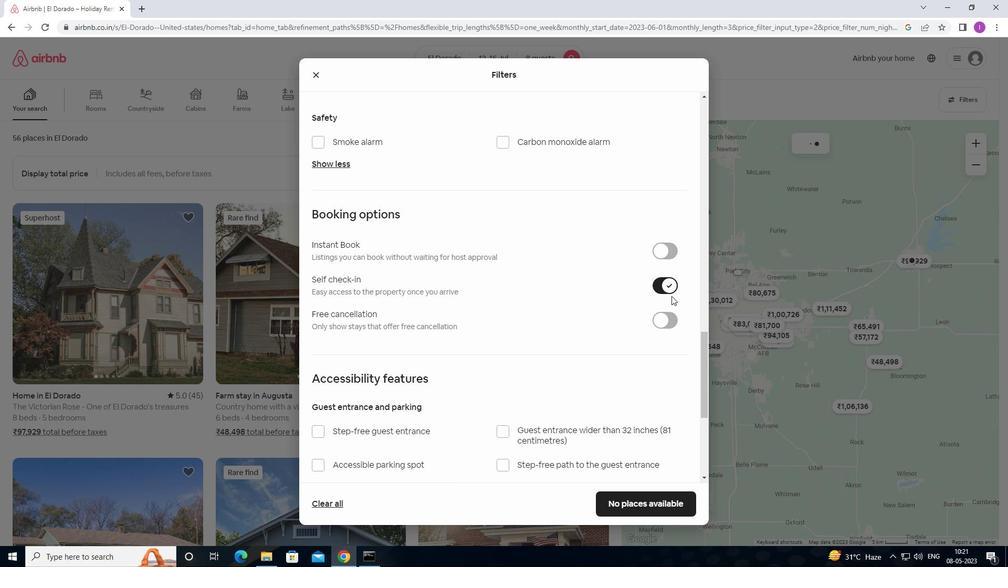 
Action: Mouse scrolled (670, 302) with delta (0, 0)
Screenshot: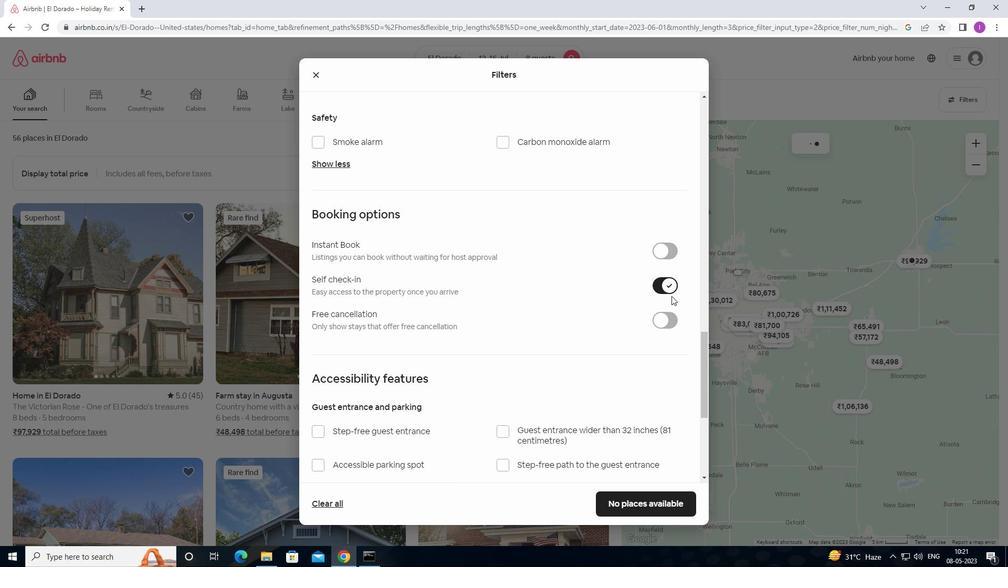 
Action: Mouse moved to (669, 304)
Screenshot: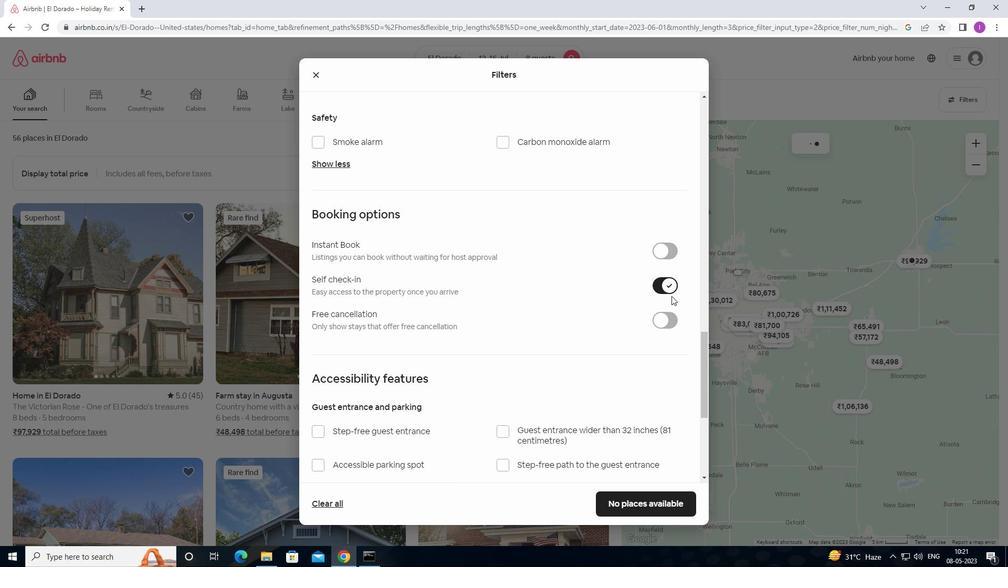 
Action: Mouse scrolled (669, 304) with delta (0, 0)
Screenshot: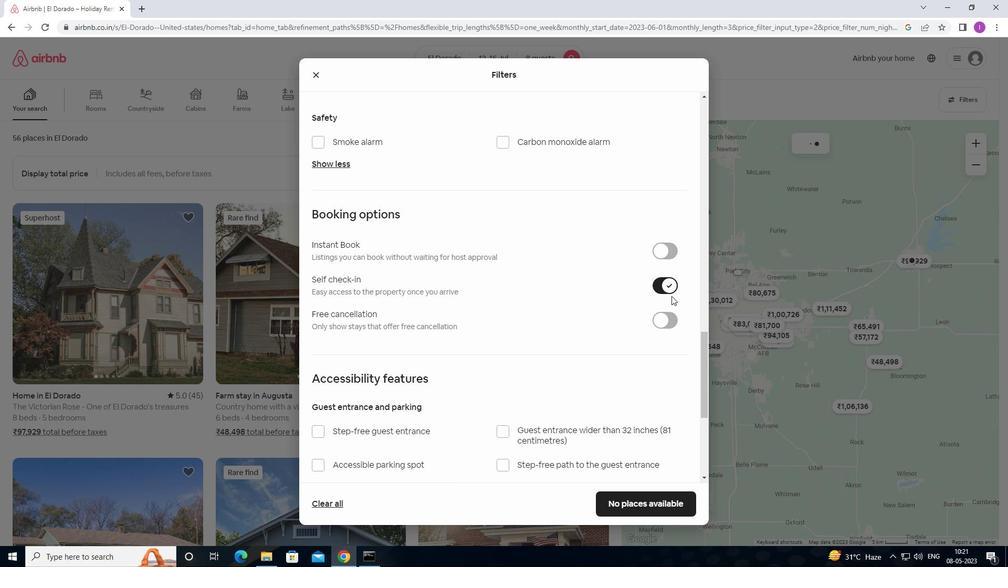 
Action: Mouse scrolled (669, 304) with delta (0, 0)
Screenshot: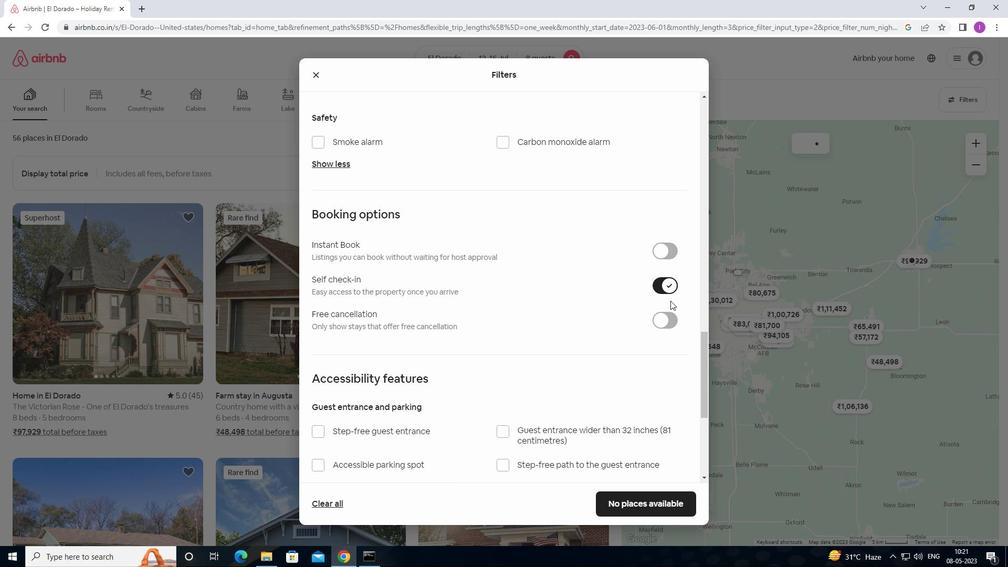
Action: Mouse moved to (598, 319)
Screenshot: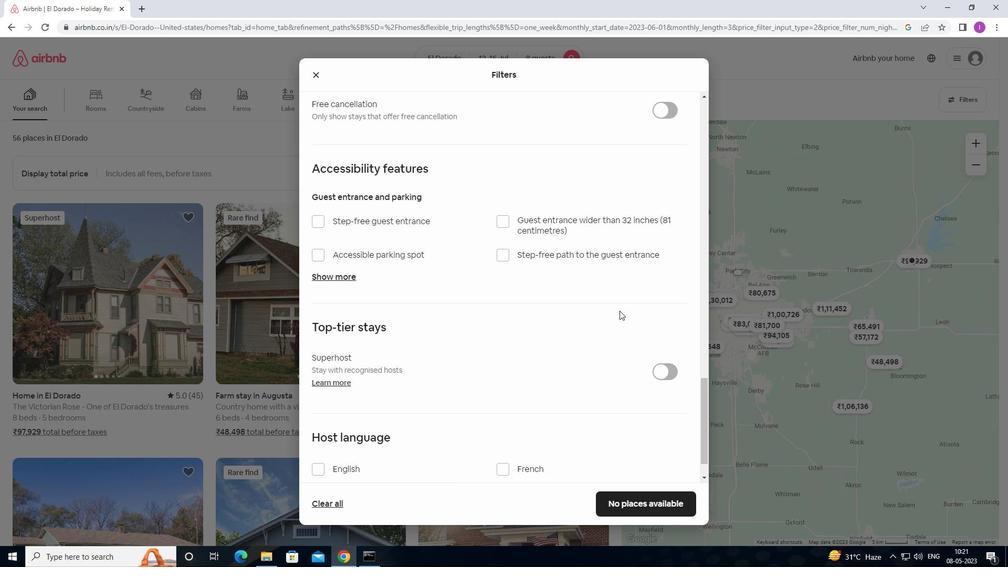 
Action: Mouse scrolled (598, 318) with delta (0, 0)
Screenshot: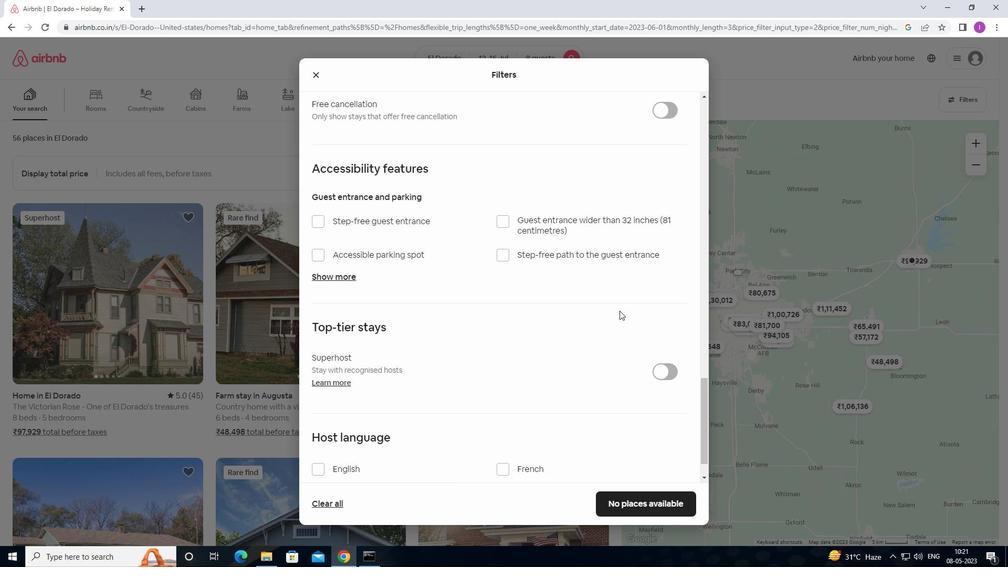 
Action: Mouse moved to (584, 330)
Screenshot: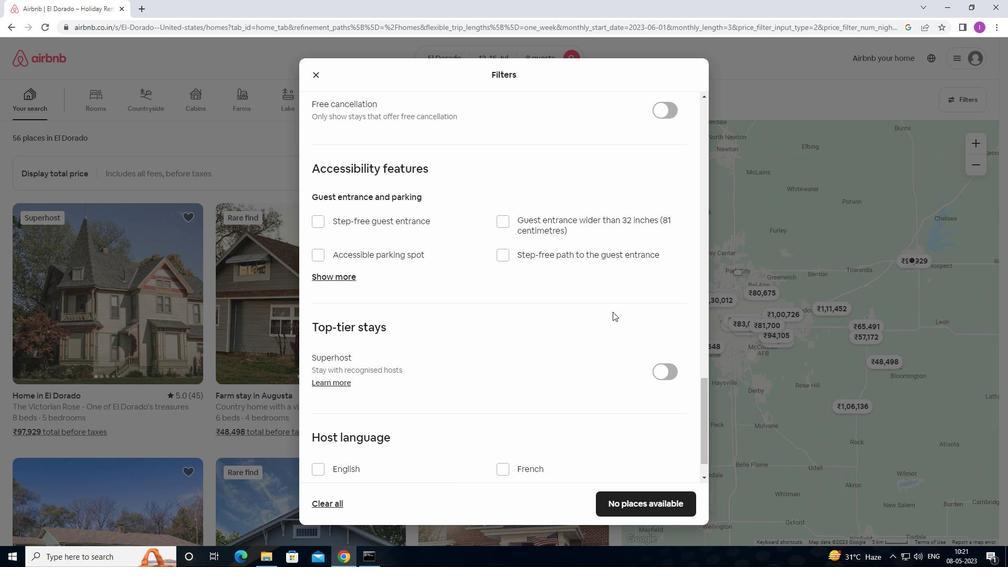 
Action: Mouse scrolled (584, 330) with delta (0, 0)
Screenshot: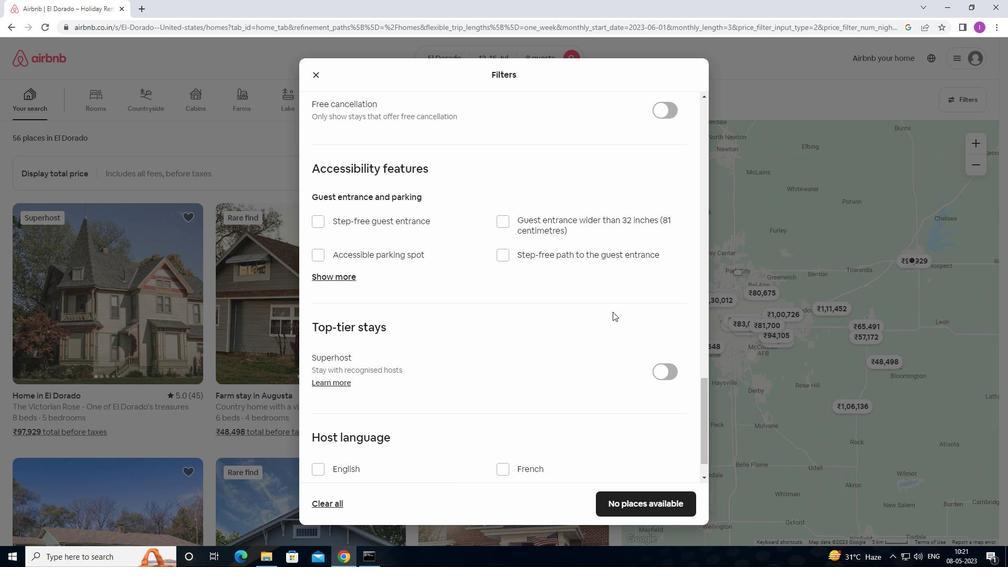 
Action: Mouse moved to (557, 352)
Screenshot: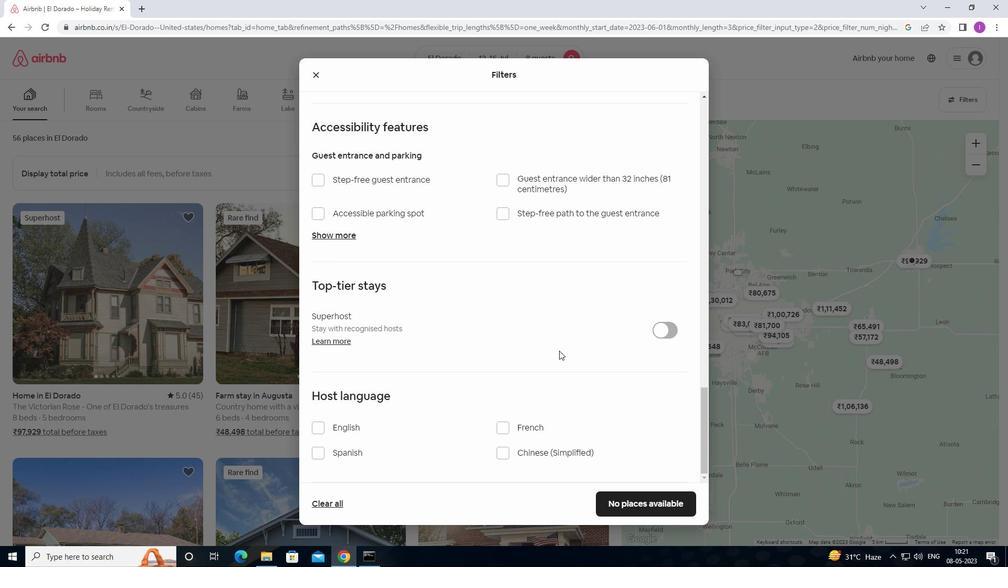 
Action: Mouse scrolled (557, 352) with delta (0, 0)
Screenshot: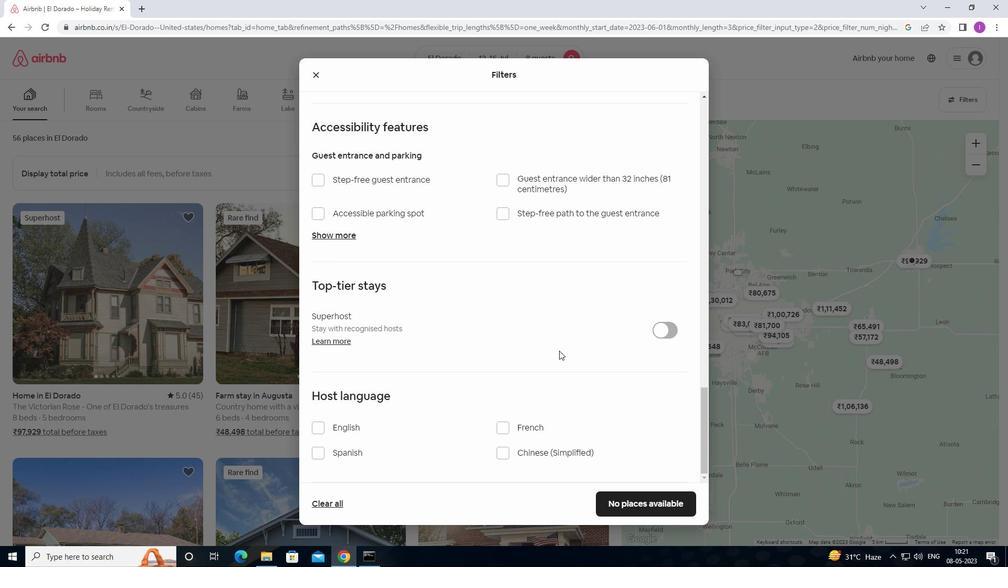 
Action: Mouse moved to (557, 353)
Screenshot: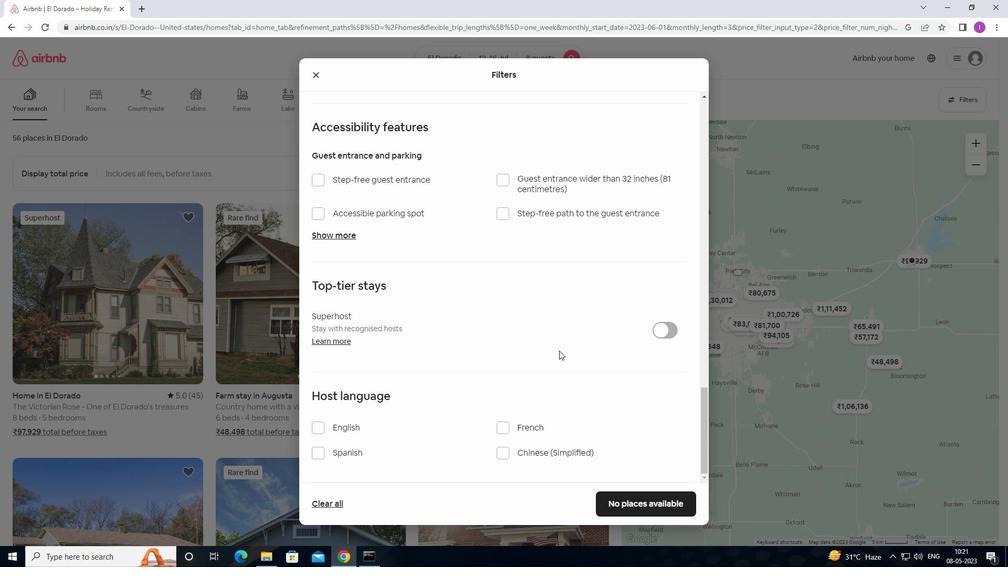
Action: Mouse scrolled (557, 353) with delta (0, 0)
Screenshot: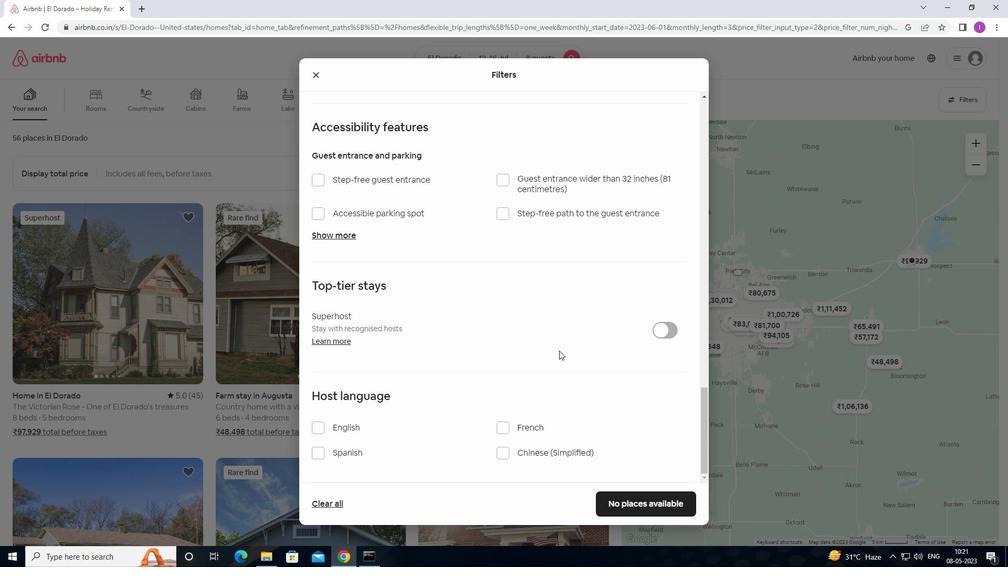 
Action: Mouse moved to (555, 355)
Screenshot: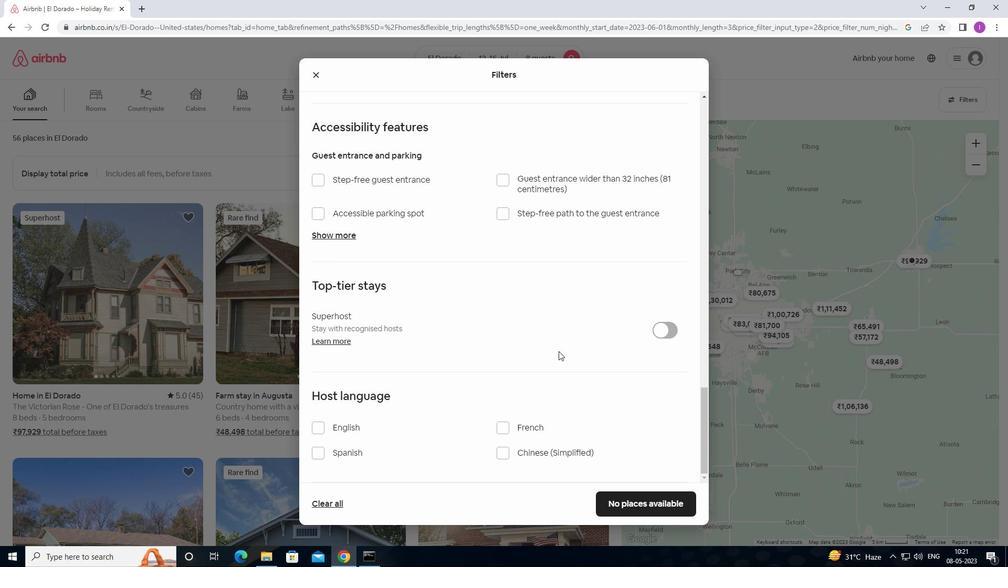 
Action: Mouse scrolled (555, 355) with delta (0, 0)
Screenshot: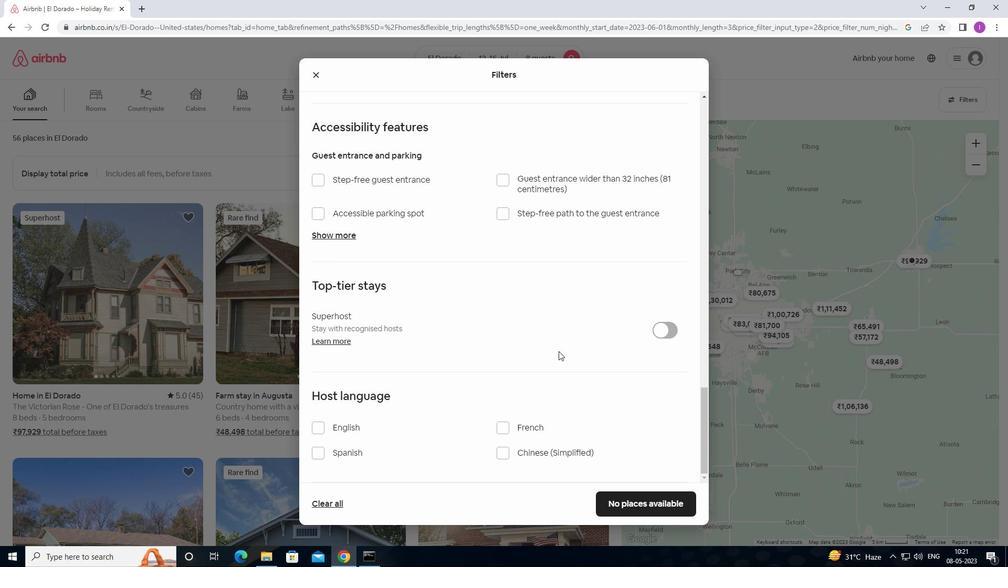 
Action: Mouse moved to (322, 428)
Screenshot: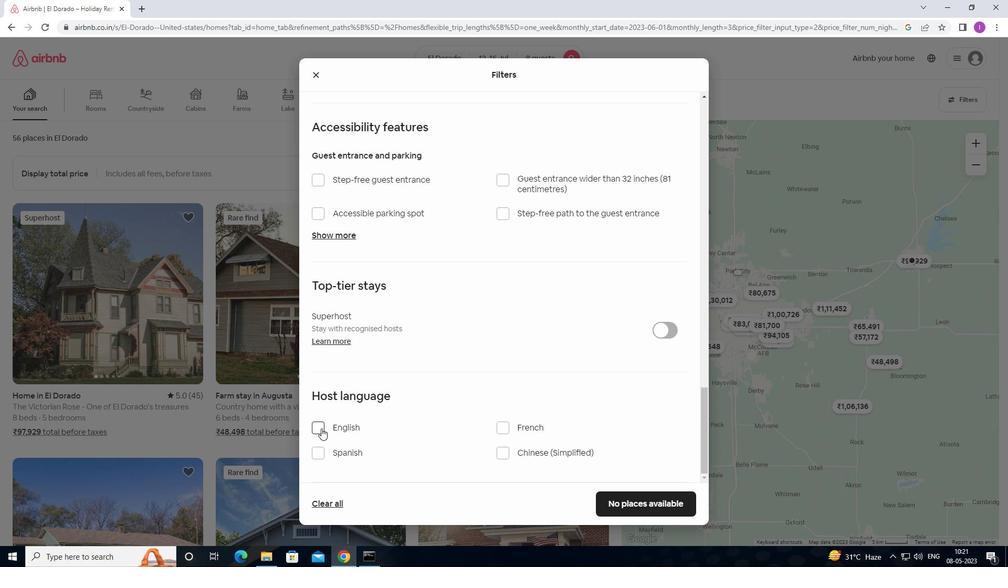 
Action: Mouse pressed left at (322, 428)
Screenshot: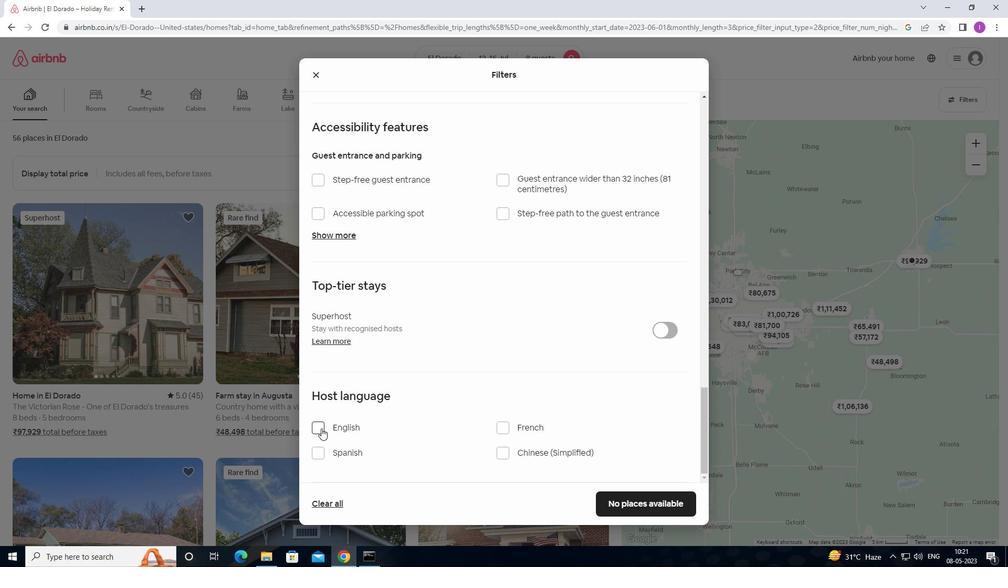 
Action: Mouse moved to (505, 432)
Screenshot: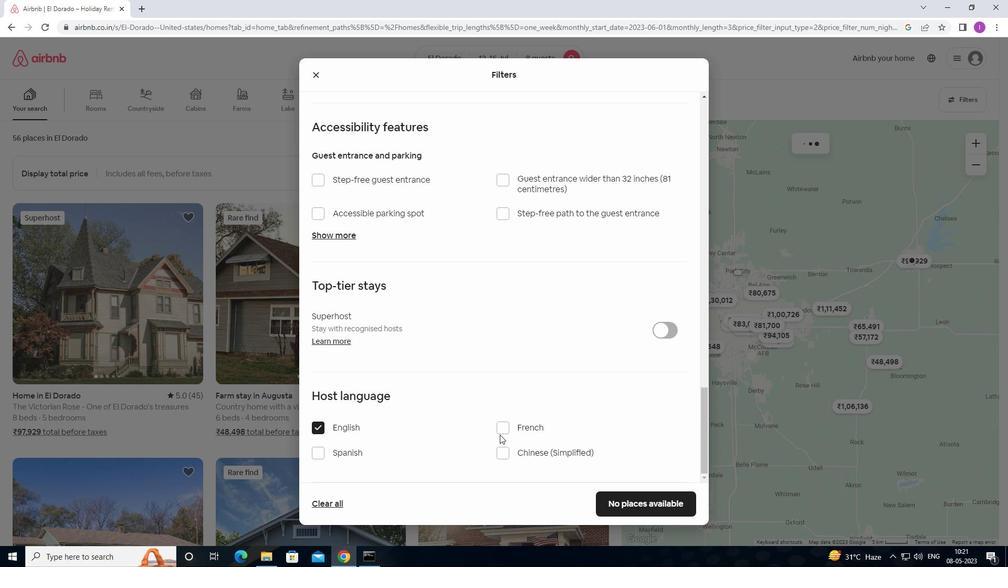 
Action: Mouse scrolled (505, 431) with delta (0, 0)
Screenshot: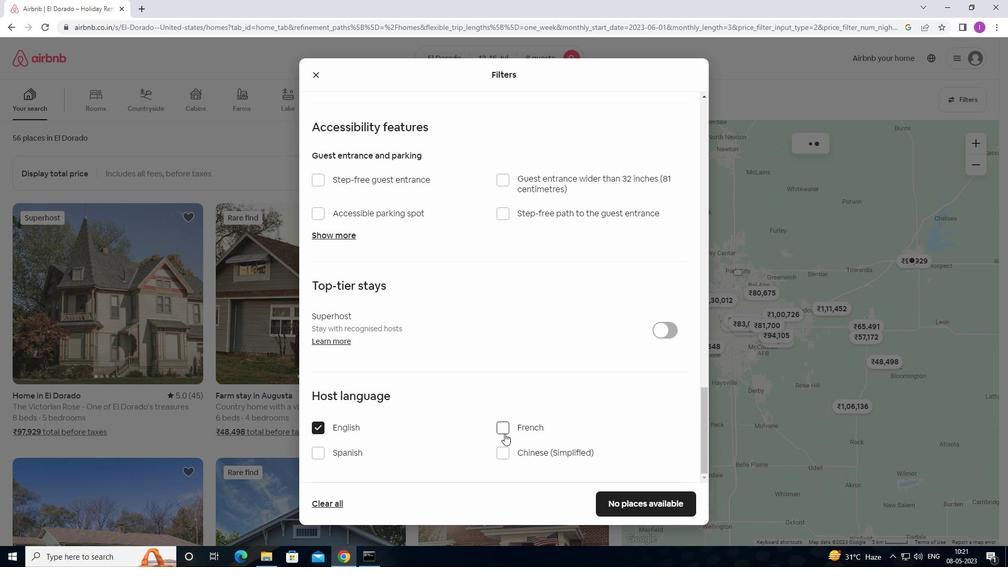 
Action: Mouse scrolled (505, 431) with delta (0, 0)
Screenshot: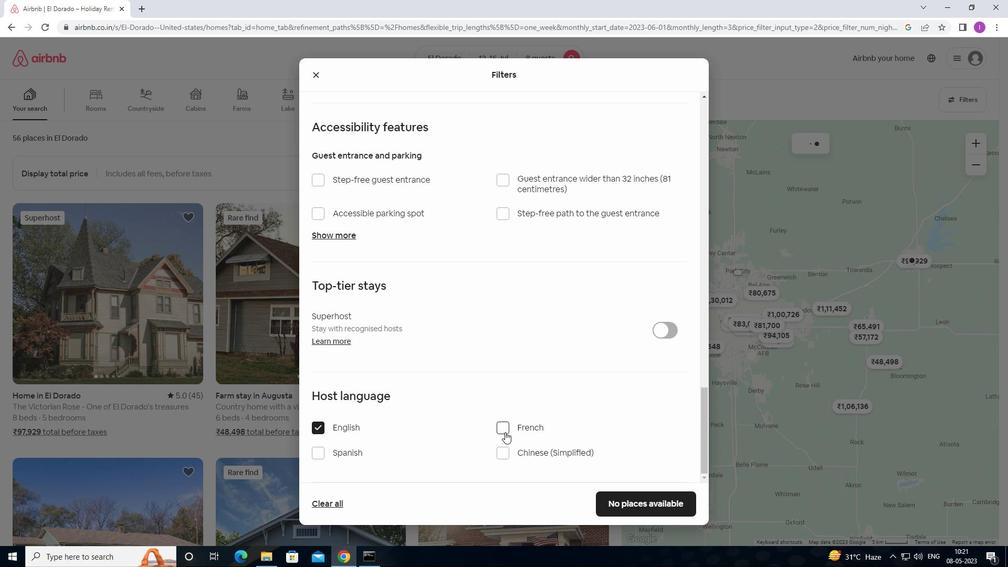 
Action: Mouse scrolled (505, 431) with delta (0, 0)
Screenshot: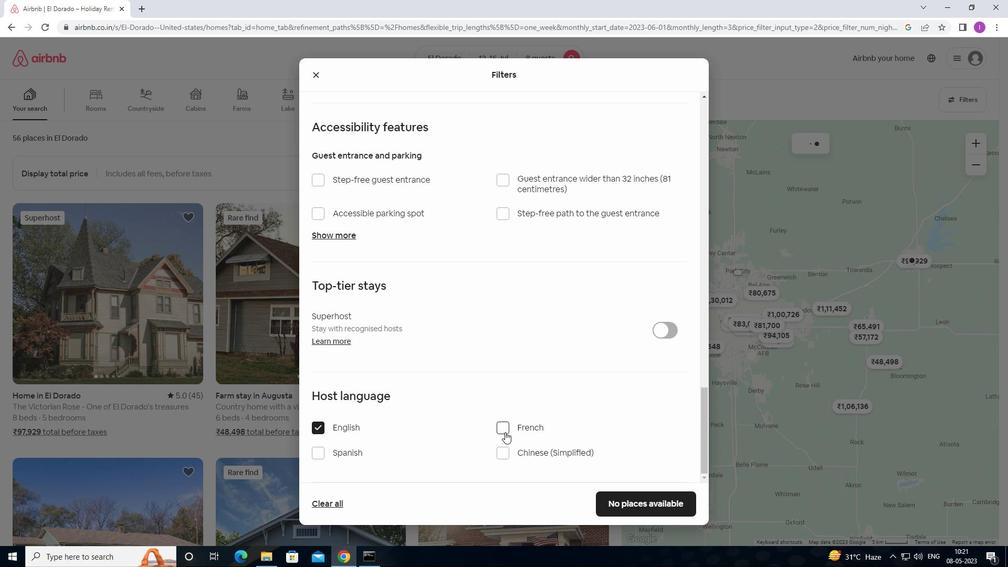 
Action: Mouse moved to (655, 501)
Screenshot: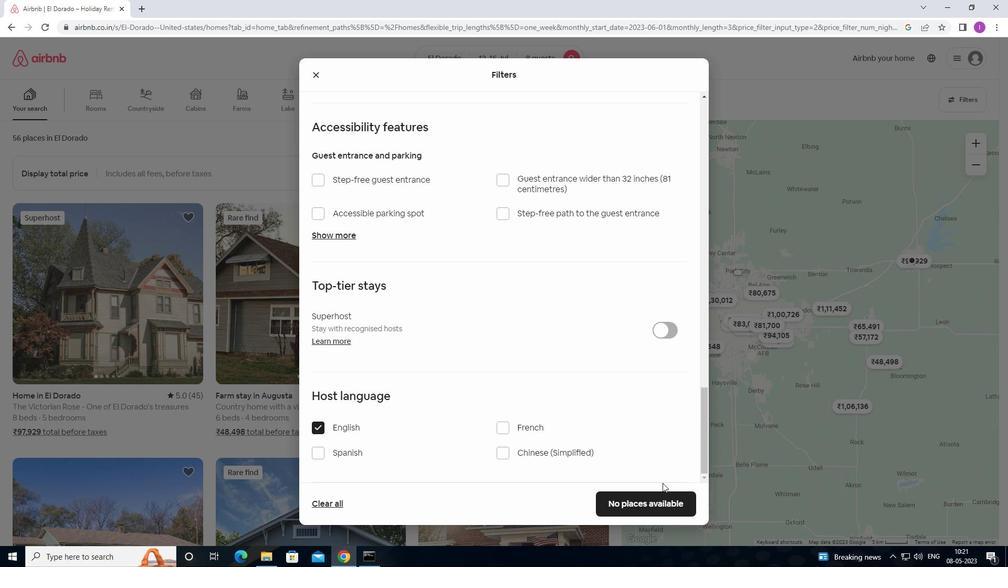 
Action: Mouse pressed left at (655, 501)
Screenshot: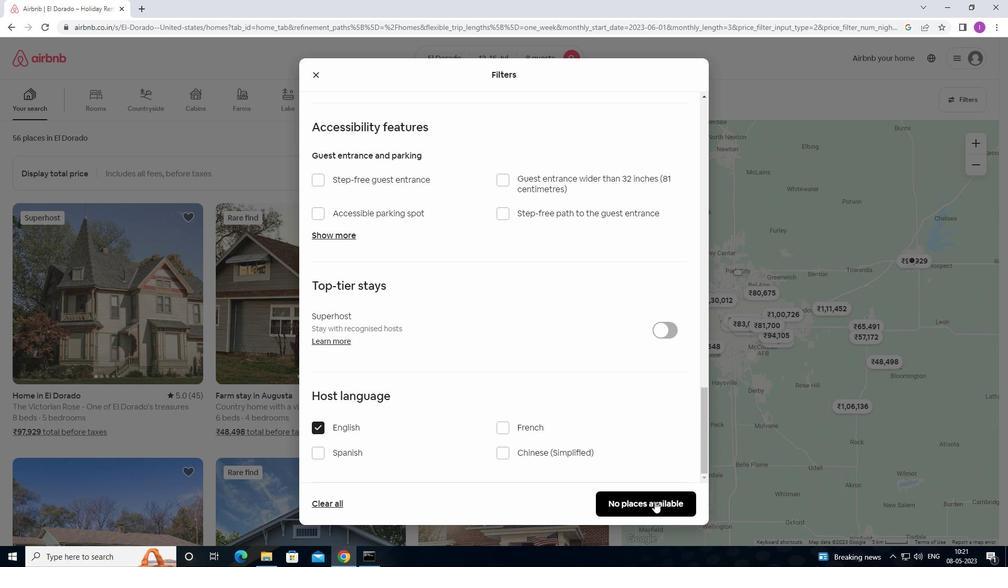 
Action: Mouse moved to (588, 454)
Screenshot: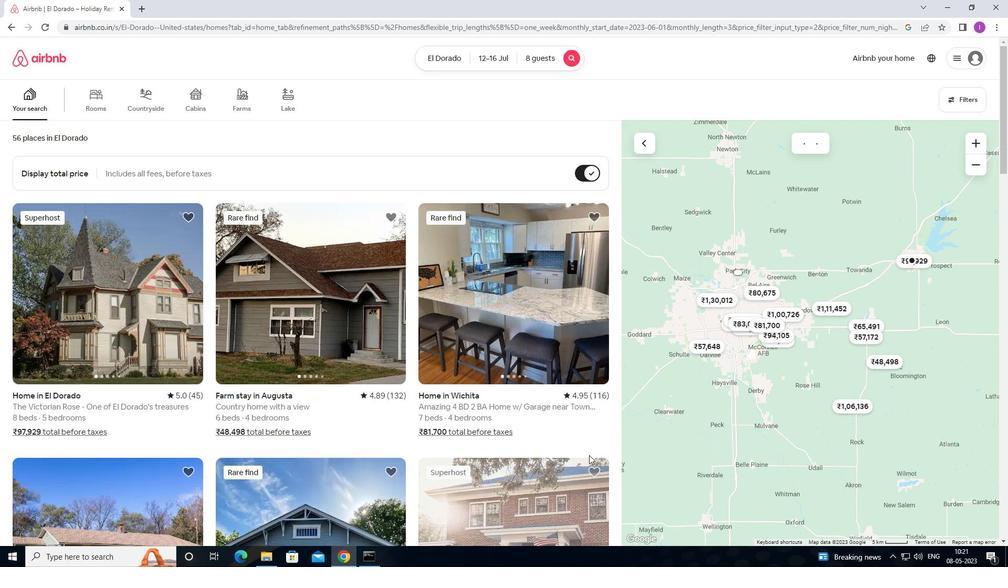 
